 Task: Add an event with the title Second Presentation Rehearsal and Final Refinements, date '2024/04/05', time 9:40 AM to 11:40 AMand add a description: The team may use predefined quality metrics and measurements to quantitatively assess the quality of project deliverables and processes. These metrics could include defect rates, customer satisfaction surveys, performance benchmarks, or adherence to project timelines and budgets.Select event color  Tangerine . Add location for the event as: 654 Valley of the Kings, Luxor, Egypt, logged in from the account softage.10@softage.netand send the event invitation to softage.6@softage.net and softage.7@softage.net. Set a reminder for the event Every weekday(Monday to Friday)
Action: Mouse moved to (72, 91)
Screenshot: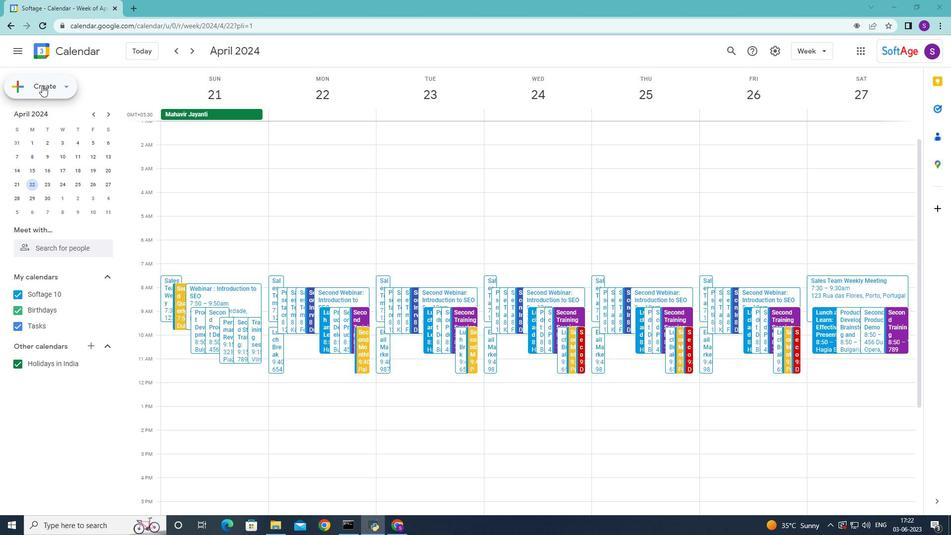 
Action: Mouse pressed left at (72, 91)
Screenshot: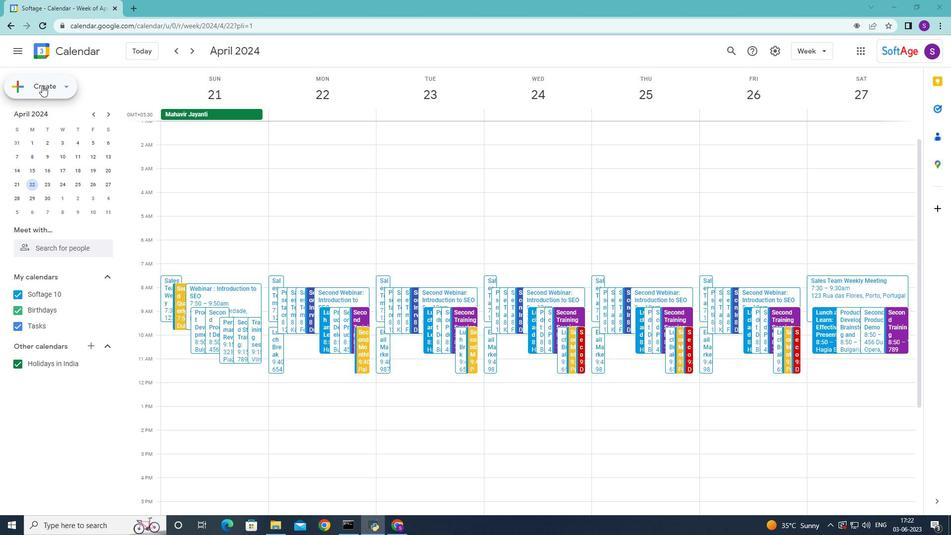 
Action: Mouse moved to (66, 119)
Screenshot: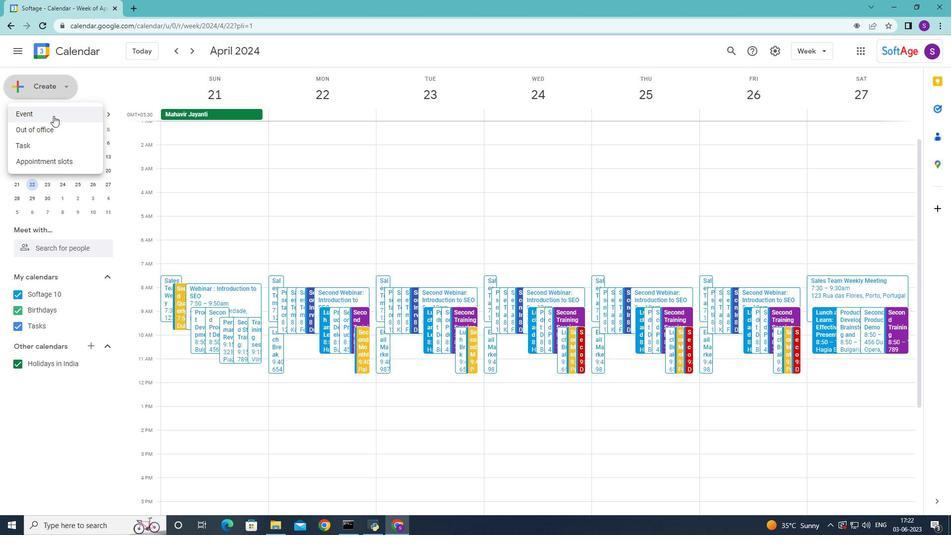 
Action: Mouse pressed left at (66, 119)
Screenshot: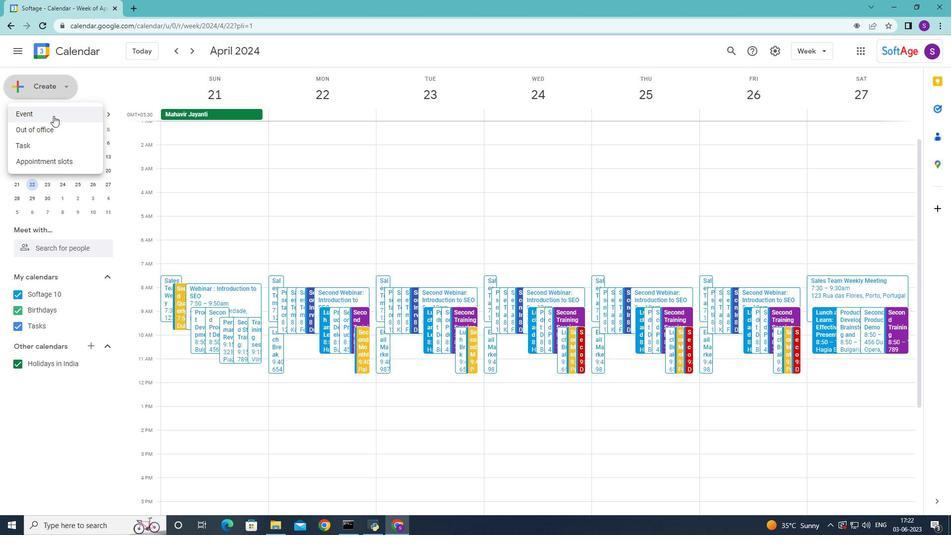 
Action: Mouse moved to (429, 182)
Screenshot: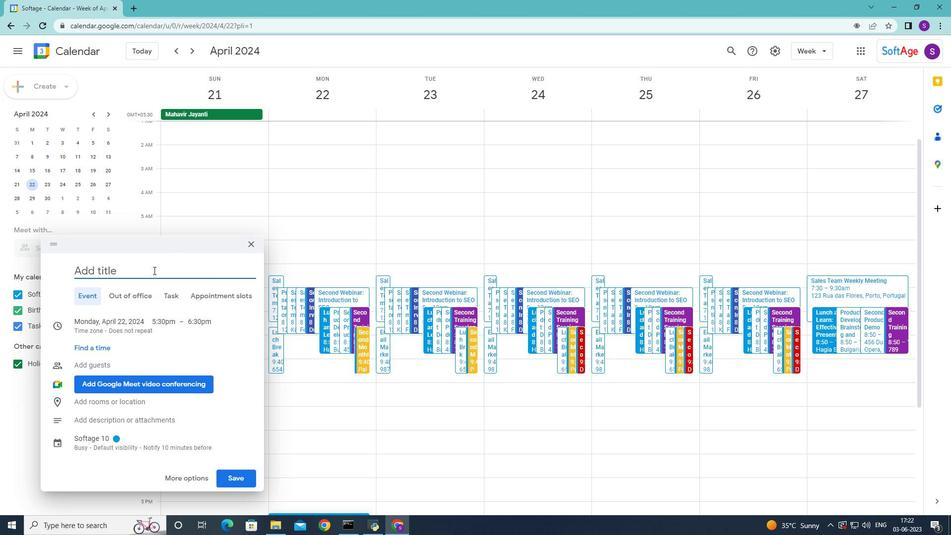 
Action: Mouse pressed left at (429, 182)
Screenshot: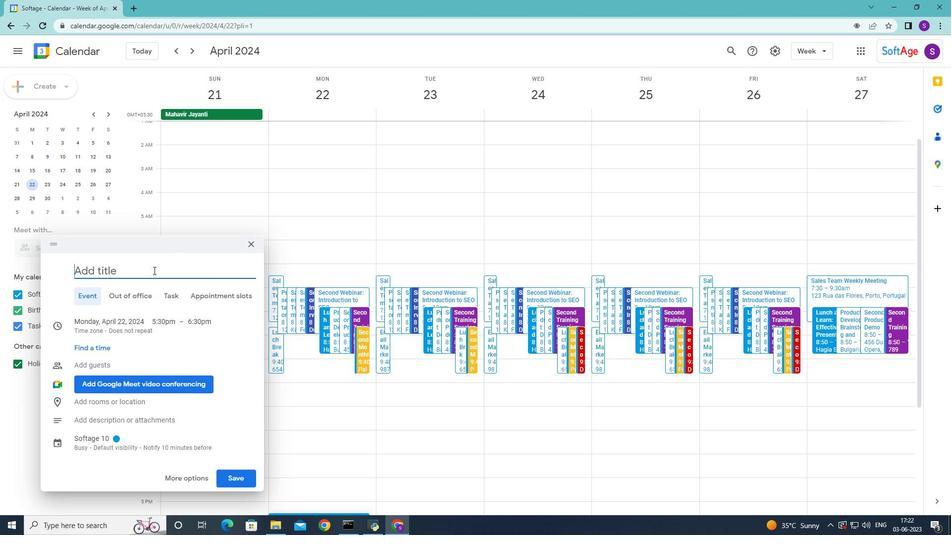 
Action: Key pressed <Key.shift>second<Key.space><Key.shift>Presentation<Key.space><Key.shift>rehearsal<Key.space>
Screenshot: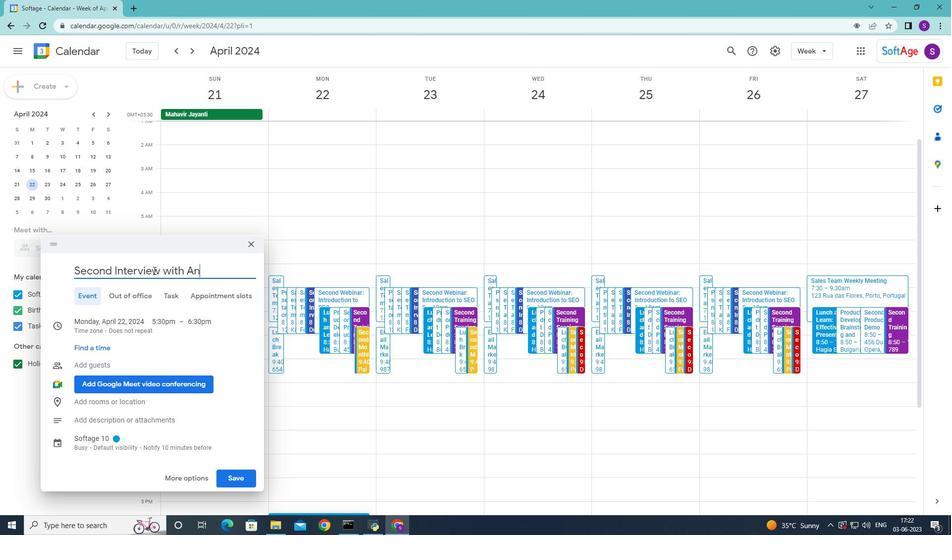 
Action: Mouse moved to (504, 181)
Screenshot: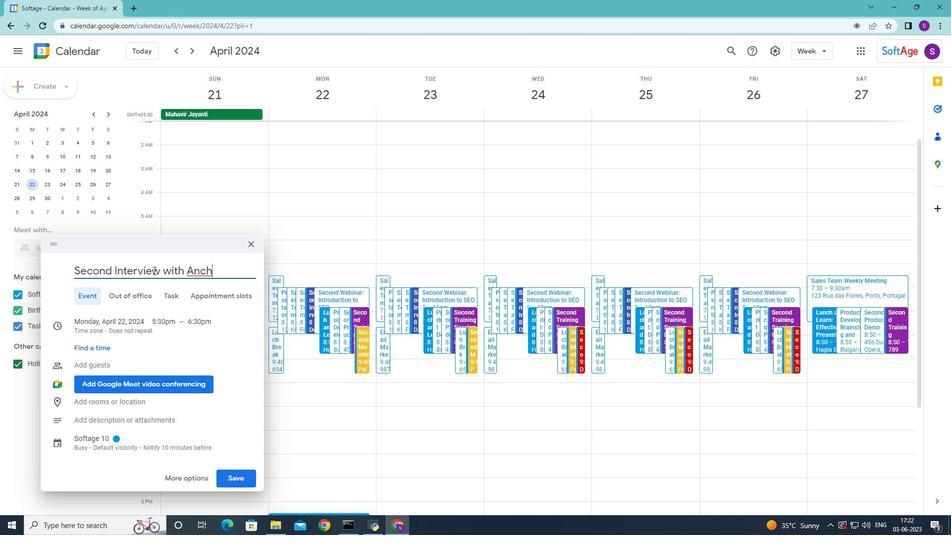 
Action: Mouse pressed left at (504, 181)
Screenshot: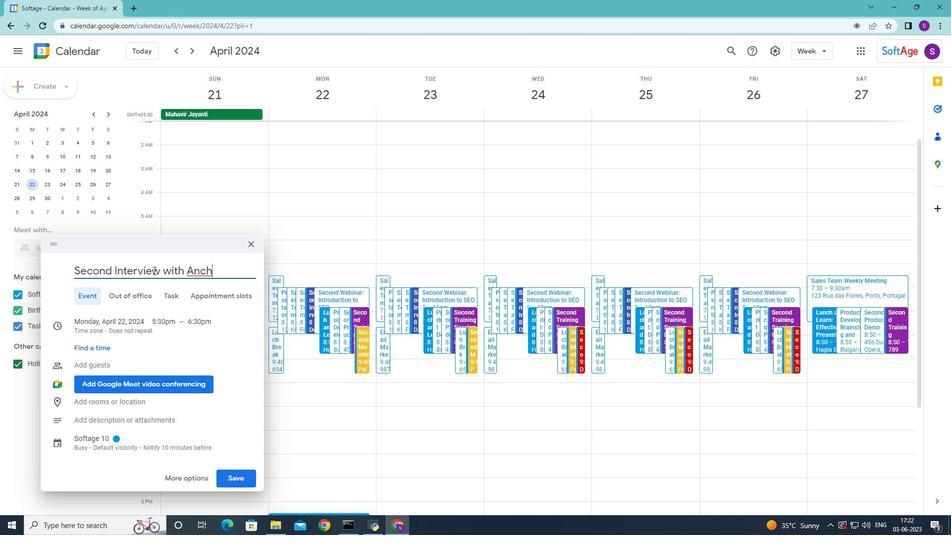 
Action: Mouse moved to (481, 187)
Screenshot: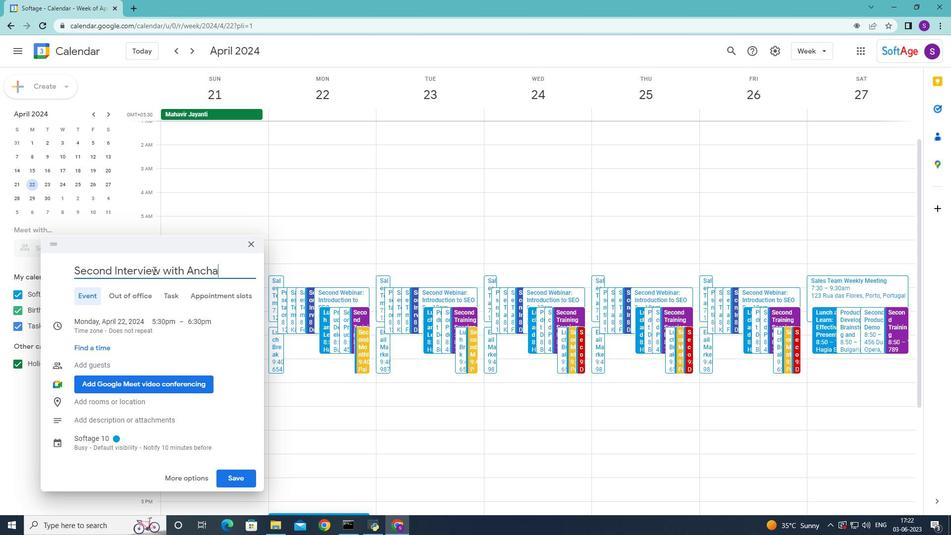 
Action: Key pressed <Key.backspace><Key.shift>R
Screenshot: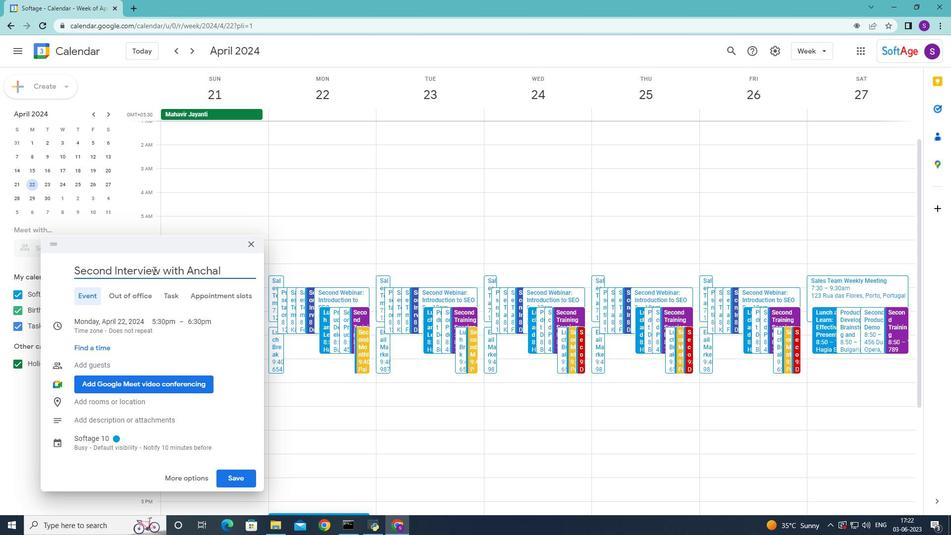 
Action: Mouse moved to (555, 181)
Screenshot: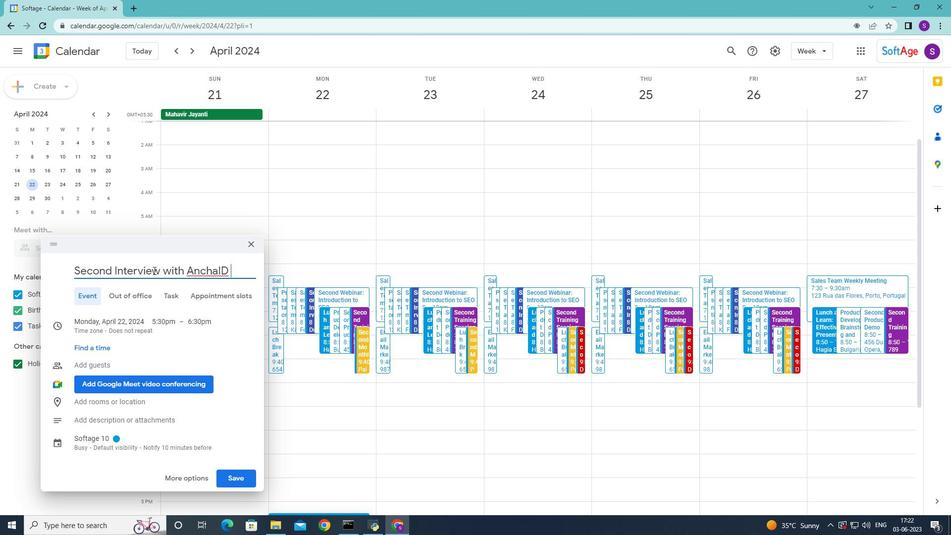 
Action: Mouse pressed left at (555, 181)
Screenshot: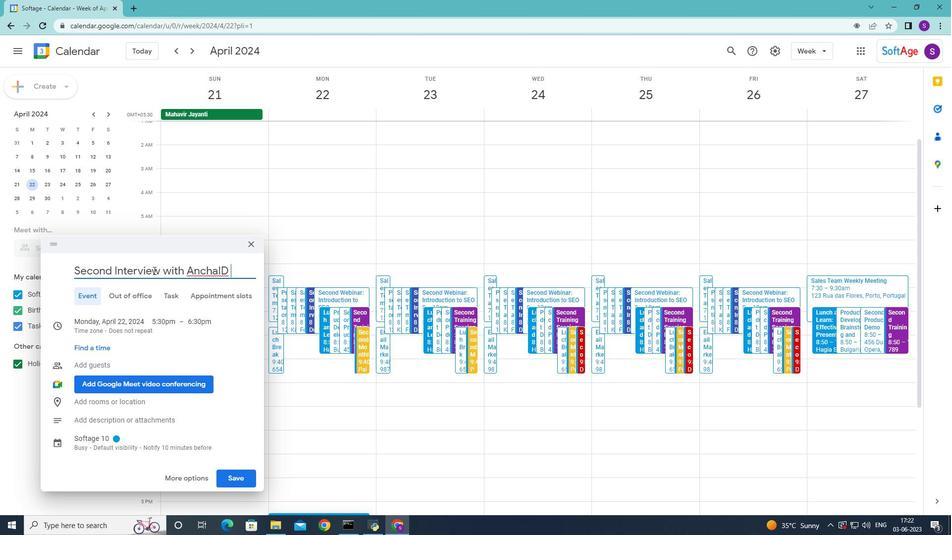 
Action: Mouse moved to (556, 182)
Screenshot: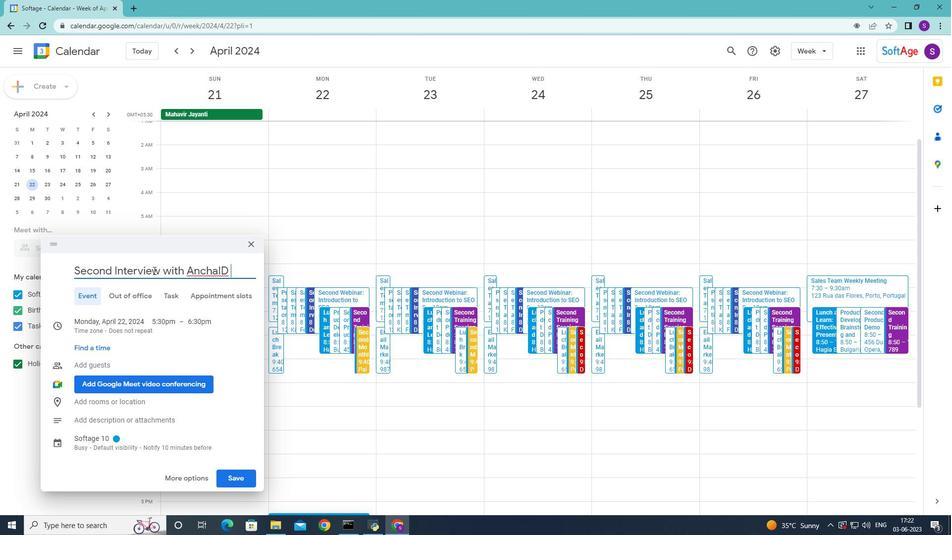 
Action: Key pressed <Key.space>
Screenshot: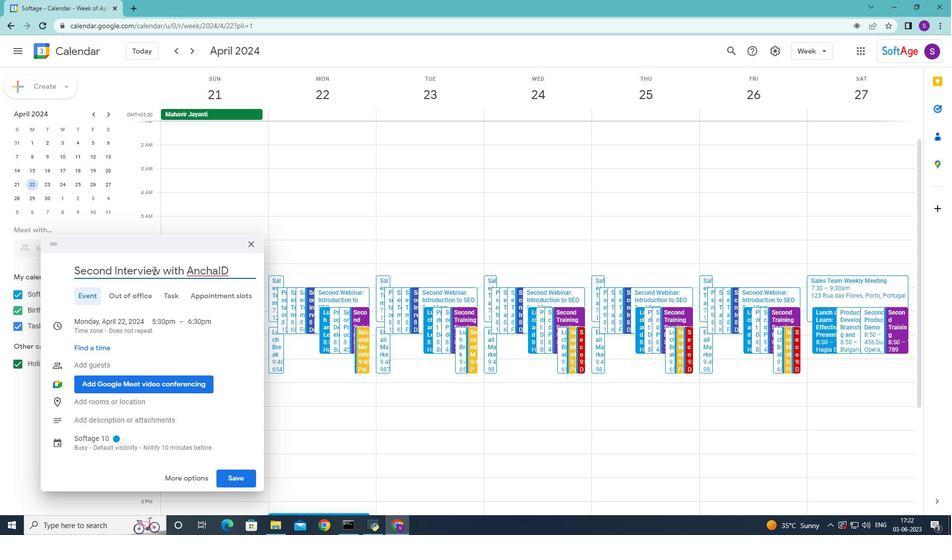 
Action: Mouse moved to (503, 189)
Screenshot: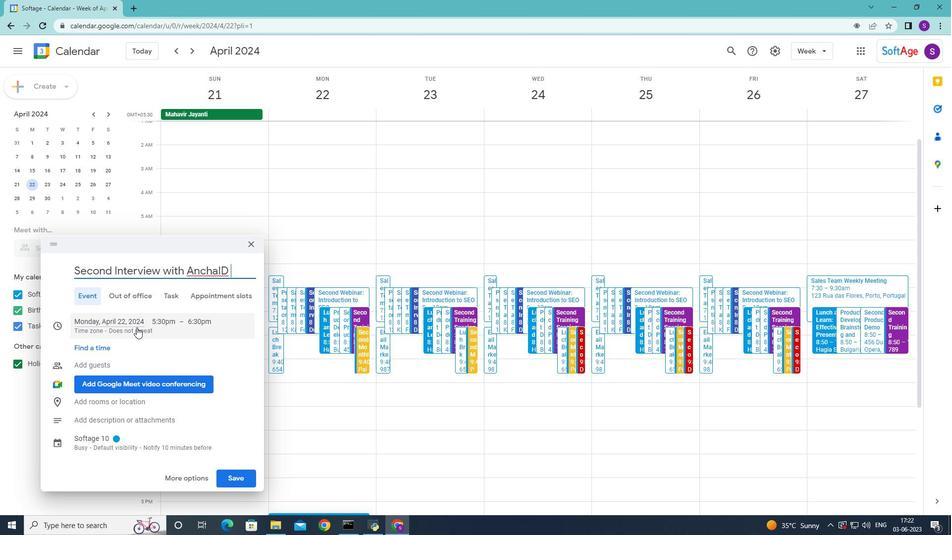 
Action: Key pressed <Key.backspace>and<Key.space><Key.shift>final<Key.space><Key.shift><Key.shift>refinements,<Key.backspace>
Screenshot: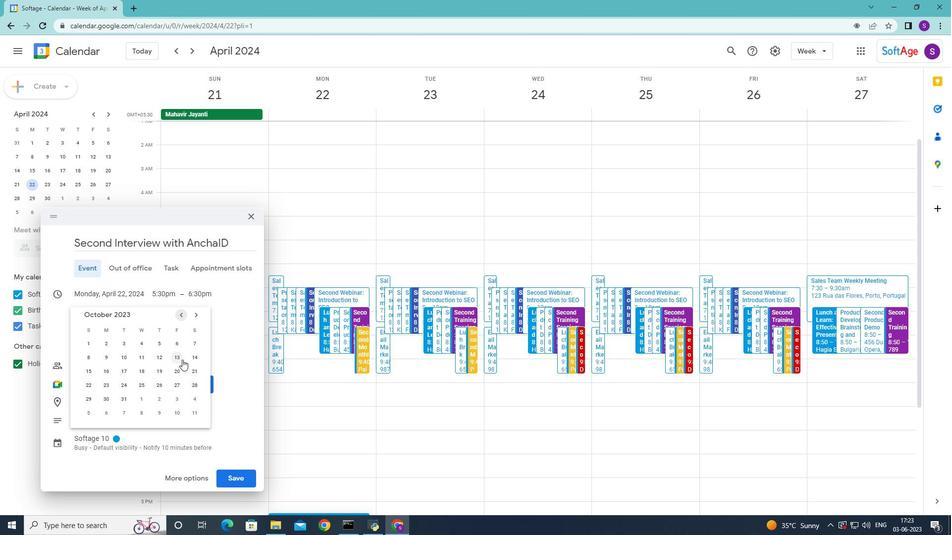 
Action: Mouse moved to (446, 232)
Screenshot: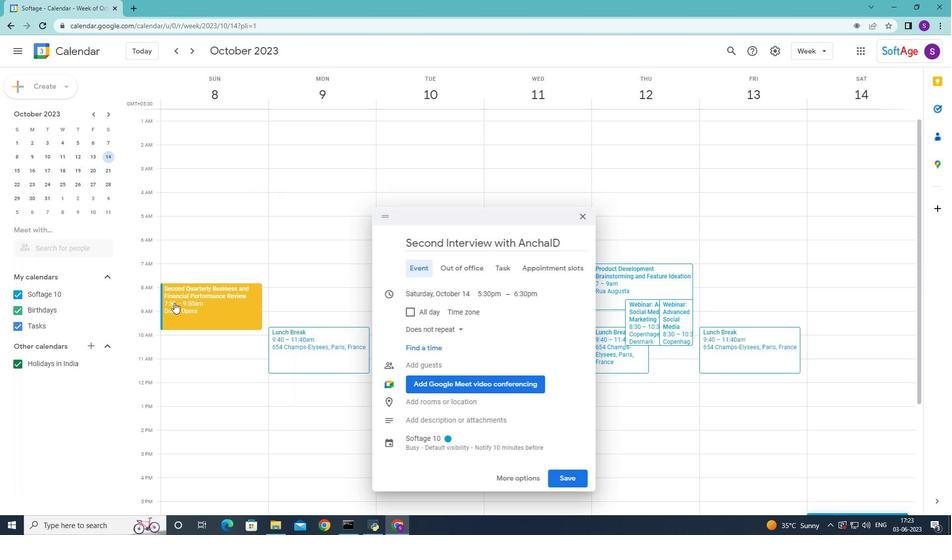
Action: Mouse pressed left at (446, 232)
Screenshot: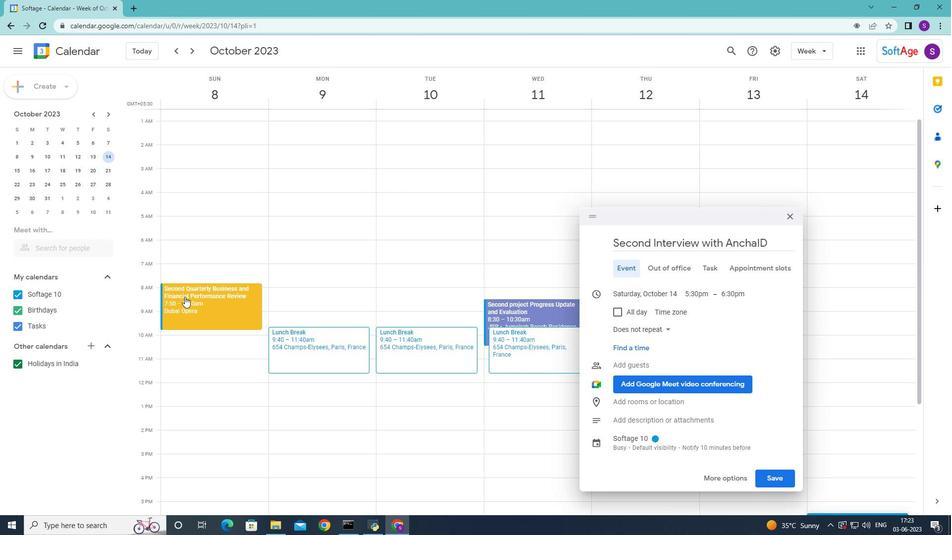 
Action: Mouse moved to (516, 253)
Screenshot: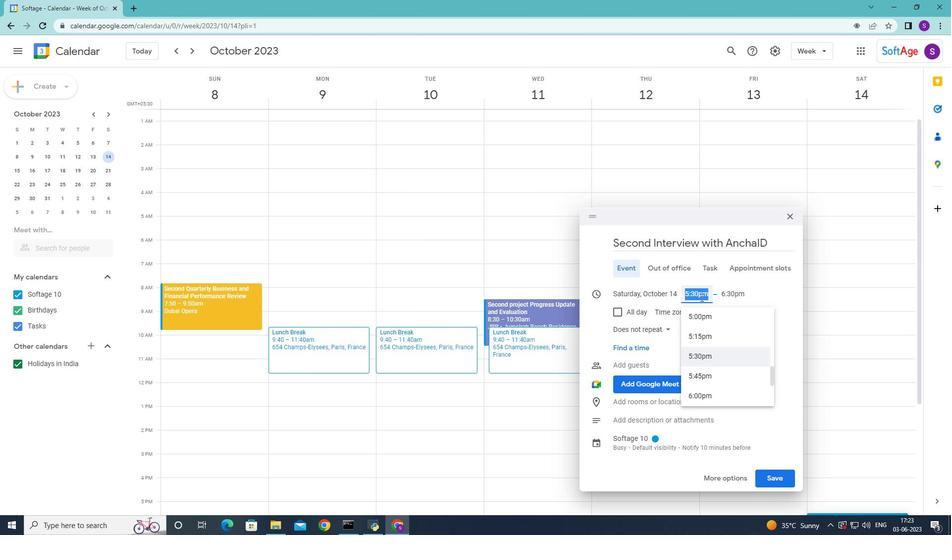 
Action: Mouse pressed left at (516, 253)
Screenshot: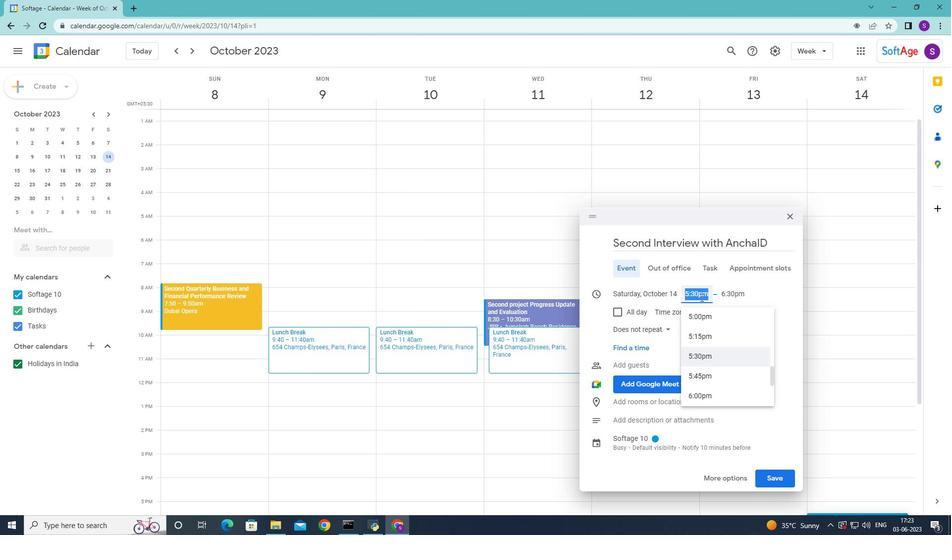 
Action: Mouse pressed left at (516, 253)
Screenshot: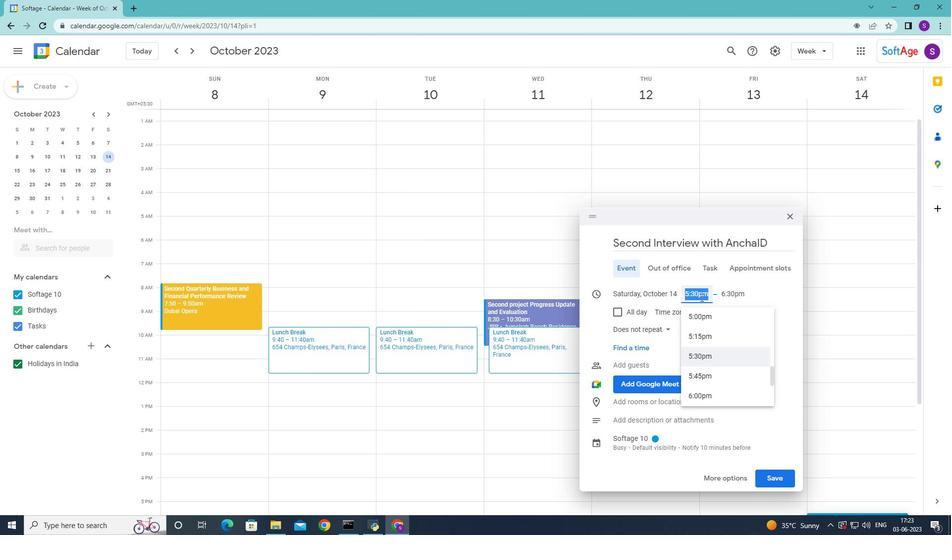 
Action: Mouse pressed left at (516, 253)
Screenshot: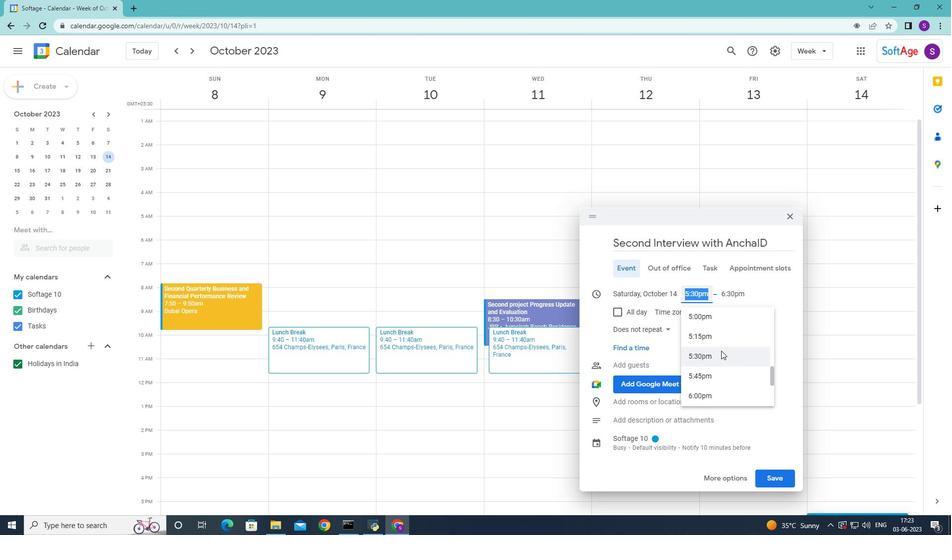 
Action: Mouse pressed left at (516, 253)
Screenshot: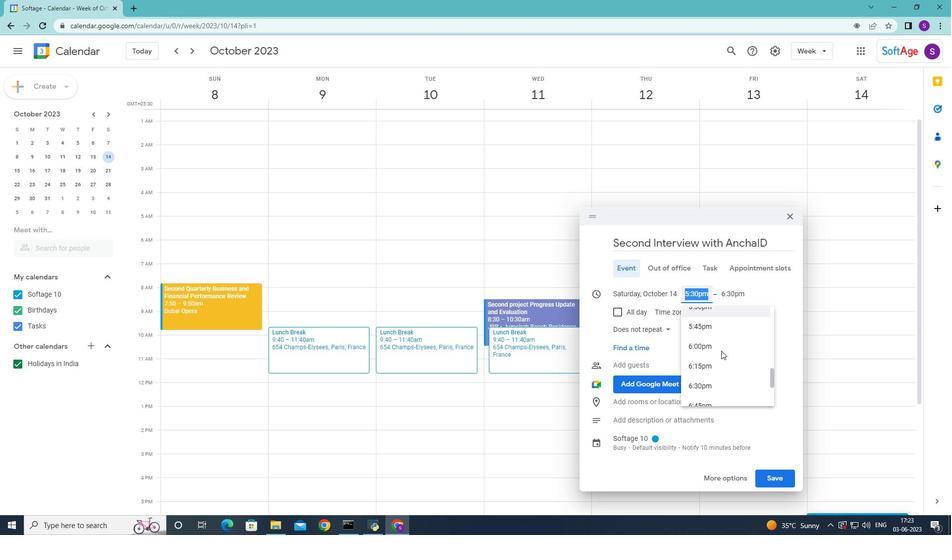 
Action: Mouse pressed left at (516, 253)
Screenshot: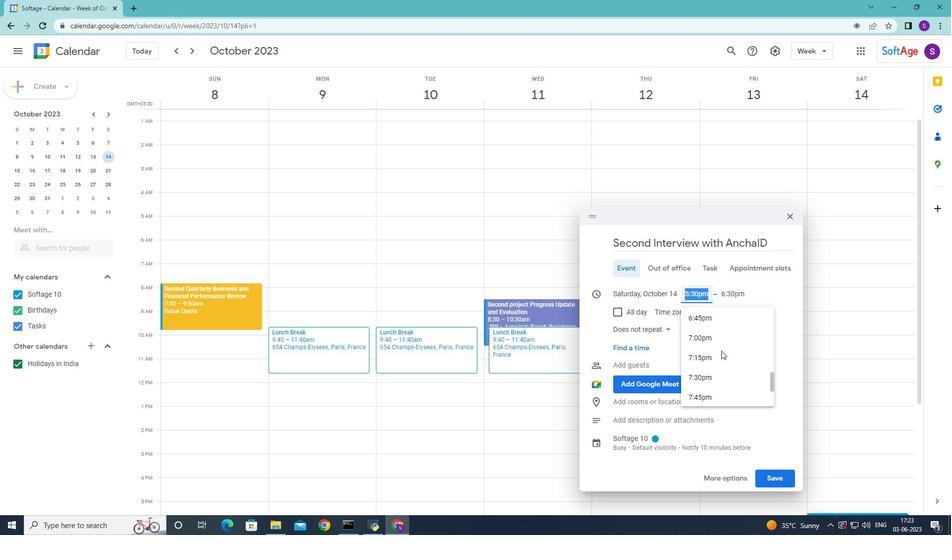 
Action: Mouse moved to (499, 280)
Screenshot: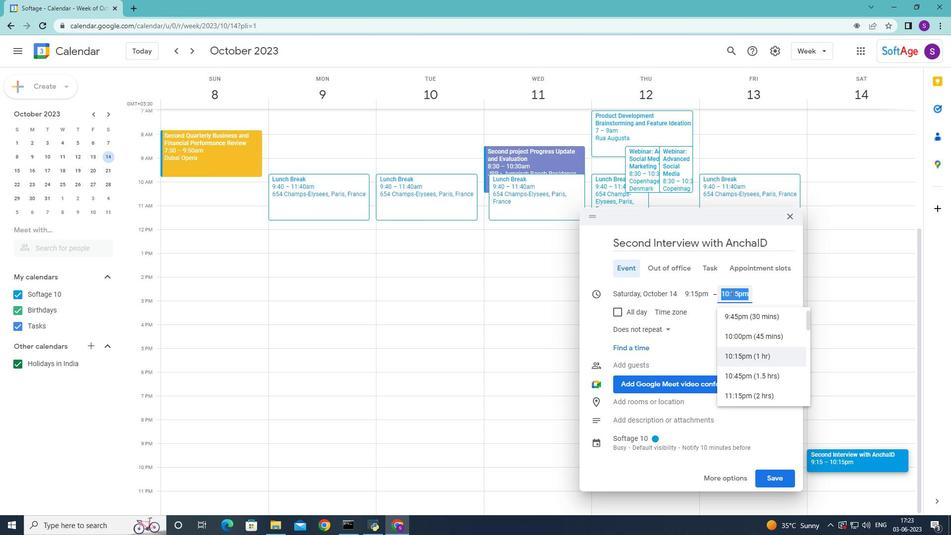 
Action: Mouse pressed left at (499, 280)
Screenshot: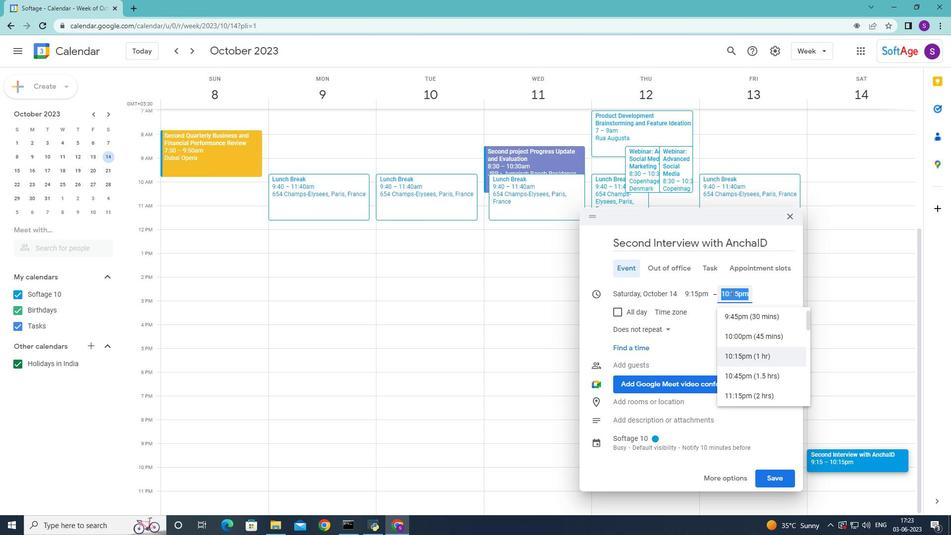 
Action: Mouse moved to (579, 228)
Screenshot: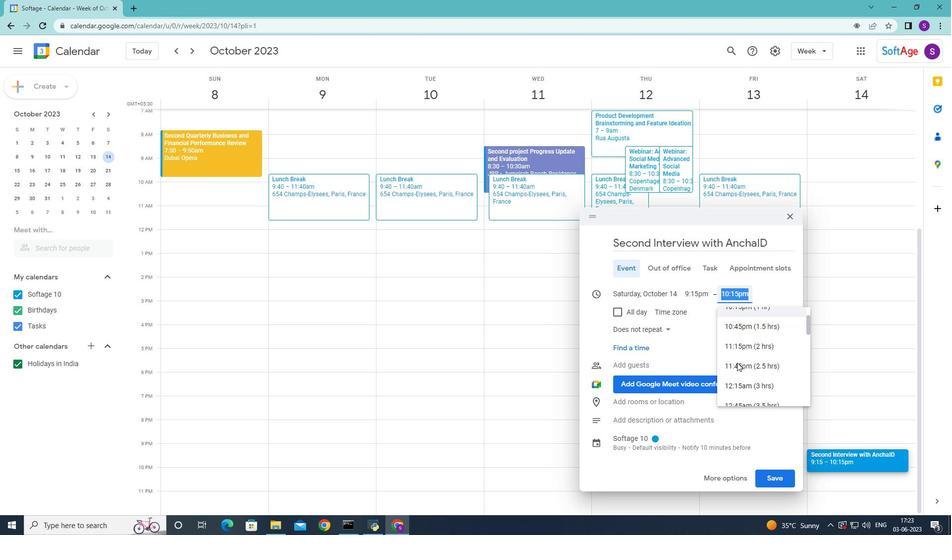 
Action: Mouse pressed left at (579, 228)
Screenshot: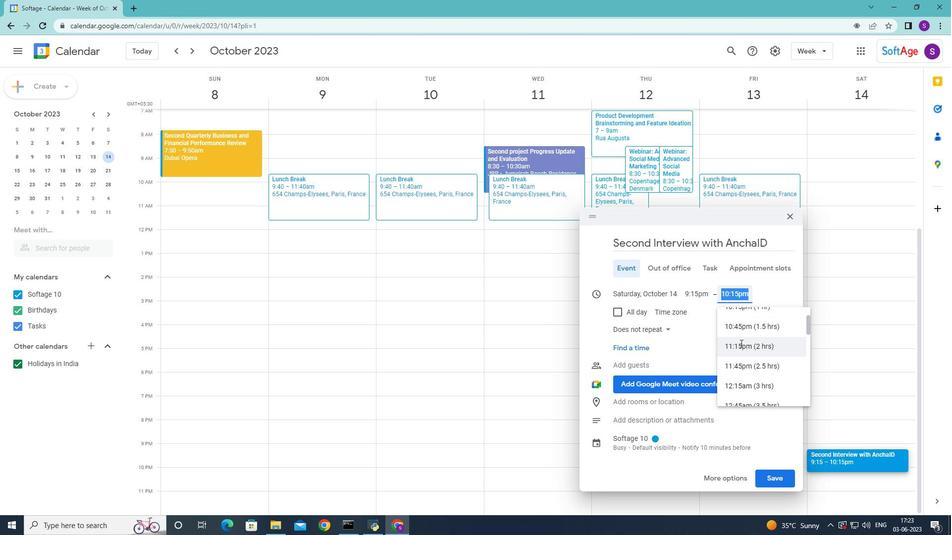 
Action: Mouse moved to (589, 267)
Screenshot: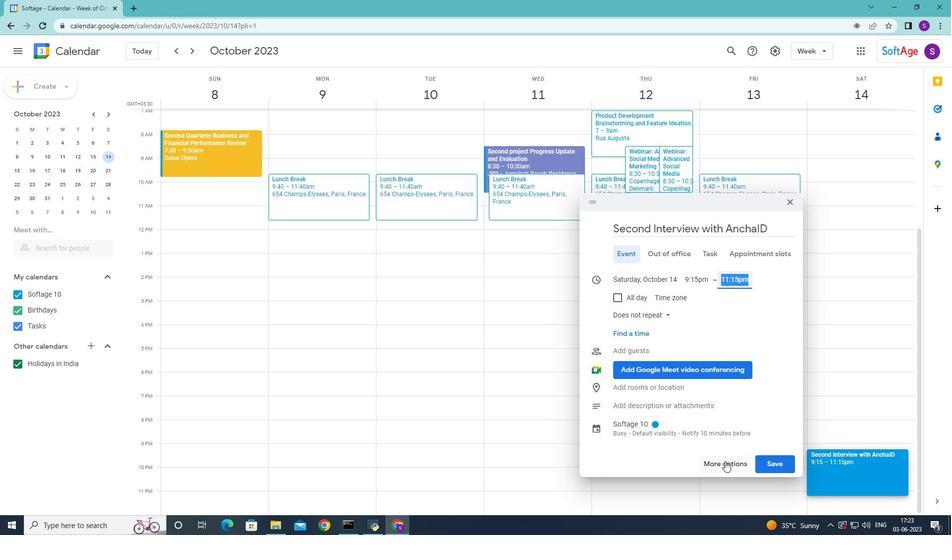 
Action: Mouse scrolled (589, 268) with delta (0, 0)
Screenshot: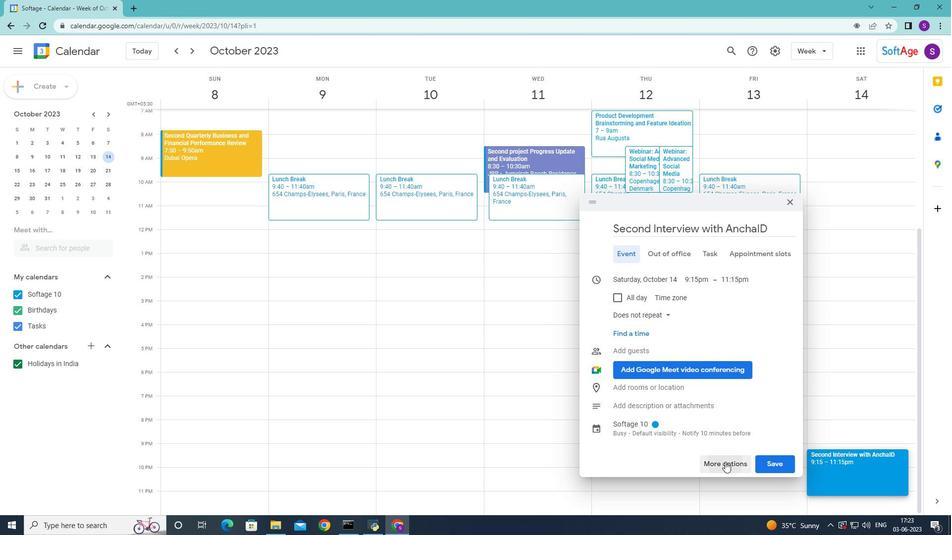 
Action: Mouse scrolled (589, 268) with delta (0, 0)
Screenshot: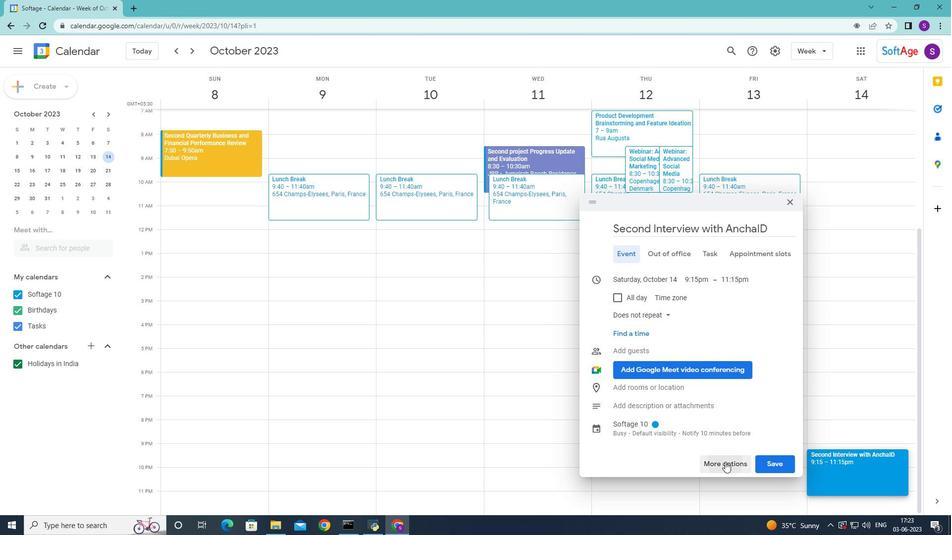 
Action: Mouse scrolled (589, 268) with delta (0, 0)
Screenshot: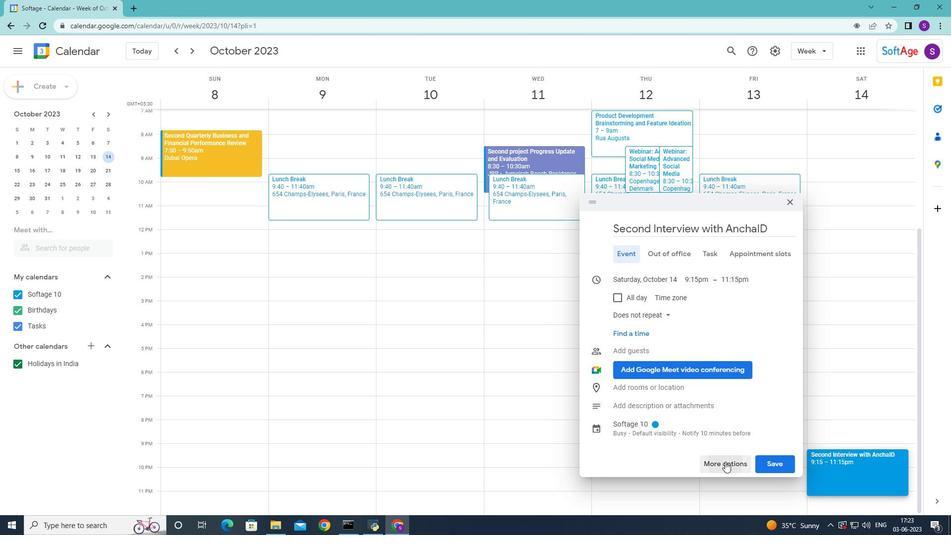 
Action: Mouse scrolled (589, 268) with delta (0, 0)
Screenshot: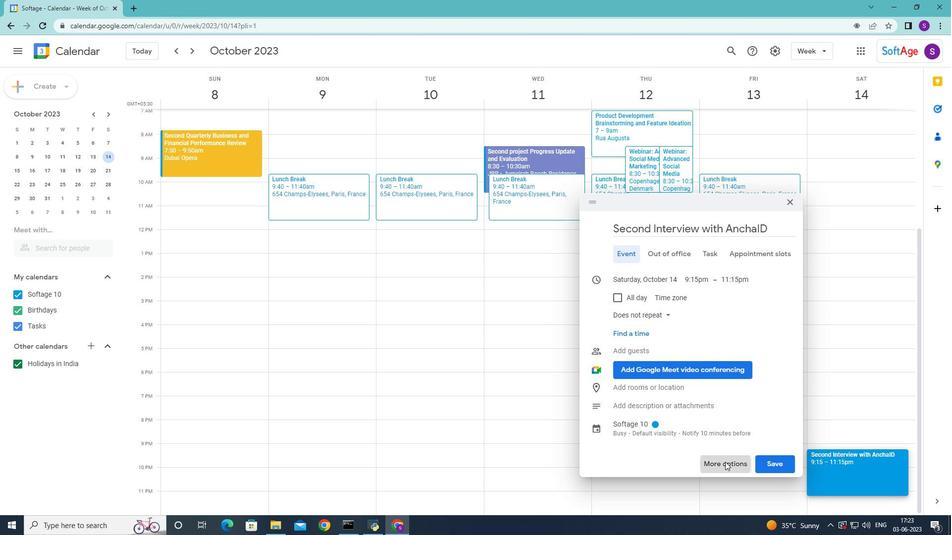 
Action: Mouse moved to (590, 272)
Screenshot: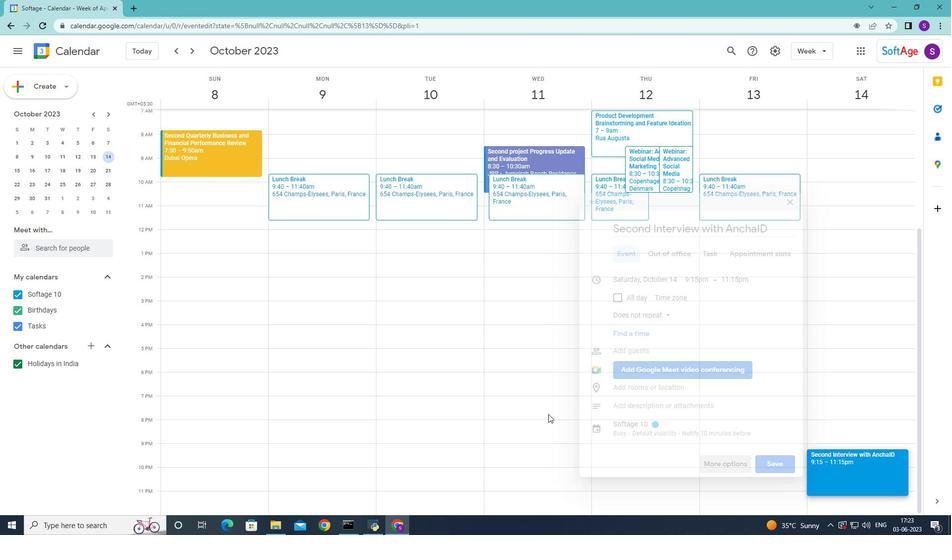 
Action: Mouse scrolled (590, 272) with delta (0, 0)
Screenshot: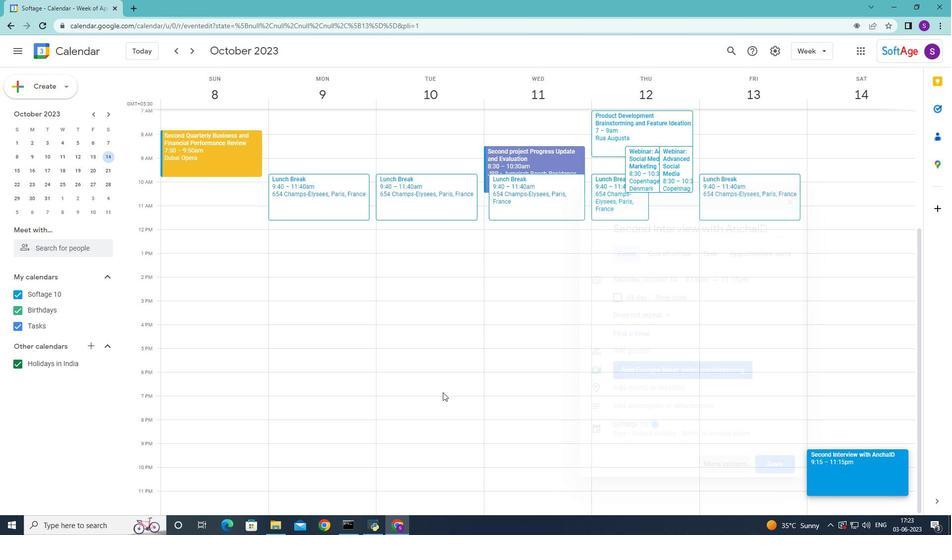 
Action: Mouse scrolled (590, 272) with delta (0, 0)
Screenshot: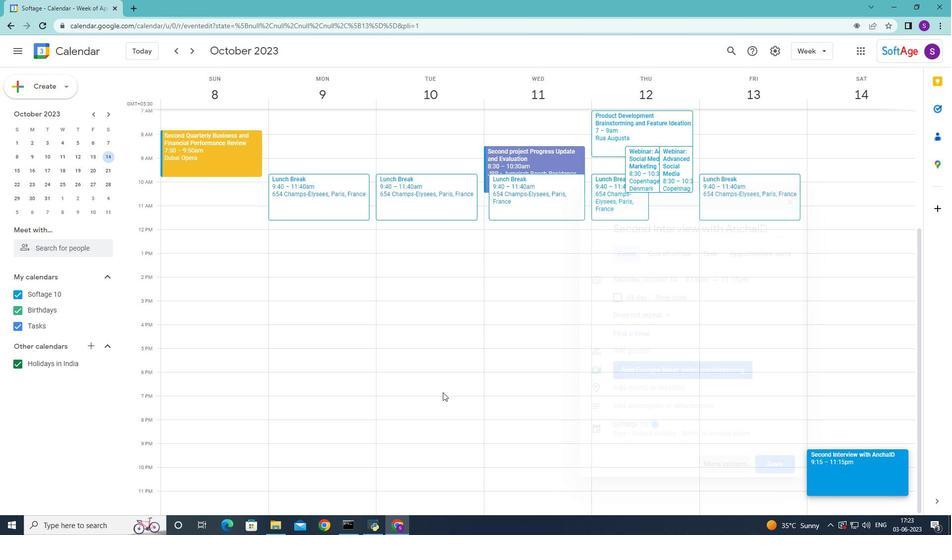 
Action: Mouse scrolled (590, 272) with delta (0, 0)
Screenshot: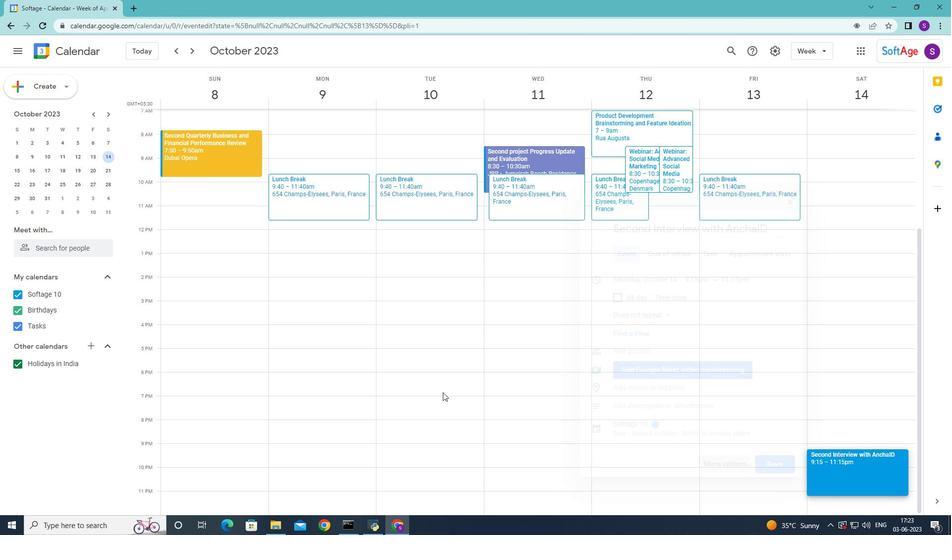 
Action: Mouse scrolled (590, 272) with delta (0, 0)
Screenshot: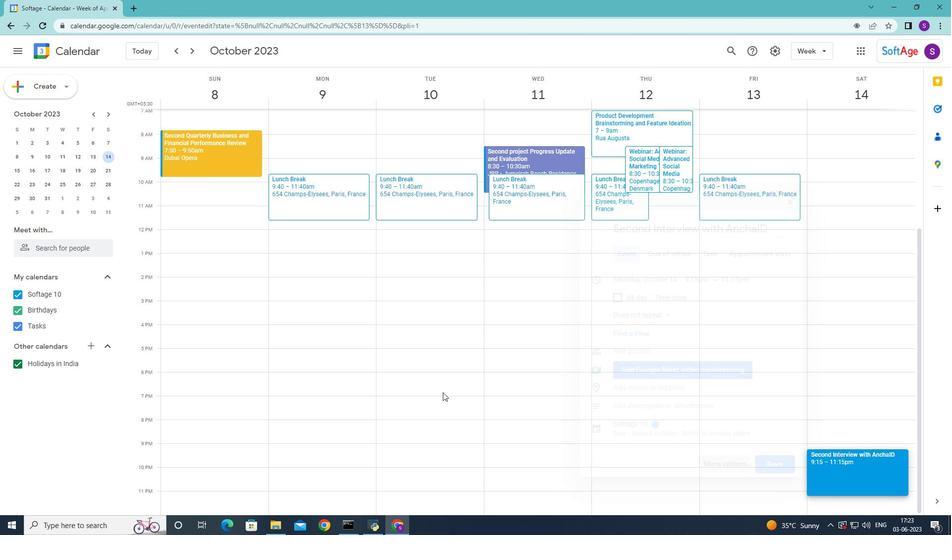 
Action: Mouse moved to (590, 275)
Screenshot: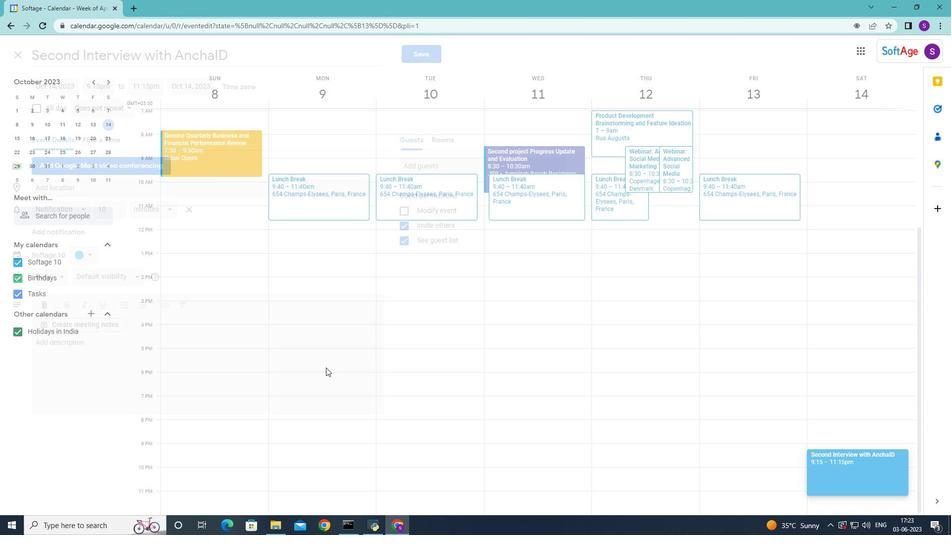 
Action: Mouse scrolled (590, 276) with delta (0, 0)
Screenshot: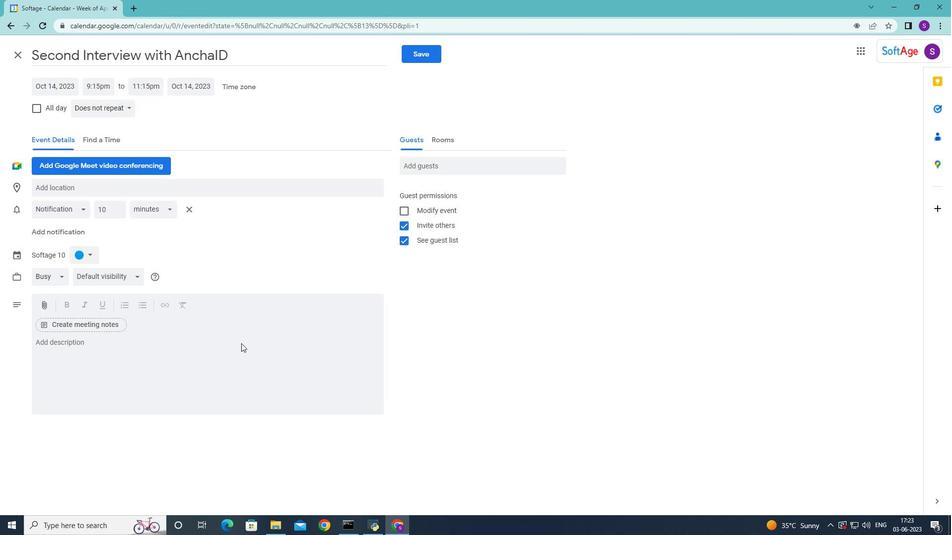 
Action: Mouse scrolled (590, 276) with delta (0, 0)
Screenshot: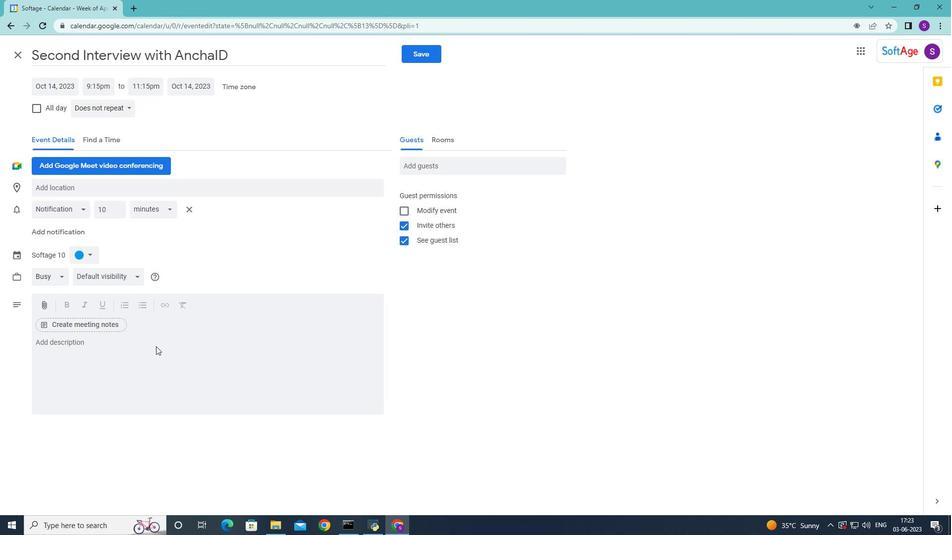
Action: Mouse scrolled (590, 276) with delta (0, 0)
Screenshot: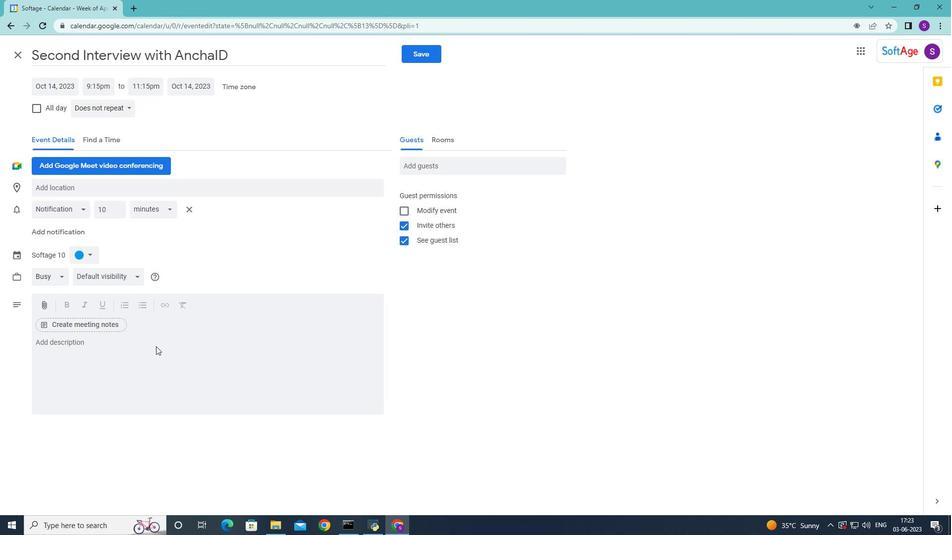 
Action: Mouse scrolled (590, 276) with delta (0, 0)
Screenshot: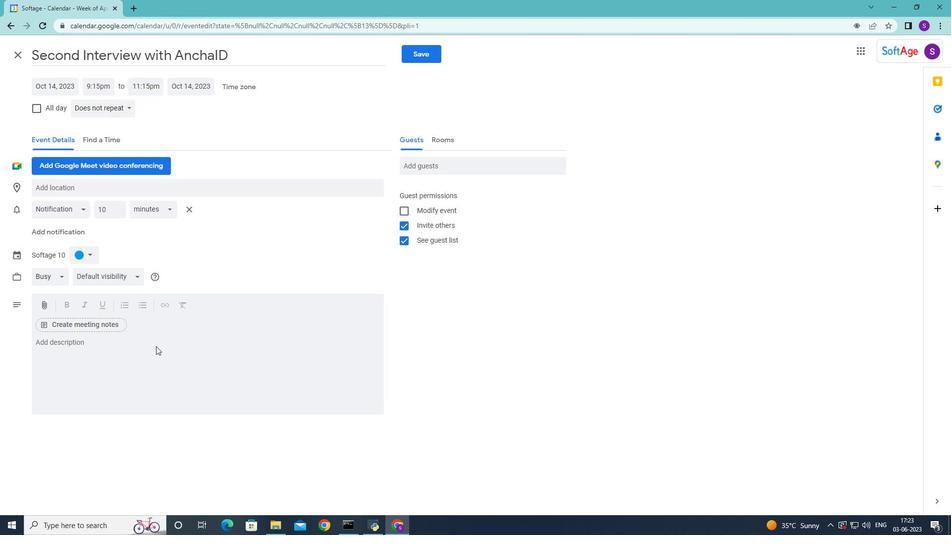 
Action: Mouse moved to (594, 276)
Screenshot: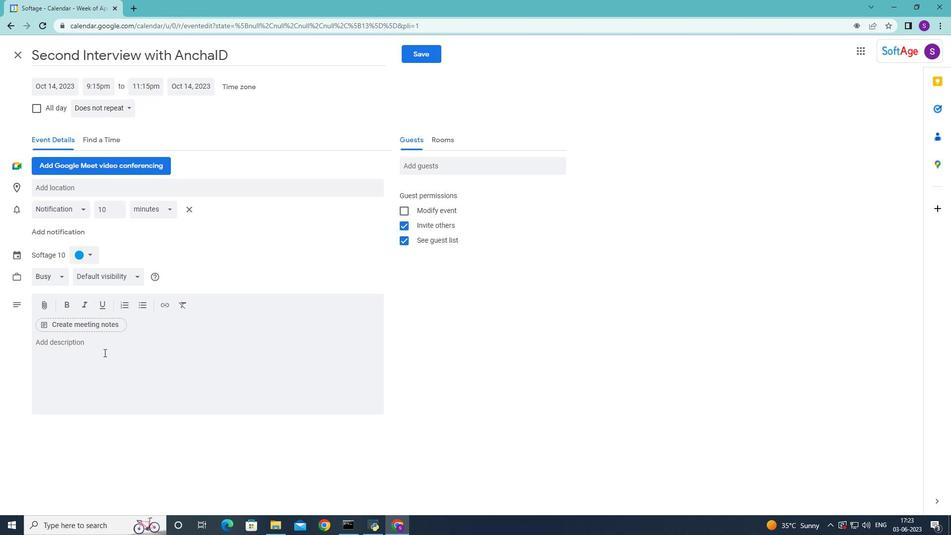 
Action: Mouse scrolled (594, 275) with delta (0, 0)
Screenshot: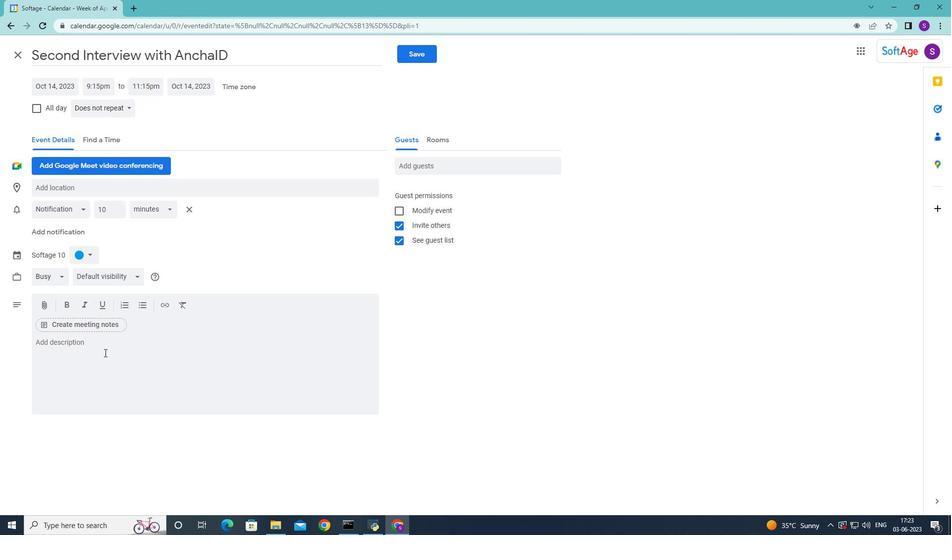 
Action: Mouse scrolled (594, 275) with delta (0, 0)
Screenshot: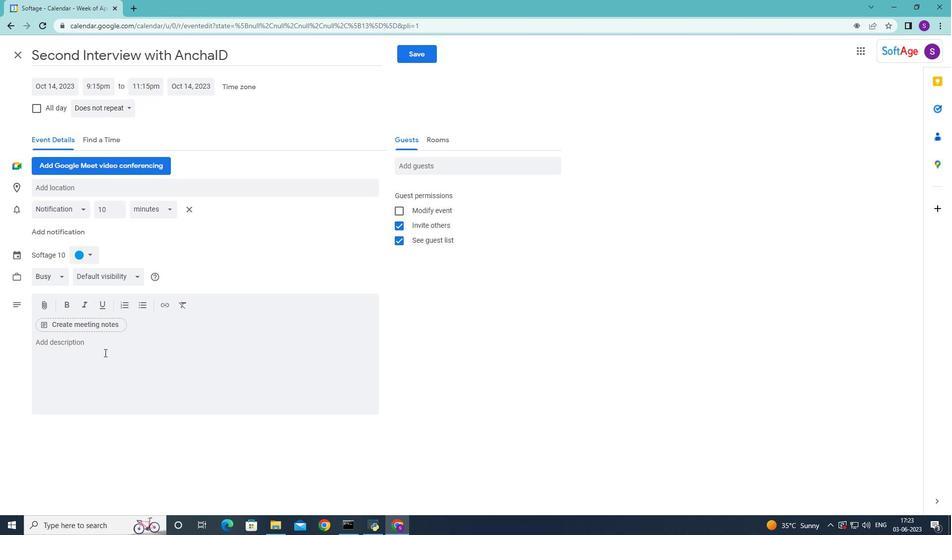 
Action: Mouse scrolled (594, 275) with delta (0, 0)
Screenshot: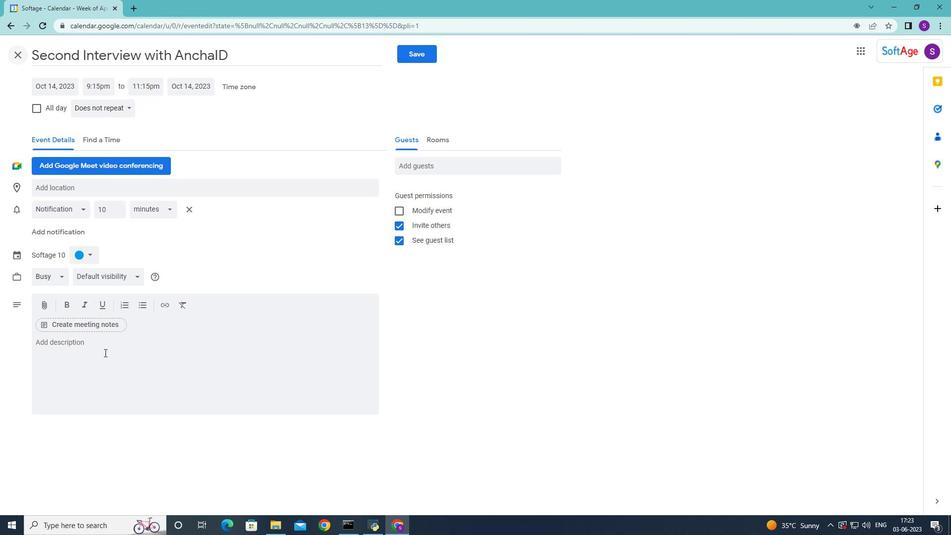 
Action: Mouse moved to (601, 282)
Screenshot: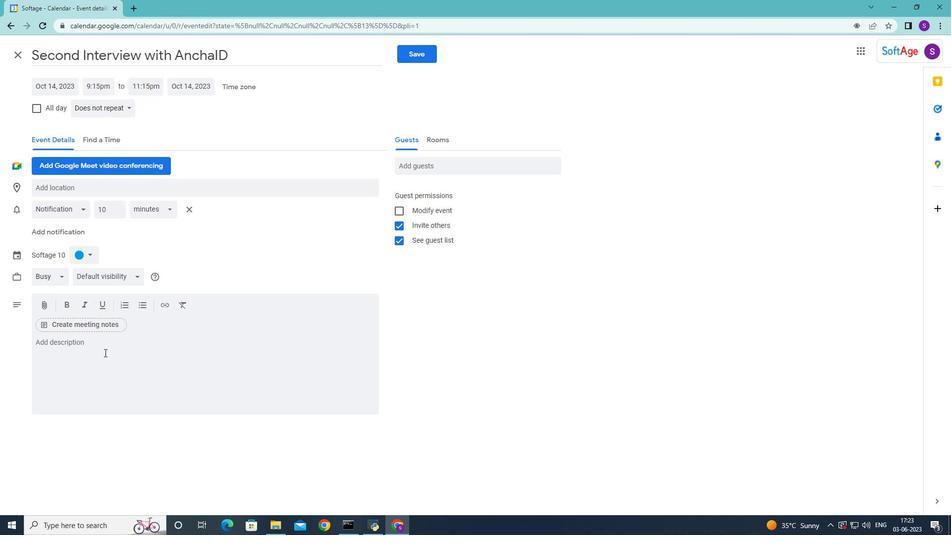 
Action: Mouse scrolled (601, 282) with delta (0, 0)
Screenshot: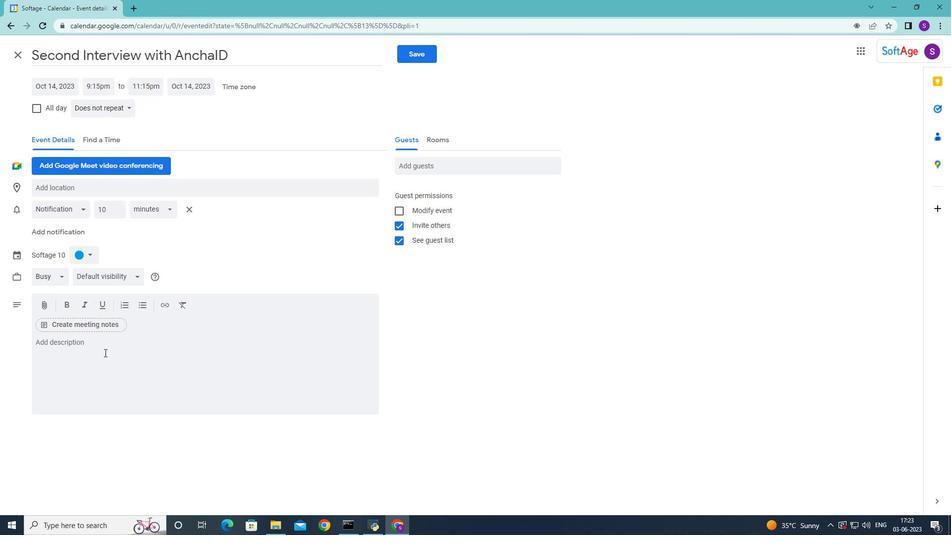 
Action: Mouse scrolled (601, 282) with delta (0, 0)
Screenshot: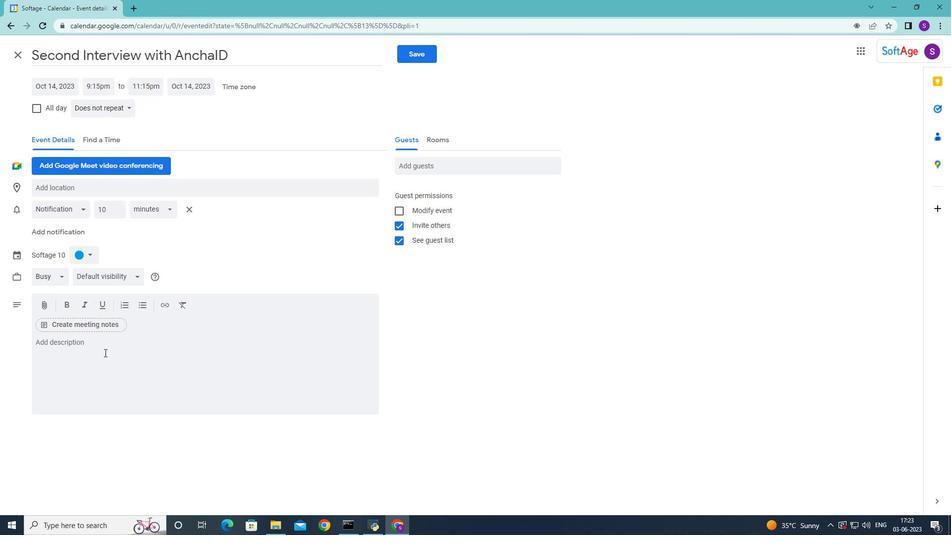 
Action: Mouse moved to (601, 284)
Screenshot: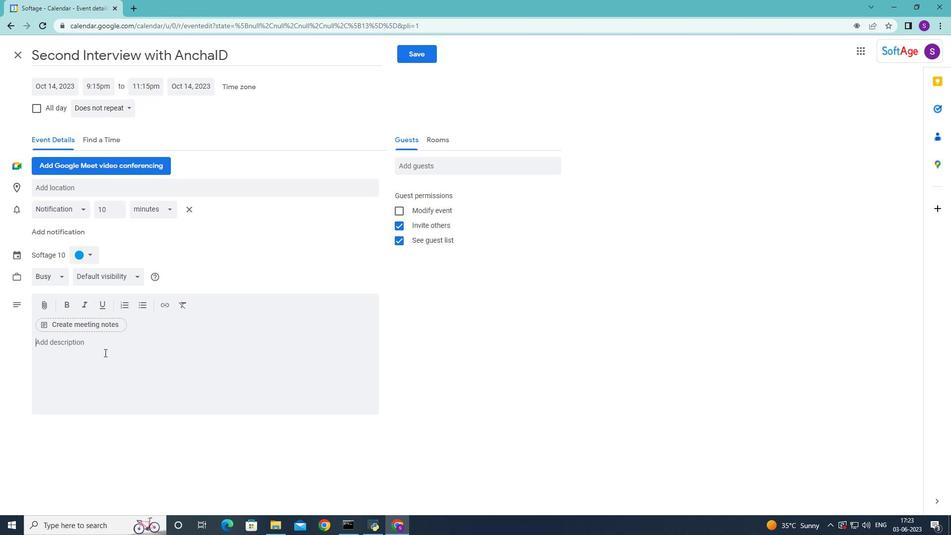 
Action: Mouse scrolled (601, 284) with delta (0, 0)
Screenshot: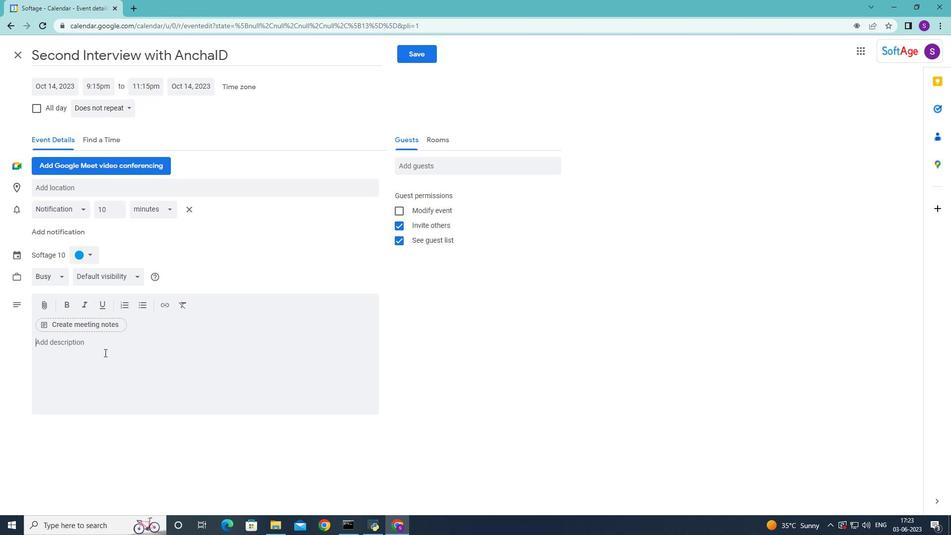 
Action: Mouse moved to (602, 284)
Screenshot: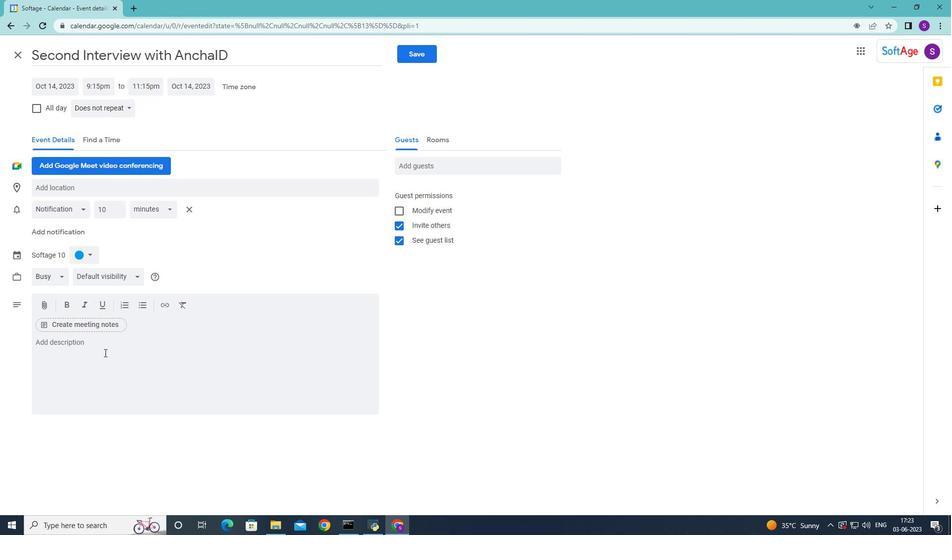 
Action: Mouse scrolled (602, 284) with delta (0, 0)
Screenshot: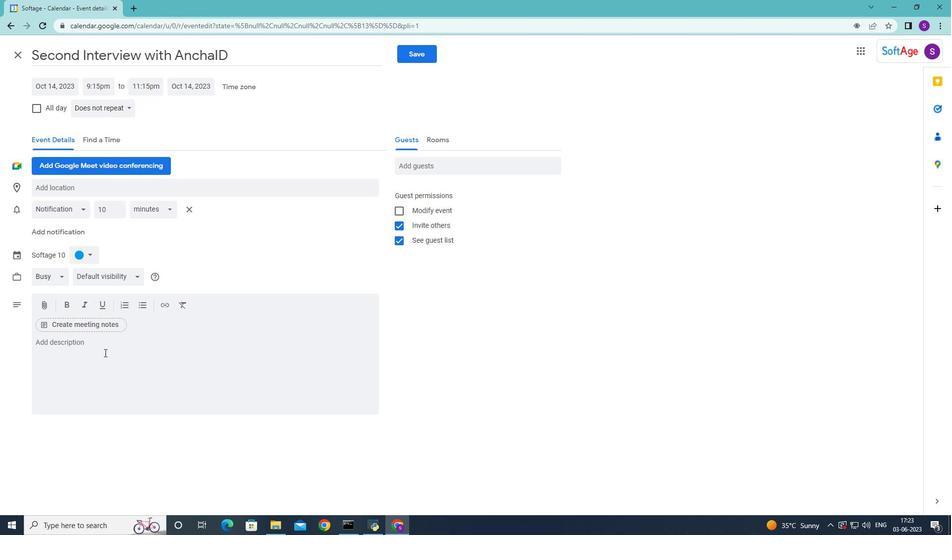 
Action: Mouse moved to (554, 289)
Screenshot: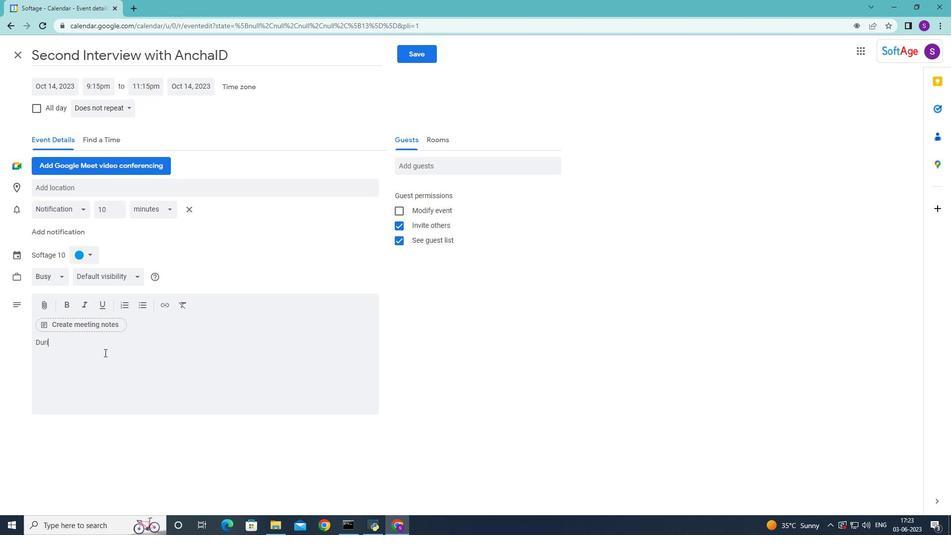 
Action: Key pressed 9<Key.shift_r>:40am
Screenshot: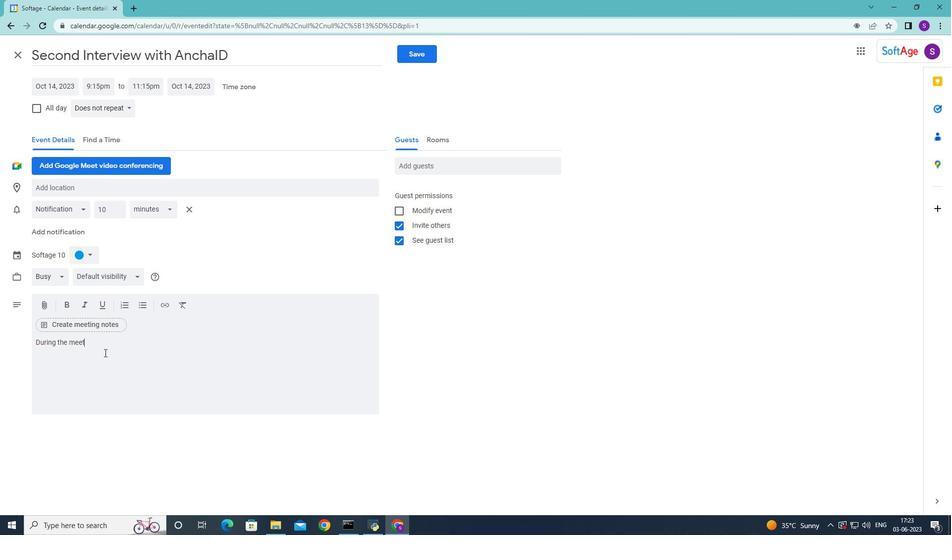 
Action: Mouse moved to (622, 236)
Screenshot: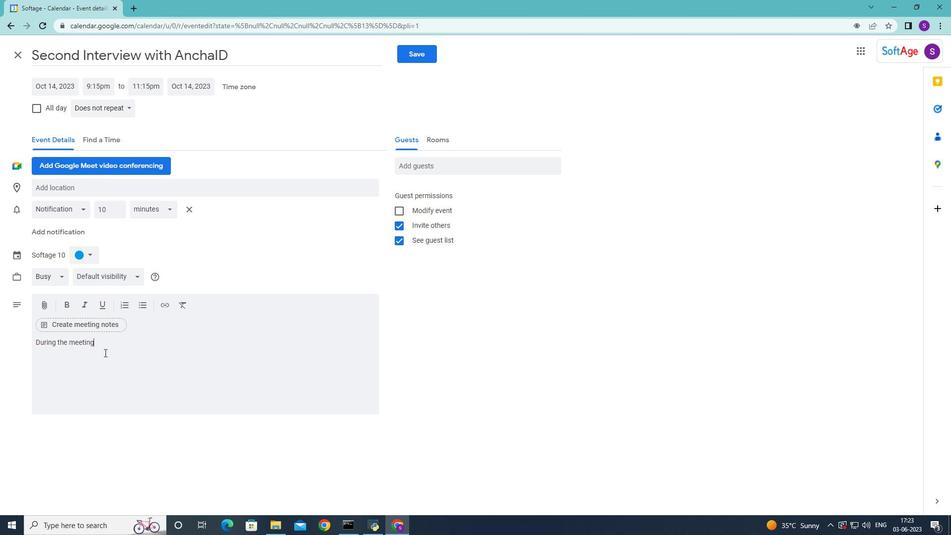 
Action: Mouse pressed left at (622, 236)
Screenshot: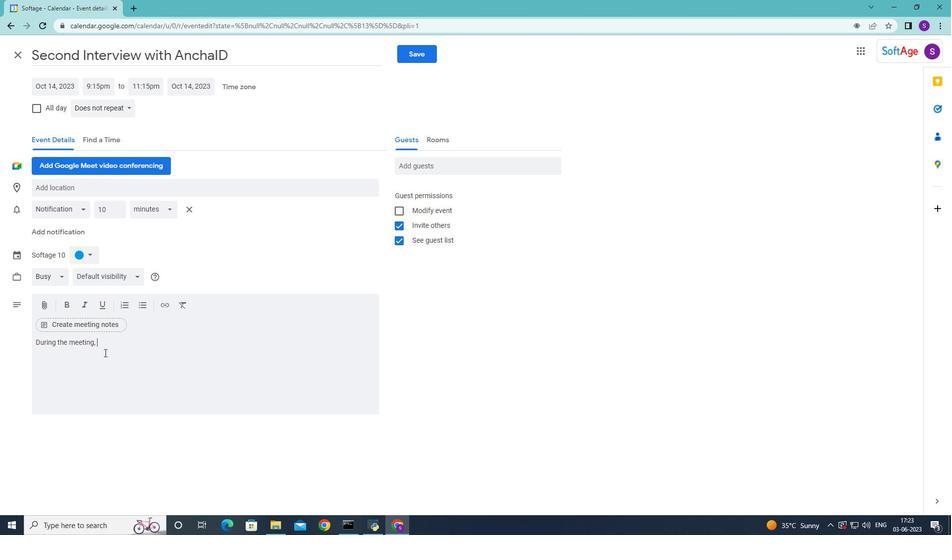 
Action: Mouse moved to (526, 242)
Screenshot: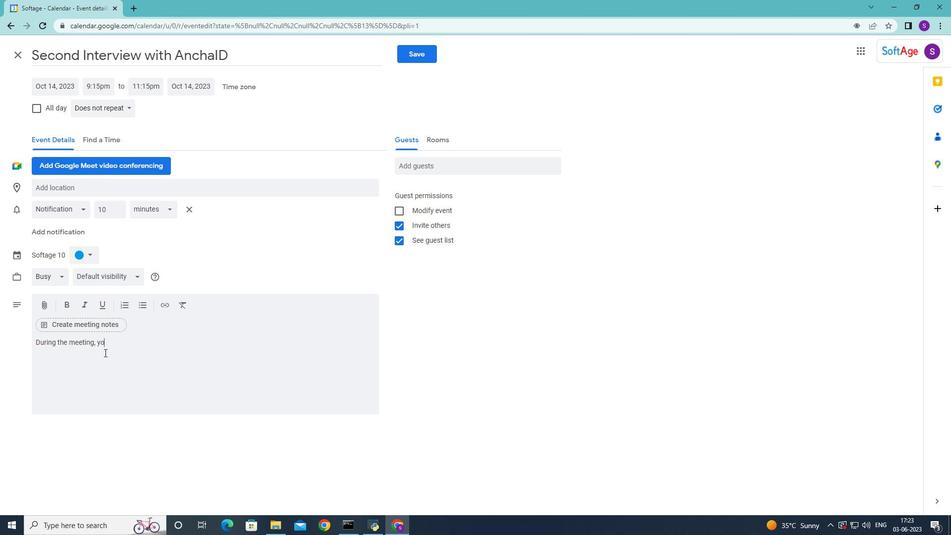 
Action: Key pressed 4<Key.backspace>11<Key.shift_r>:40am<Key.enter>
Screenshot: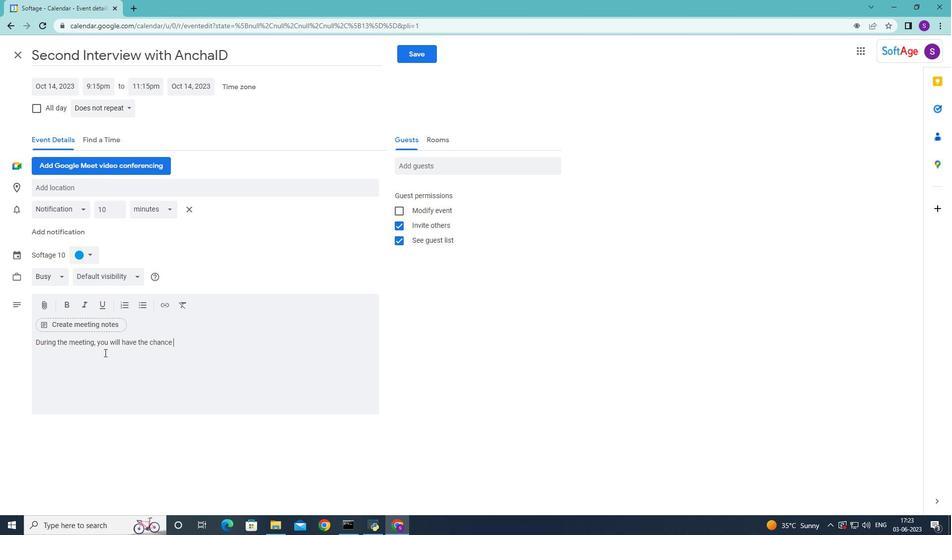 
Action: Mouse moved to (597, 417)
Screenshot: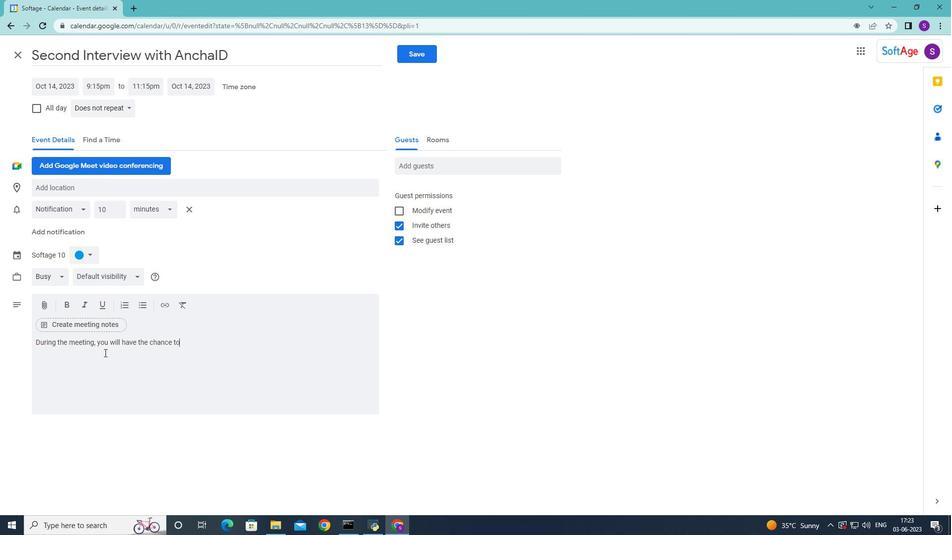 
Action: Mouse pressed left at (597, 417)
Screenshot: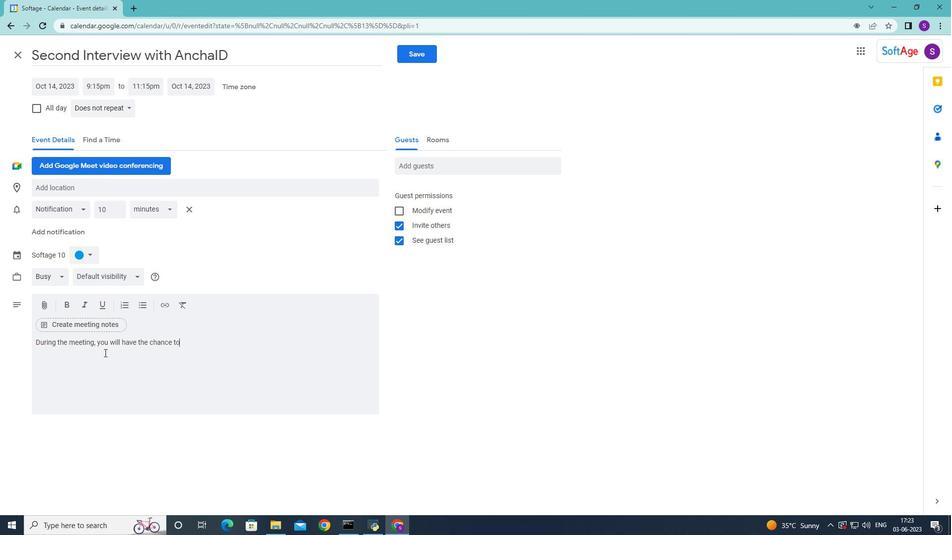 
Action: Mouse moved to (144, 345)
Screenshot: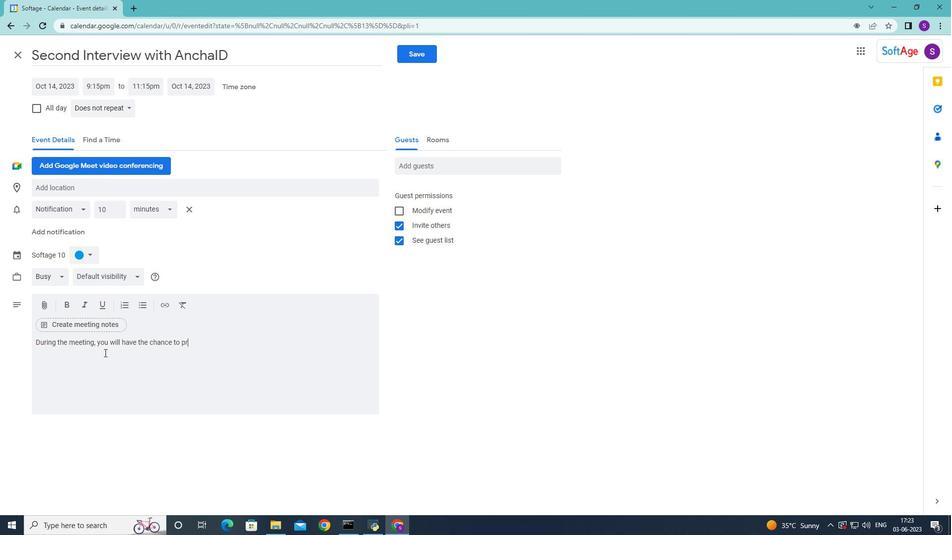 
Action: Mouse pressed left at (144, 345)
Screenshot: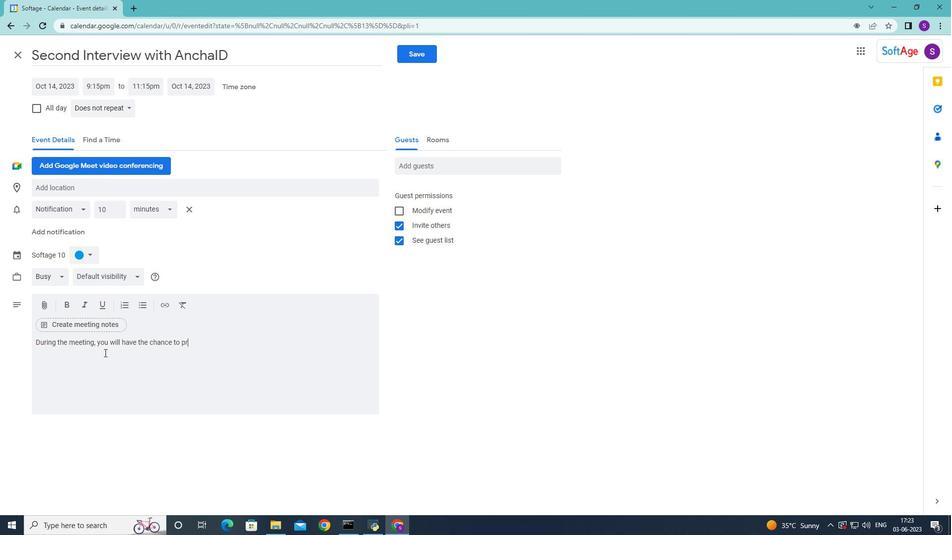 
Action: Mouse moved to (144, 345)
Screenshot: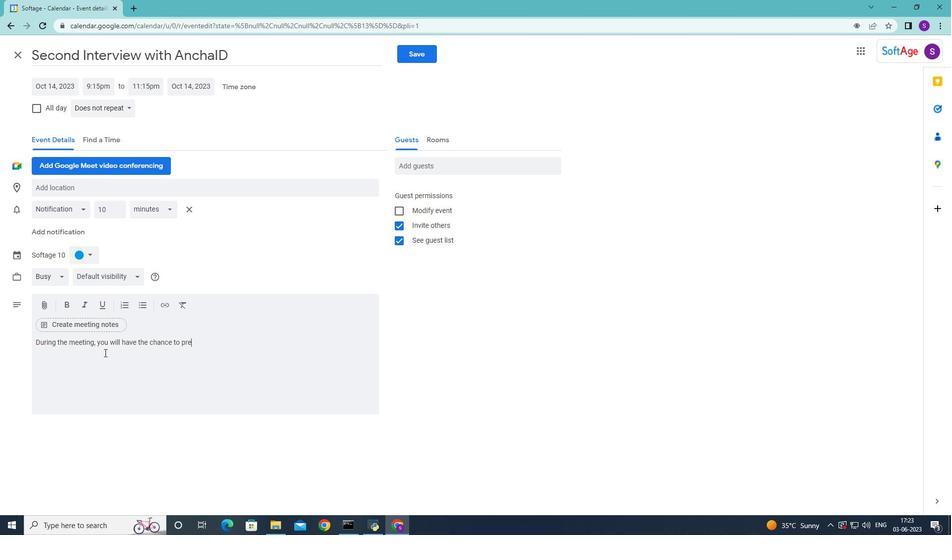 
Action: Key pressed <Key.shift>The<Key.space>t
Screenshot: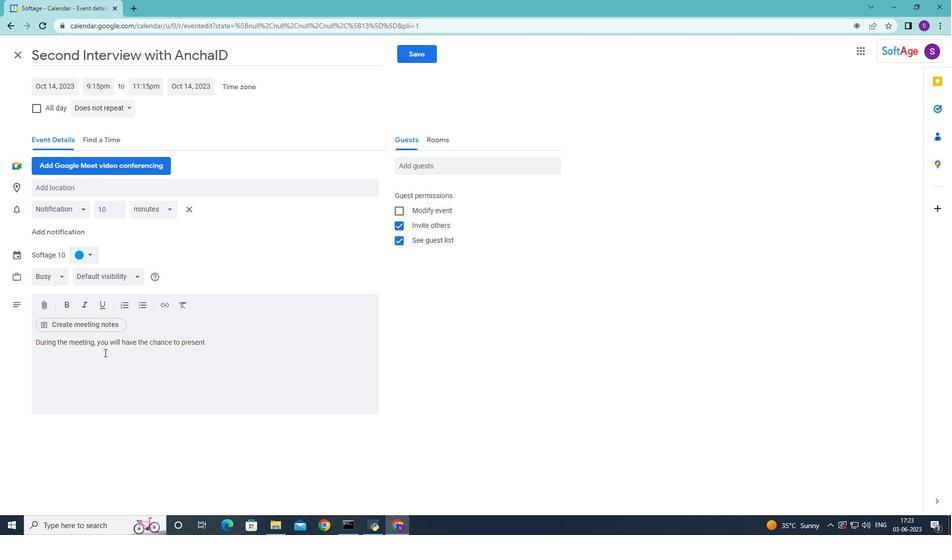 
Action: Mouse moved to (101, 369)
Screenshot: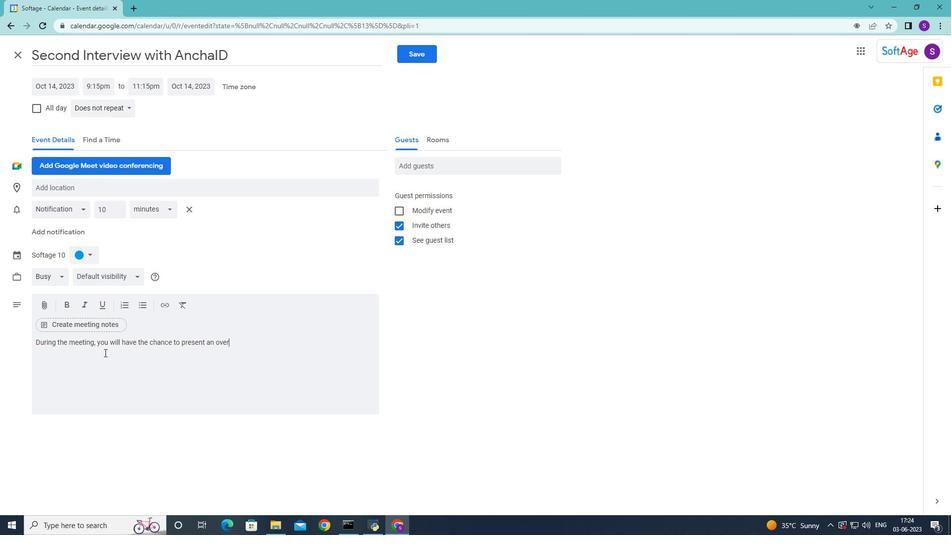 
Action: Key pressed eam<Key.space>may<Key.space>use<Key.space>predefined<Key.space>quality<Key.space>metrics<Key.space>and<Key.space>measurements<Key.space>to<Key.space>quam<Key.backspace>ntitatively<Key.space>assess<Key.space>the<Key.space>uality<Key.space><Key.left><Key.left><Key.left><Key.left><Key.left><Key.left><Key.left>q
Screenshot: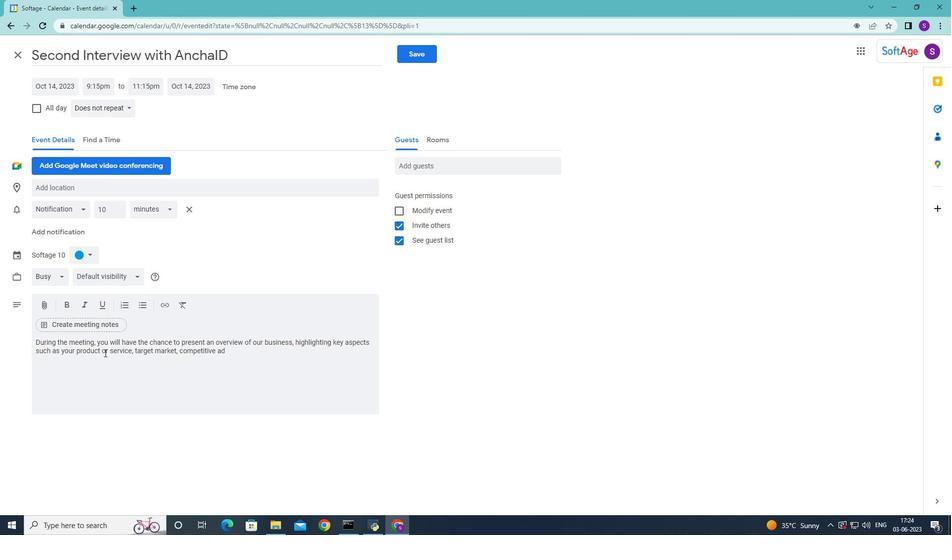 
Action: Mouse moved to (347, 337)
Screenshot: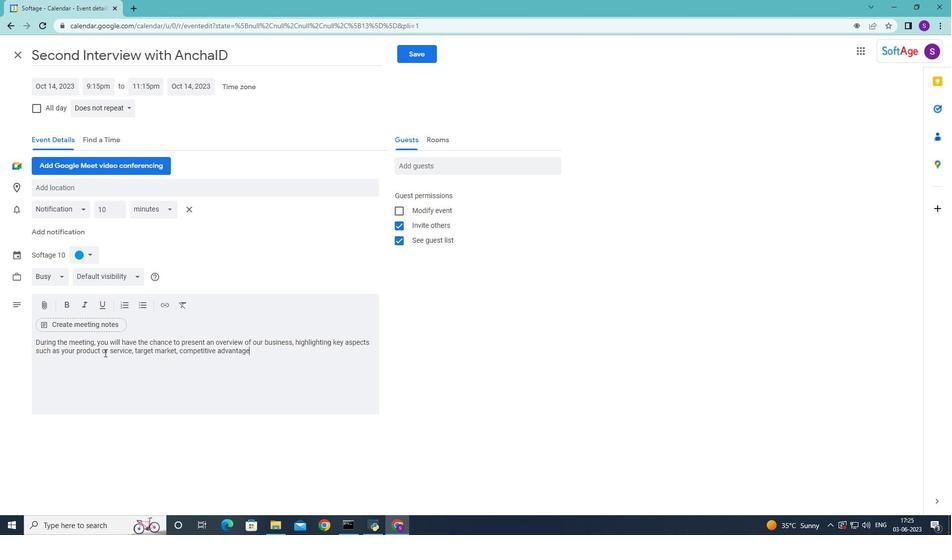 
Action: Mouse pressed left at (347, 337)
Screenshot: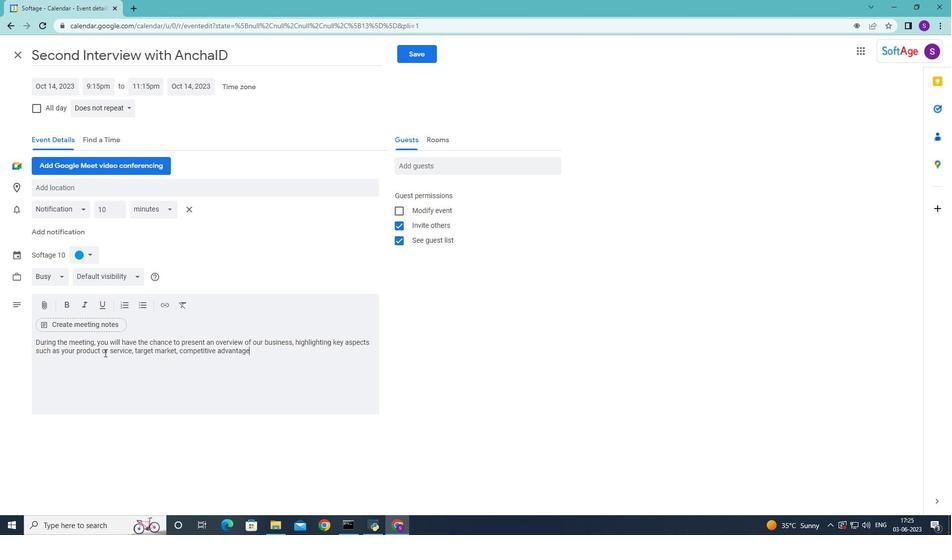 
Action: Mouse moved to (309, 325)
Screenshot: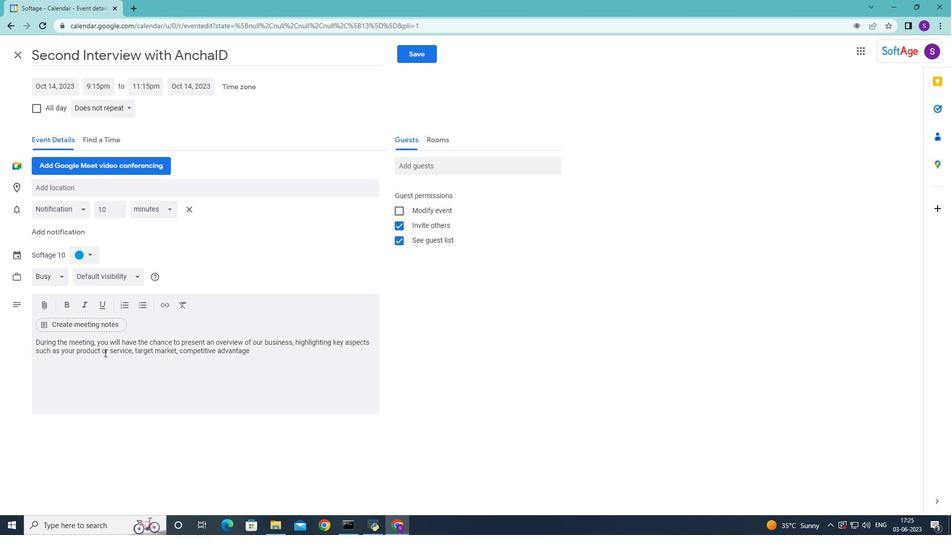 
Action: Key pressed of<Key.space>project<Key.space>deliverables<Key.space>and<Key.space>processes<Key.space><Key.backspace>.<Key.space><Key.shift>these<Key.space>metrics<Key.space>could<Key.space>incli<Key.backspace>ude<Key.space>defect<Key.space>rates,<Key.space>customer<Key.space>satisfaction<Key.space>surveys,<Key.space>pr<Key.backspace>erformance<Key.space>benchmarks,<Key.space>or<Key.space>adherem<Key.backspace>nce<Key.space>to<Key.space>project<Key.space>timelines<Key.space>and<Key.space>budgets.<Key.space>
Screenshot: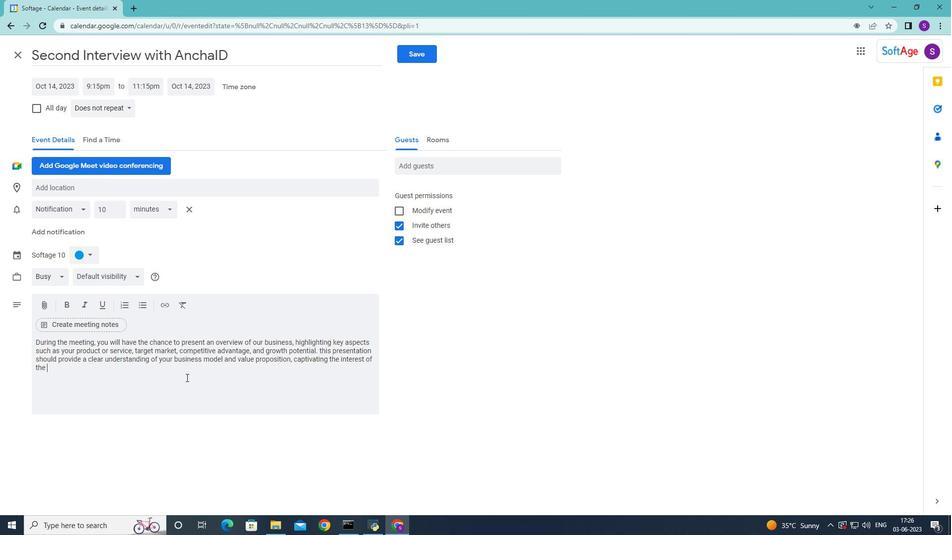 
Action: Mouse moved to (87, 254)
Screenshot: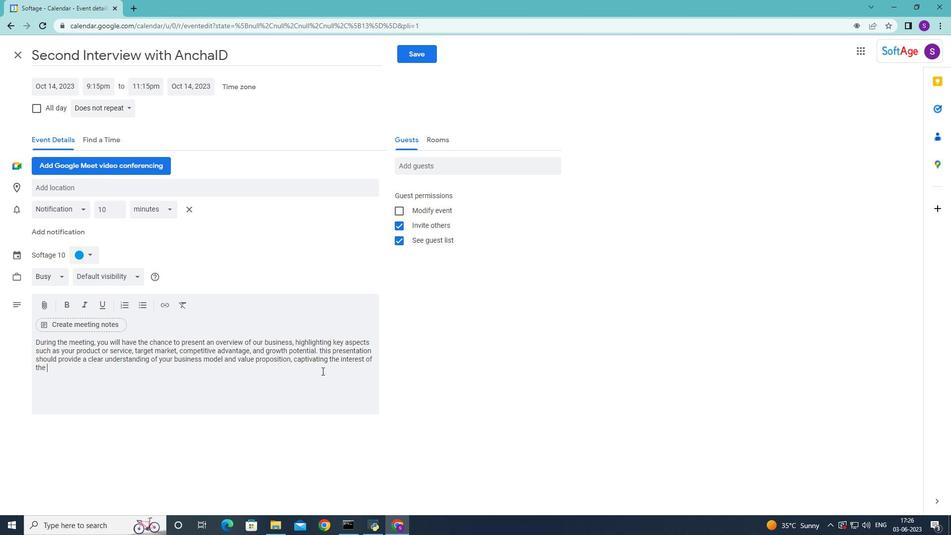 
Action: Mouse pressed left at (87, 254)
Screenshot: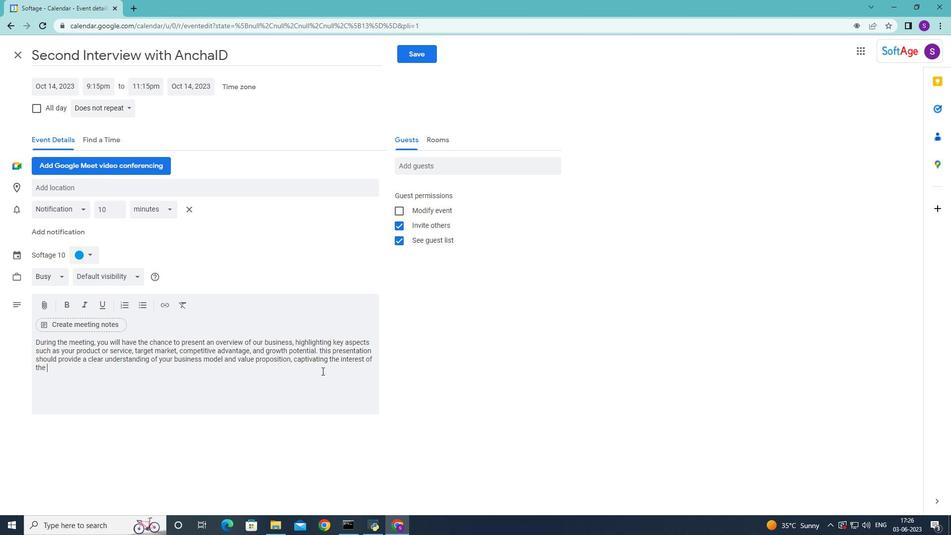 
Action: Mouse moved to (77, 263)
Screenshot: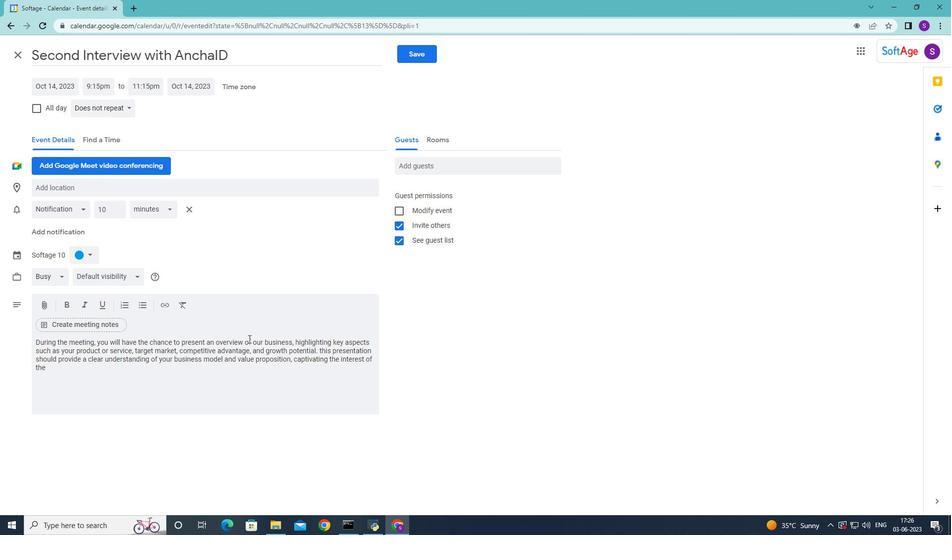 
Action: Mouse pressed left at (77, 263)
Screenshot: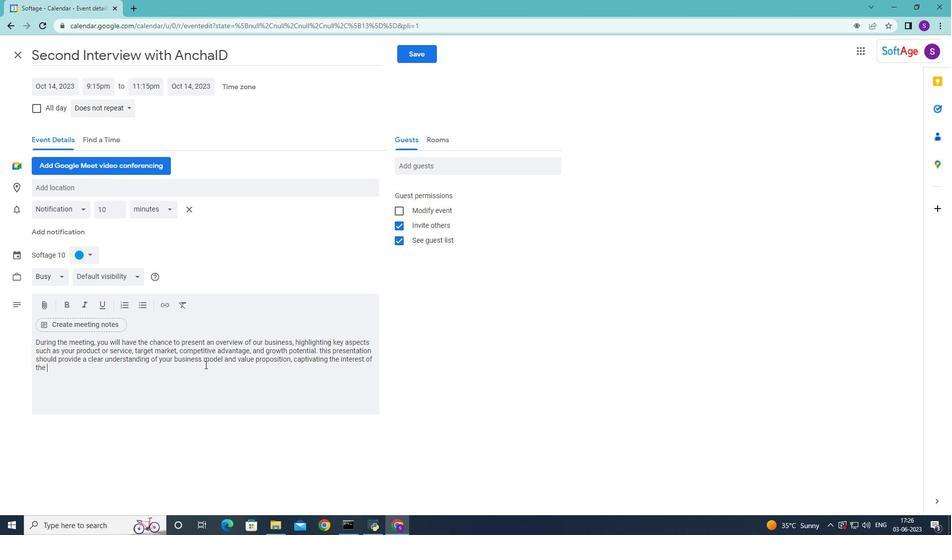 
Action: Mouse moved to (273, 314)
Screenshot: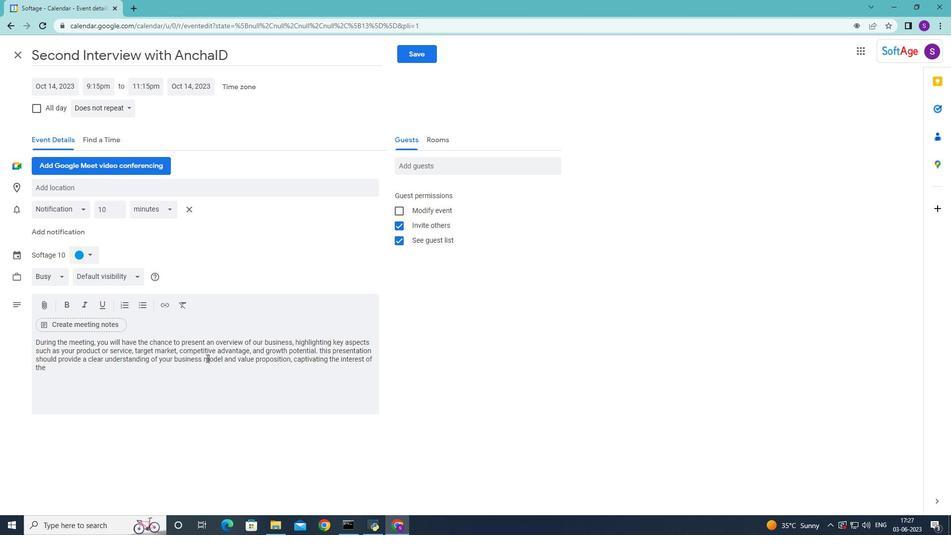 
Action: Mouse scrolled (273, 314) with delta (0, 0)
Screenshot: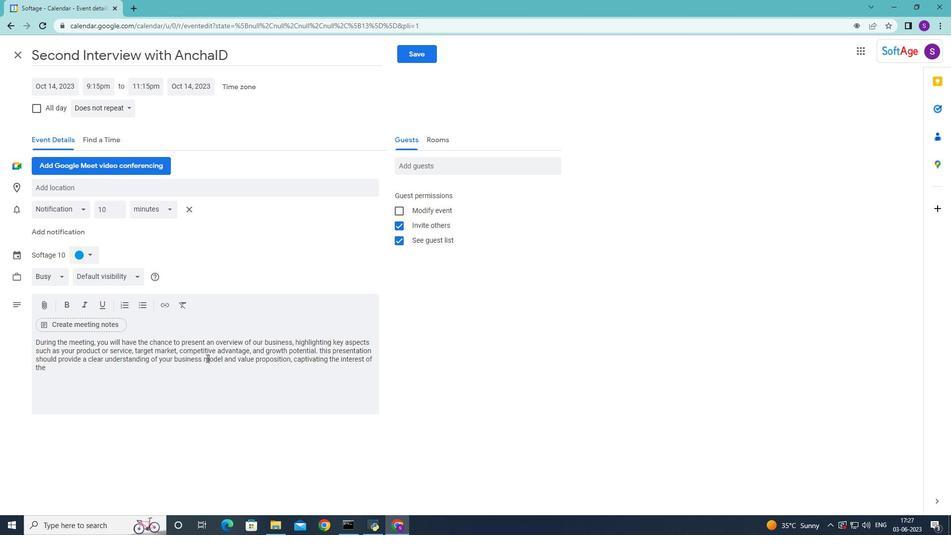 
Action: Mouse moved to (398, 241)
Screenshot: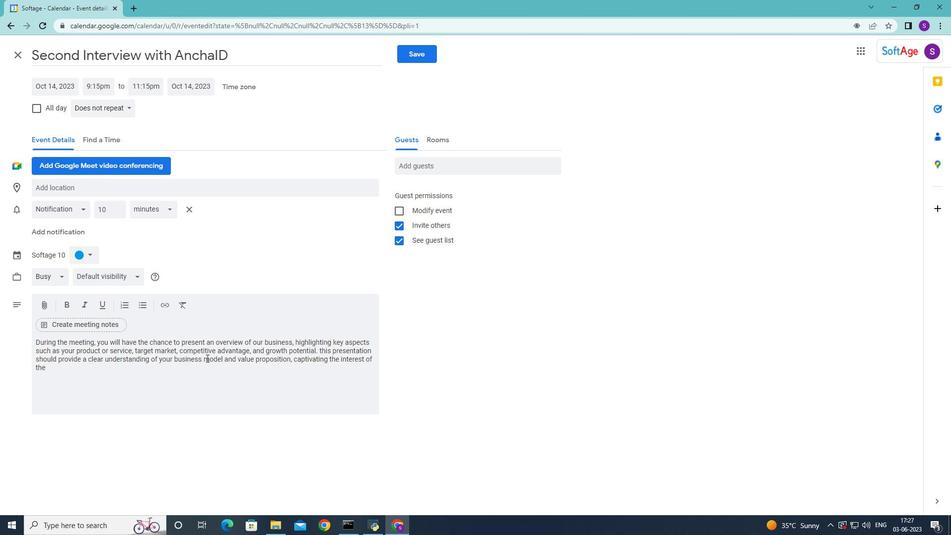 
Action: Mouse pressed left at (398, 241)
Screenshot: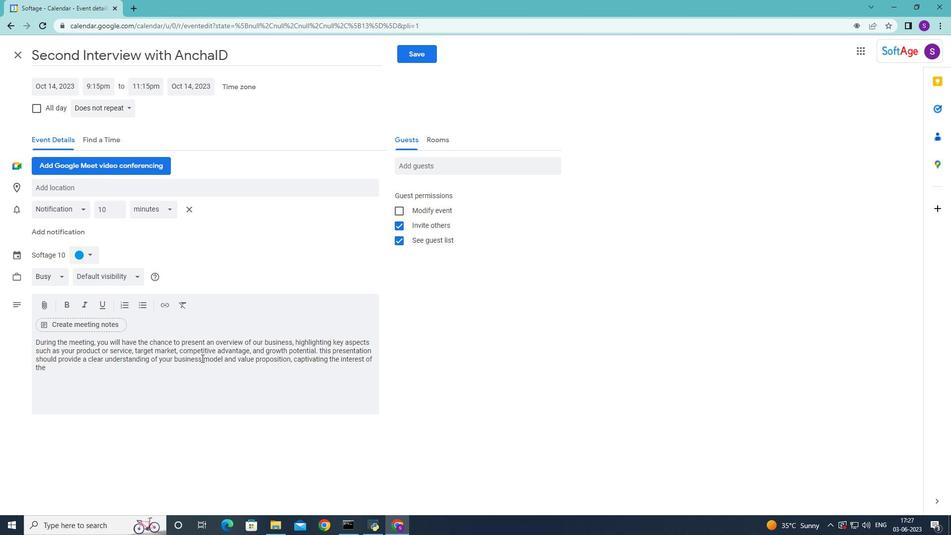 
Action: Mouse moved to (437, 165)
Screenshot: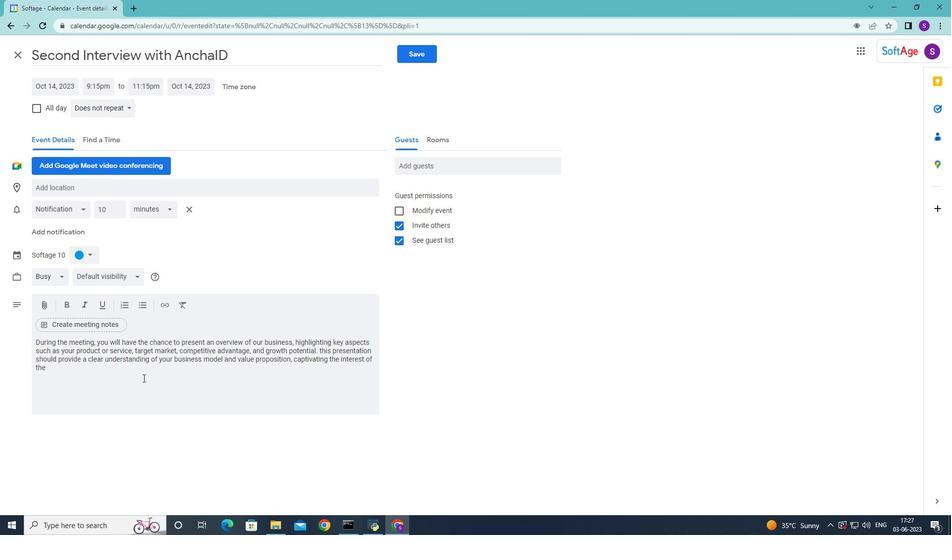 
Action: Mouse pressed left at (437, 165)
Screenshot: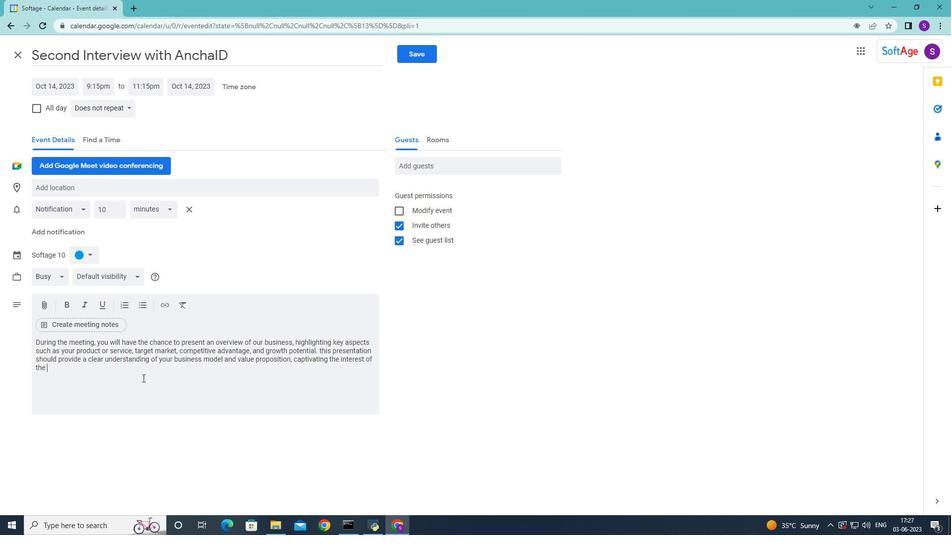 
Action: Mouse moved to (338, 166)
Screenshot: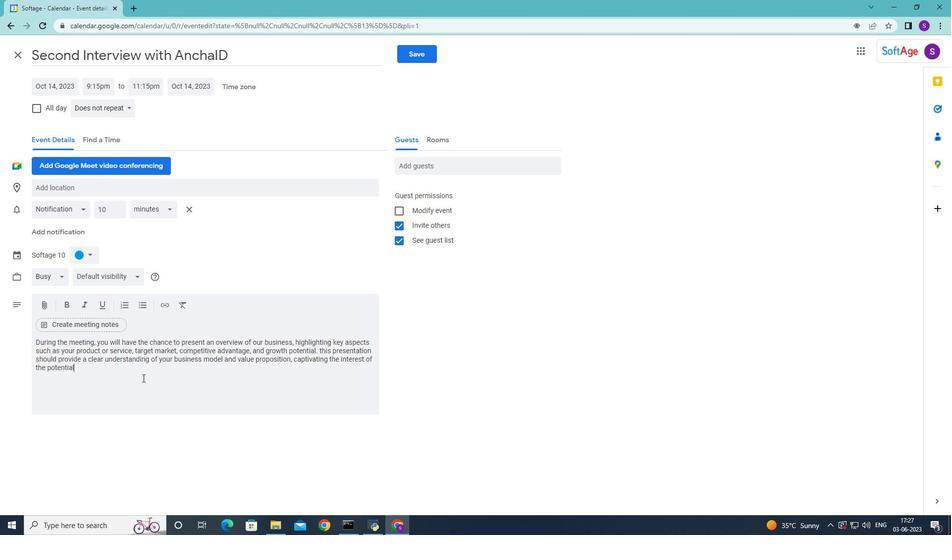 
Action: Key pressed 654<Key.space><Key.shift>Valley<Key.space>
Screenshot: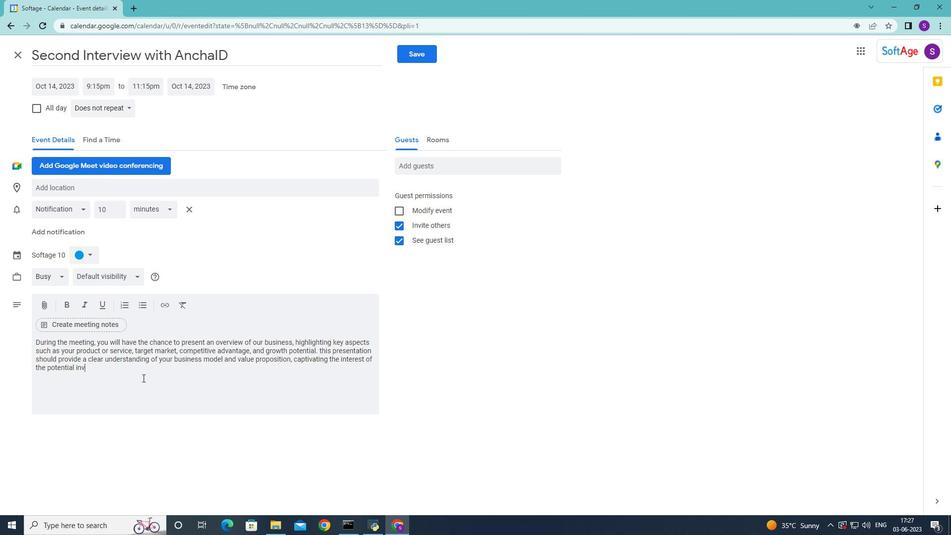 
Action: Mouse moved to (369, 278)
Screenshot: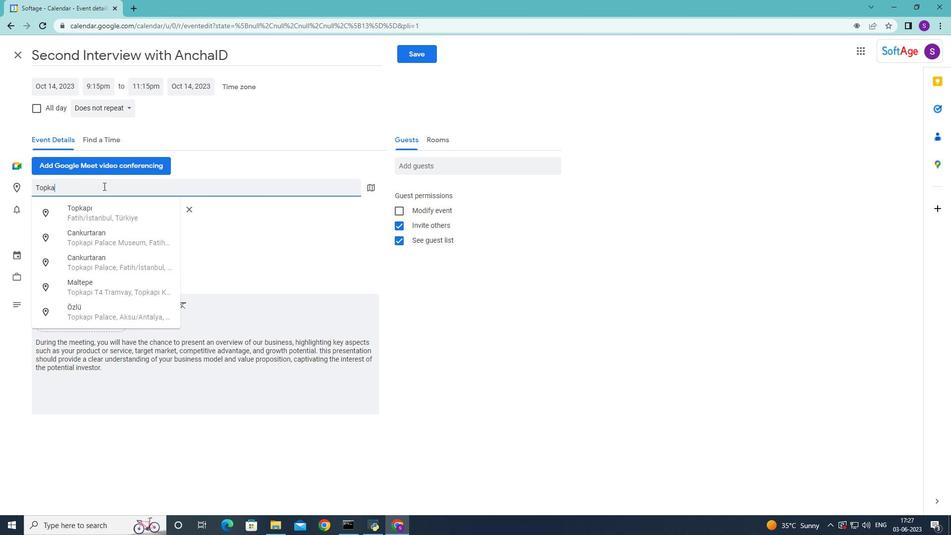 
Action: Key pressed of<Key.space>the<Key.space>kings<Key.space>
Screenshot: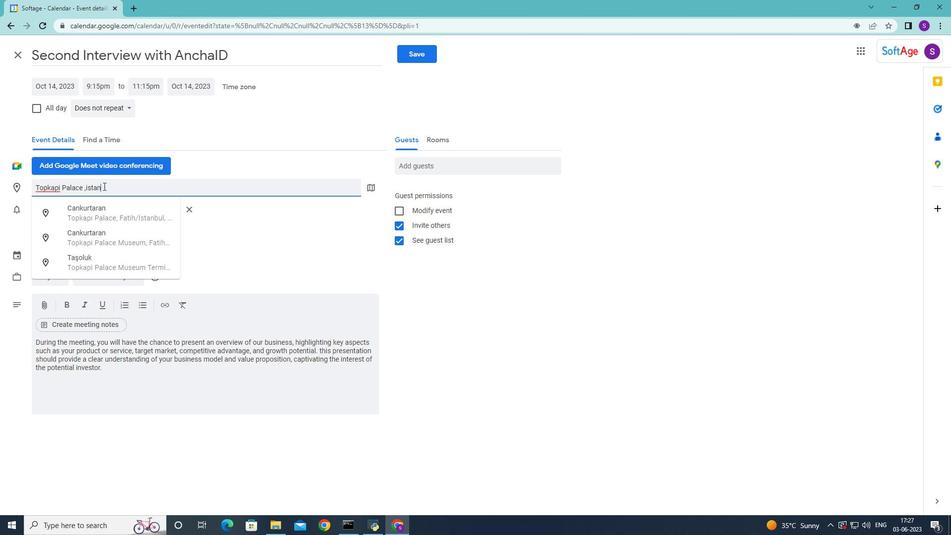 
Action: Mouse moved to (369, 281)
Screenshot: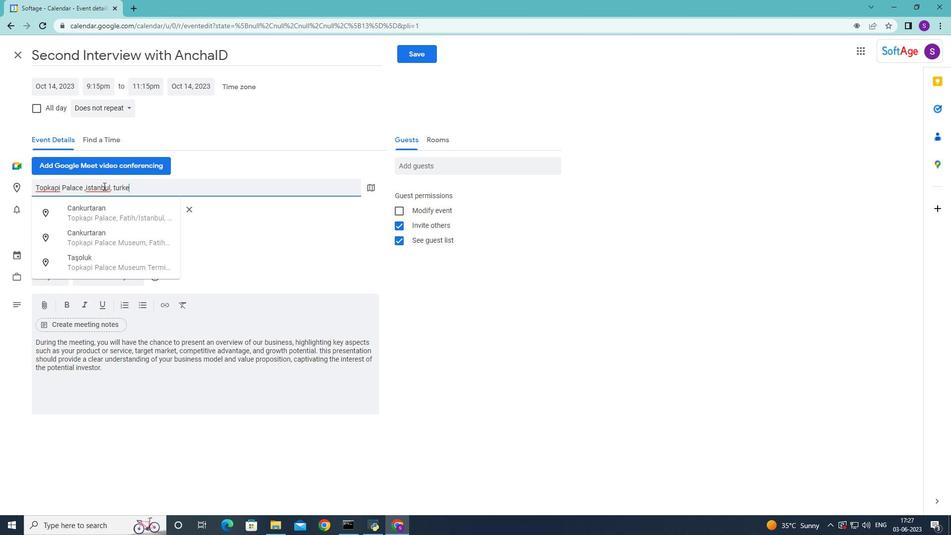 
Action: Key pressed <Key.backspace>,<Key.space>
Screenshot: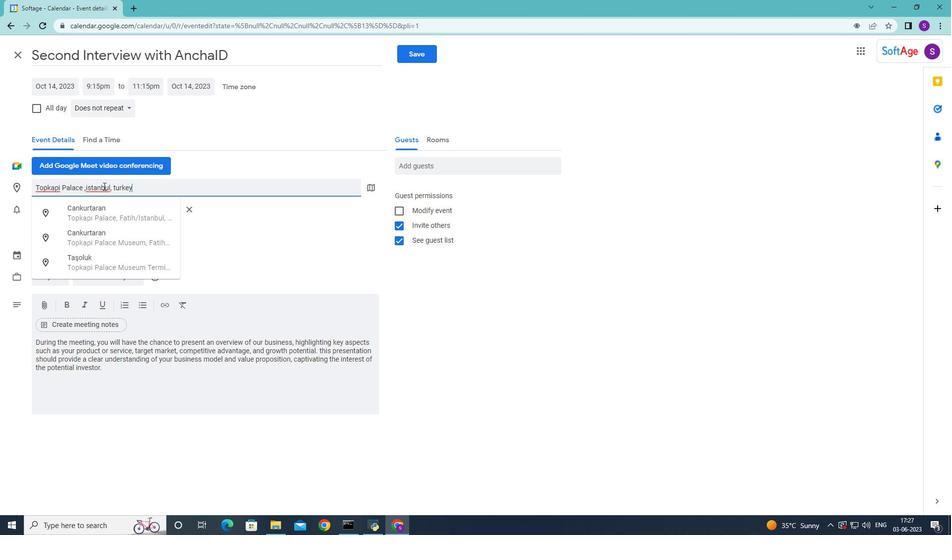 
Action: Mouse moved to (359, 285)
Screenshot: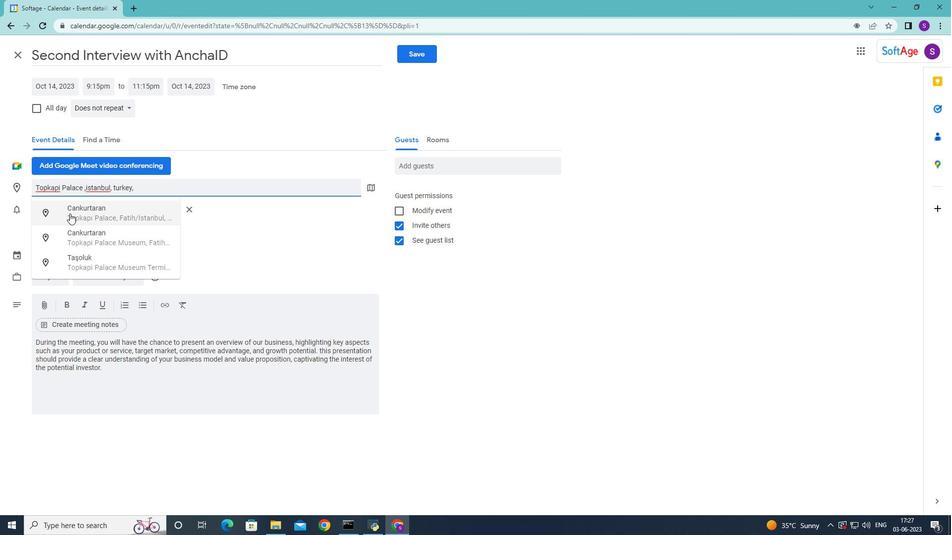 
Action: Key pressed <Key.shift>Luxor<Key.space><Key.backspace>,<Key.space><Key.shift>egypt<Key.space>
Screenshot: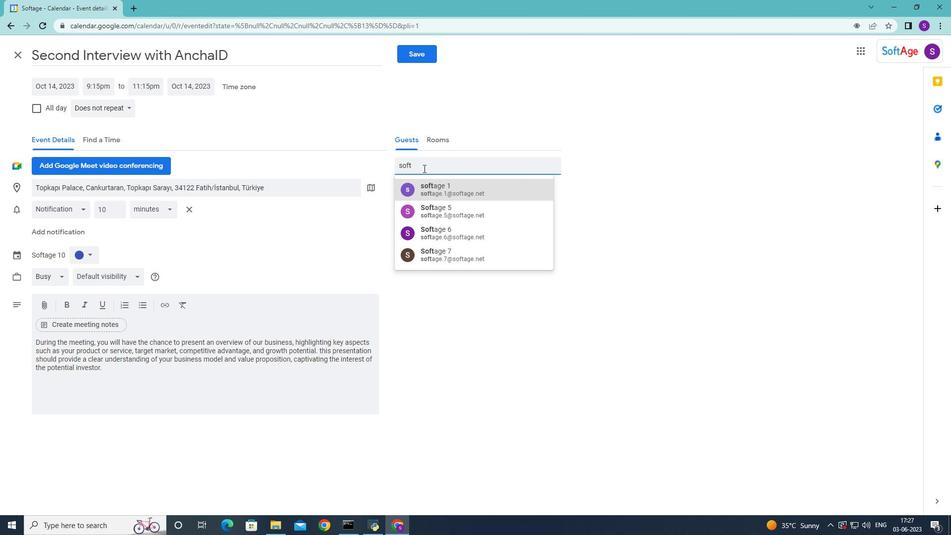 
Action: Mouse moved to (494, 165)
Screenshot: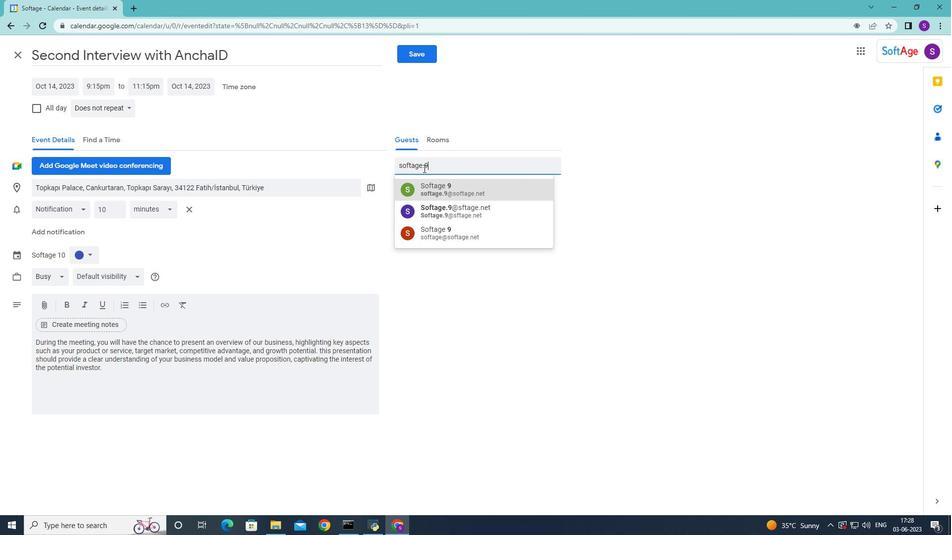 
Action: Mouse pressed left at (494, 165)
Screenshot: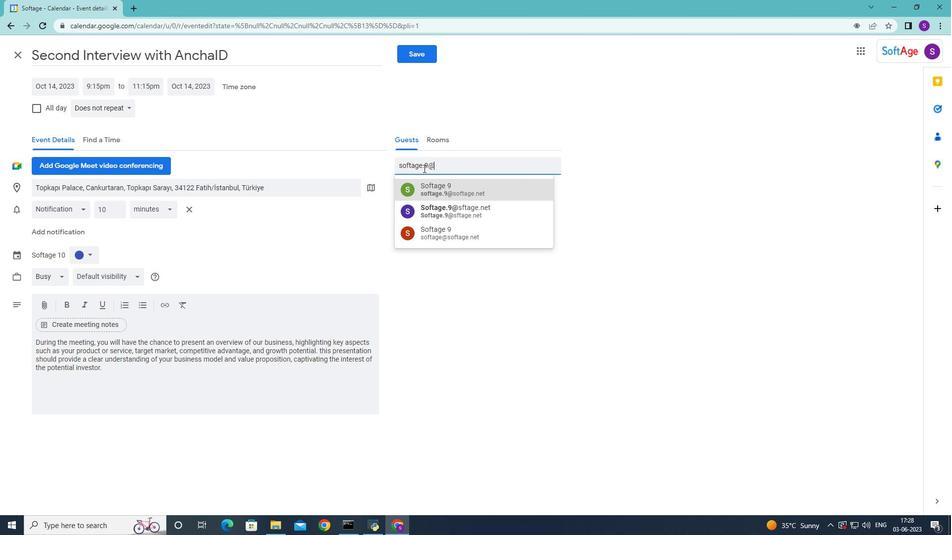 
Action: Mouse moved to (372, 150)
Screenshot: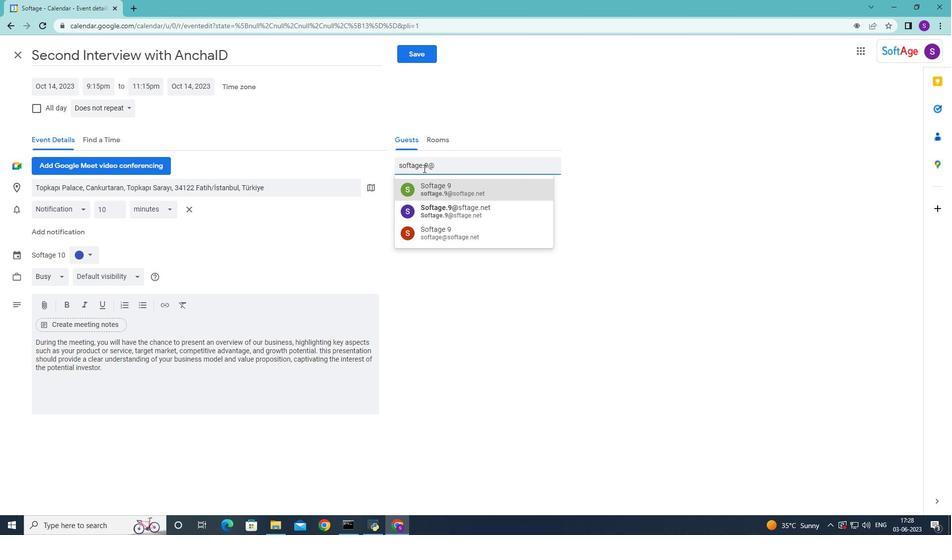 
Action: Key pressed <Key.backspace><Key.shift>e<Key.backspace><Key.shift>E
Screenshot: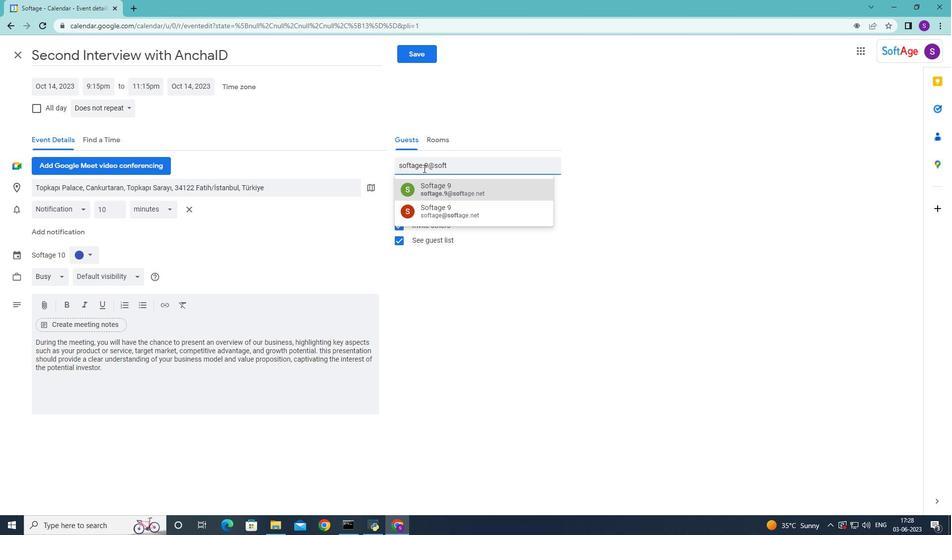 
Action: Mouse moved to (482, 185)
Screenshot: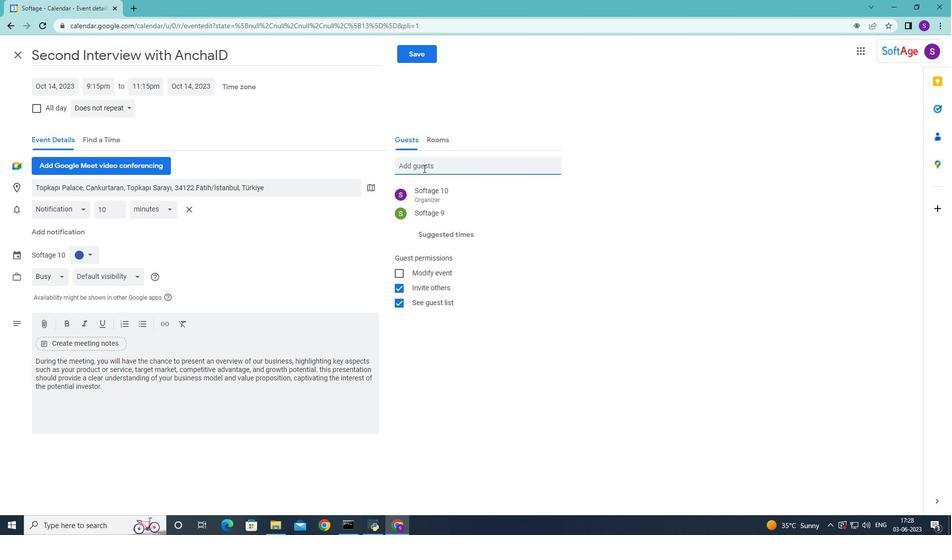 
Action: Key pressed <Key.backspace>
Screenshot: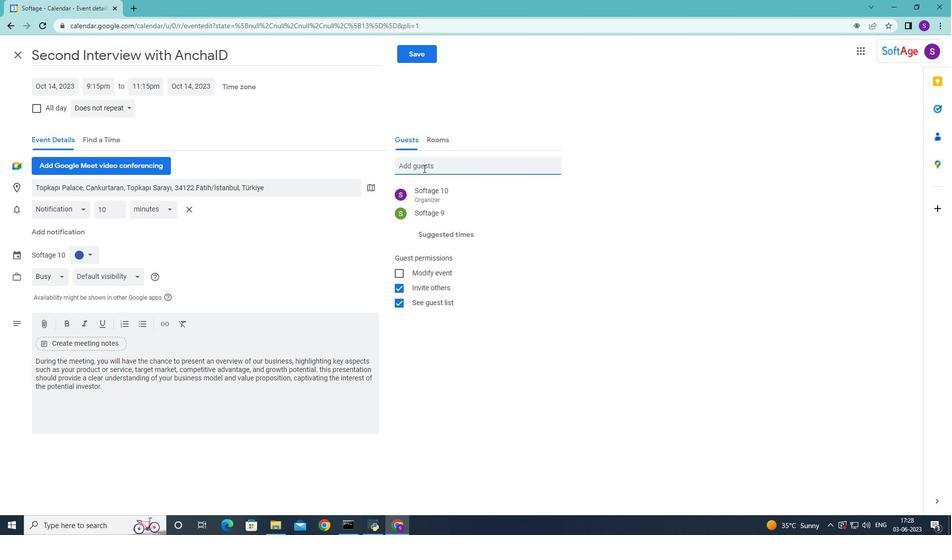 
Action: Mouse moved to (507, 184)
Screenshot: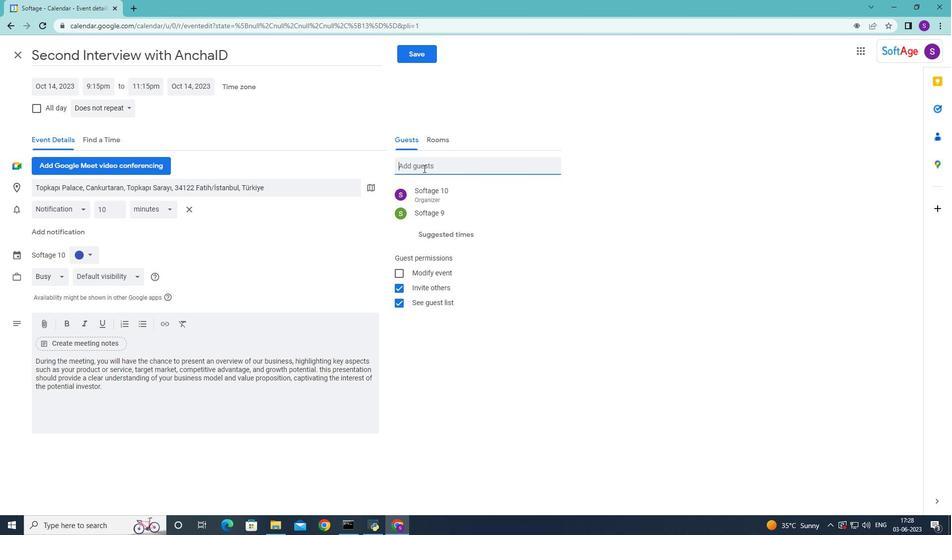 
Action: Key pressed <Key.backspace><Key.backspace><Key.backspace>
Screenshot: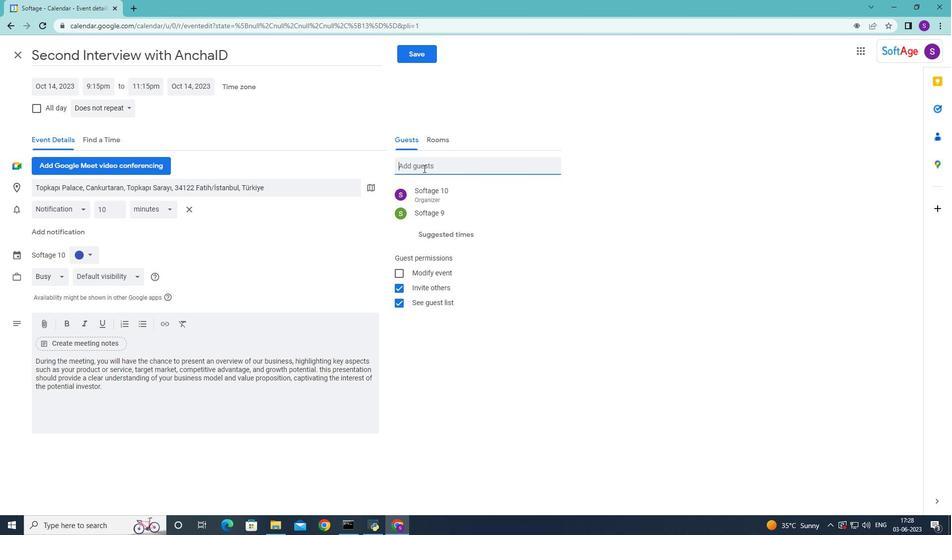 
Action: Mouse moved to (497, 189)
Screenshot: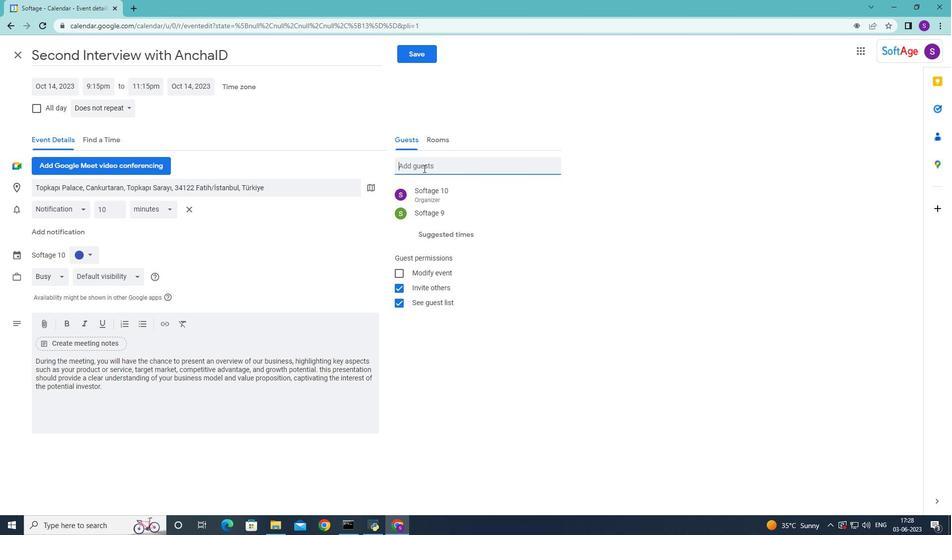 
Action: Key pressed <Key.backspace>
Screenshot: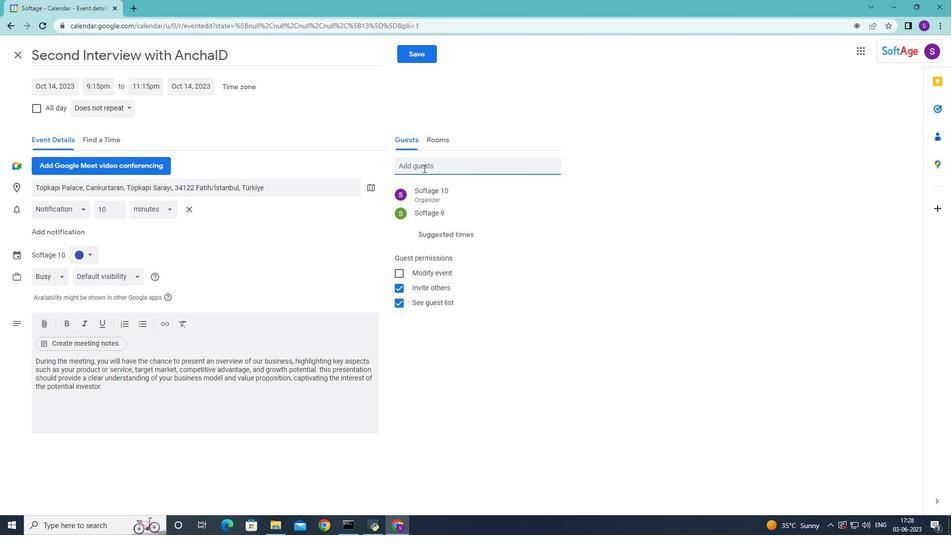 
Action: Mouse moved to (466, 211)
Screenshot: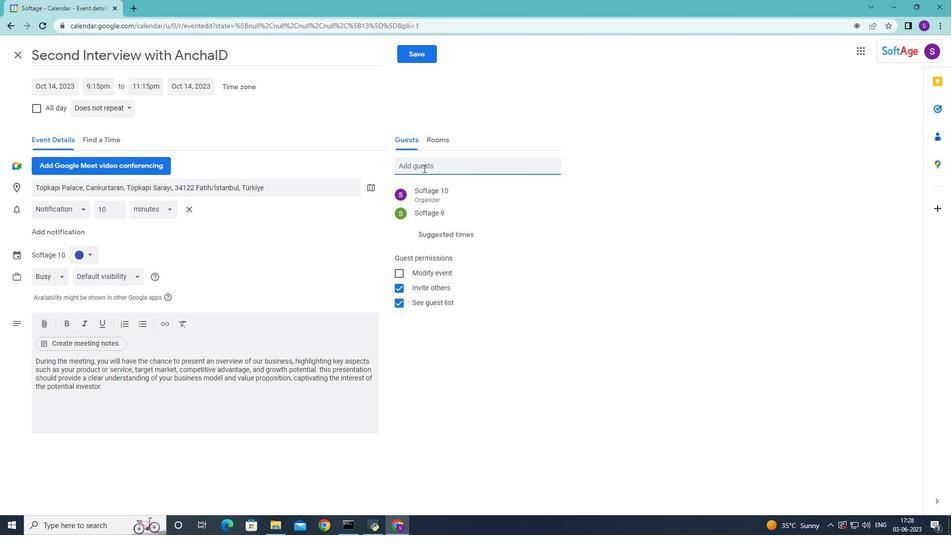 
Action: Key pressed <Key.backspace>
Screenshot: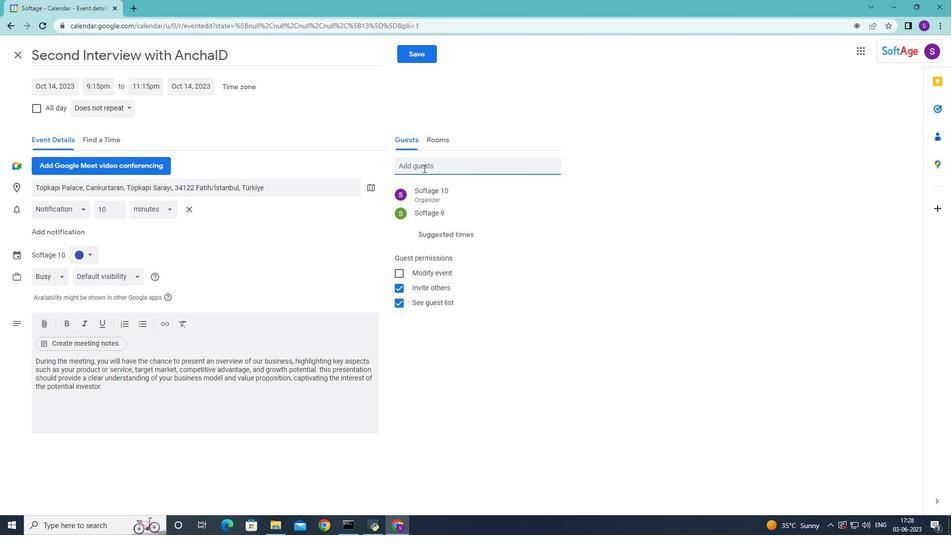 
Action: Mouse moved to (512, 161)
Screenshot: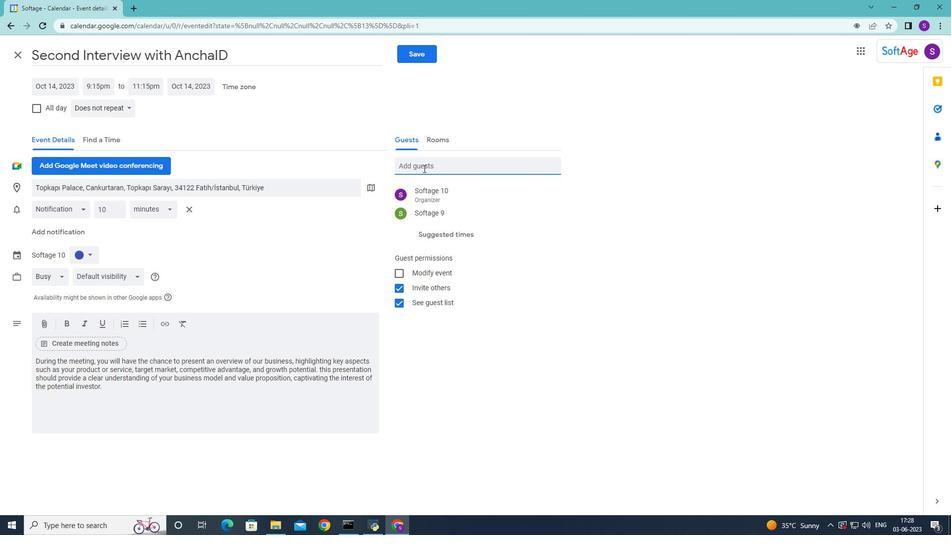 
Action: Mouse pressed left at (512, 161)
Screenshot: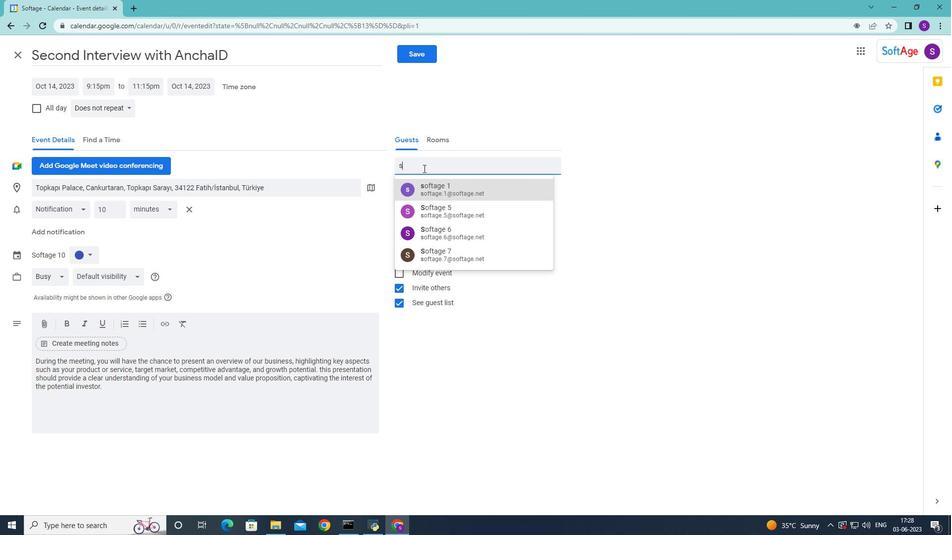 
Action: Mouse moved to (374, 170)
Screenshot: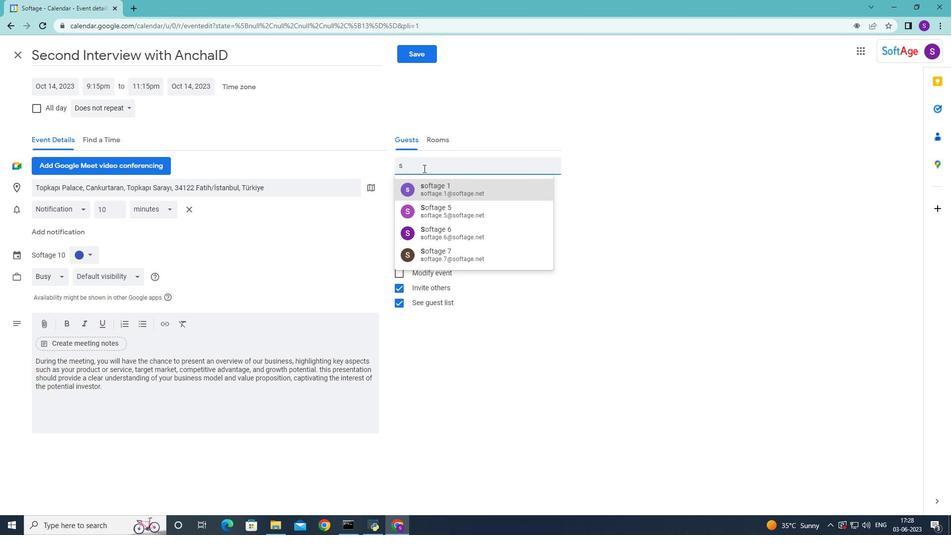 
Action: Key pressed <Key.backspace><Key.shift>Softage.6<Key.shift>2sof<Key.backspace><Key.backspace><Key.backspace><Key.backspace><Key.shift>
Screenshot: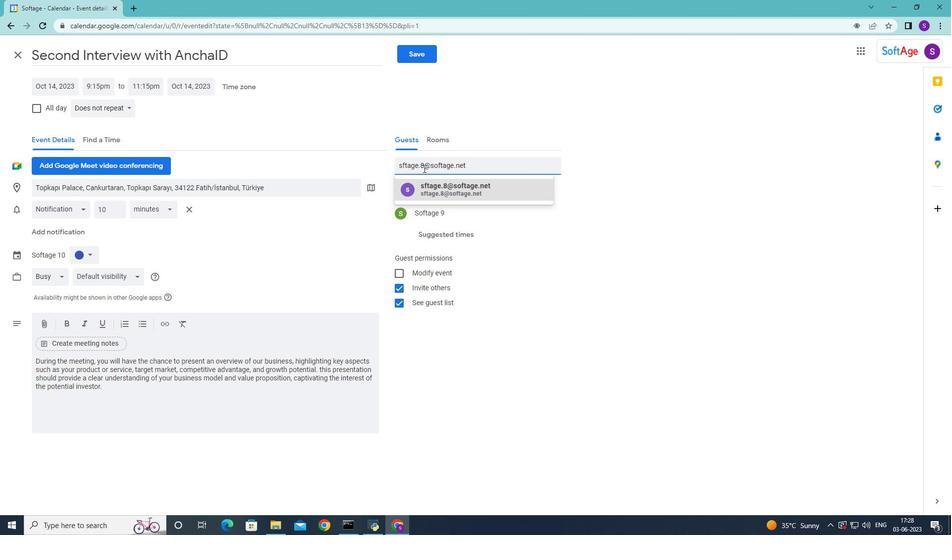 
Action: Mouse moved to (446, 201)
Screenshot: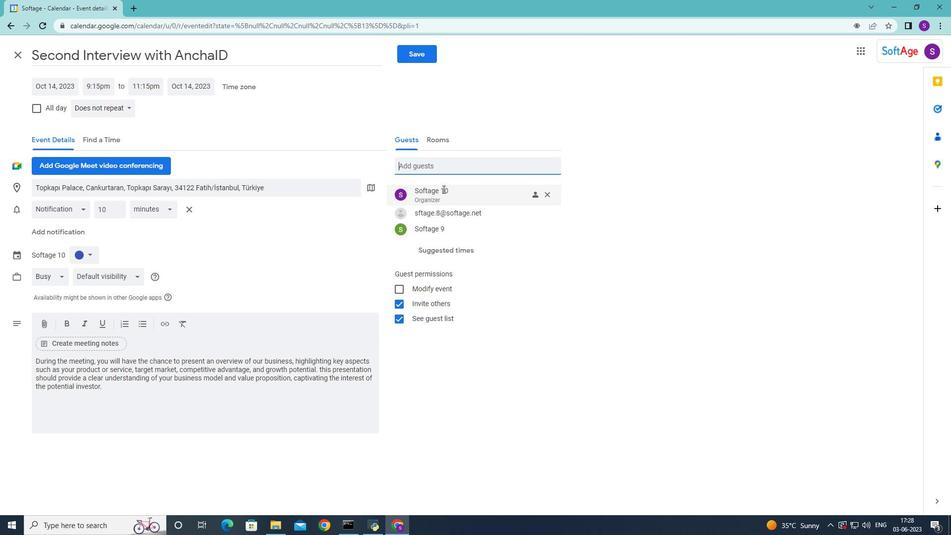 
Action: Mouse pressed left at (446, 201)
Screenshot: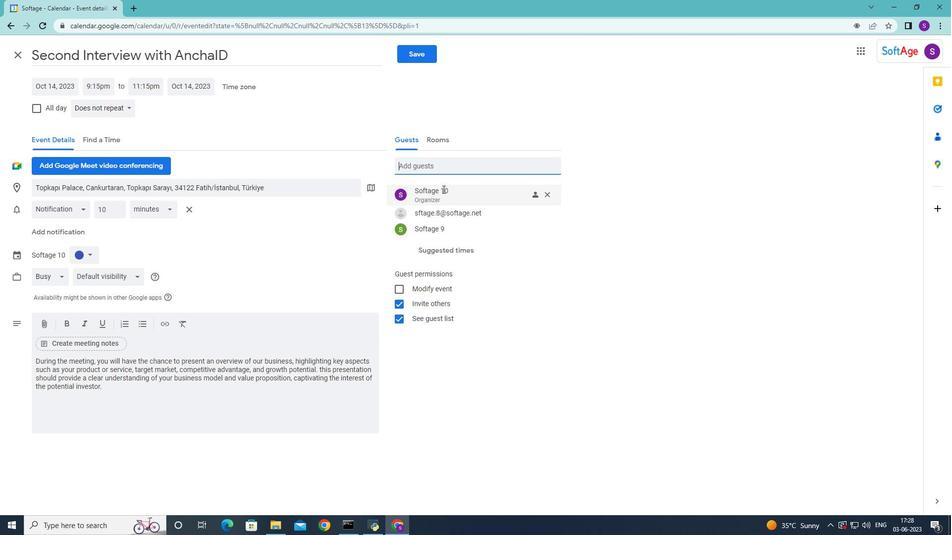 
Action: Mouse moved to (445, 170)
Screenshot: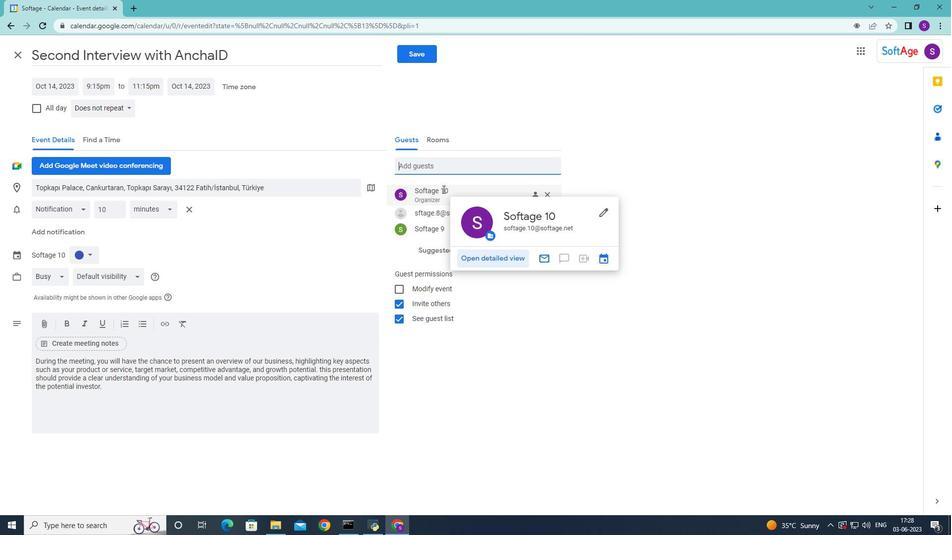 
Action: Mouse pressed left at (445, 170)
Screenshot: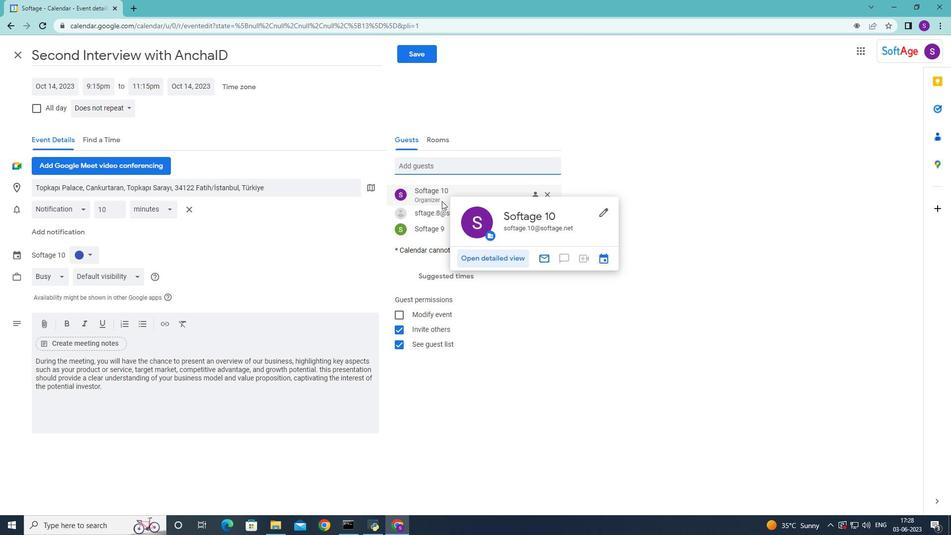 
Action: Mouse moved to (447, 181)
Screenshot: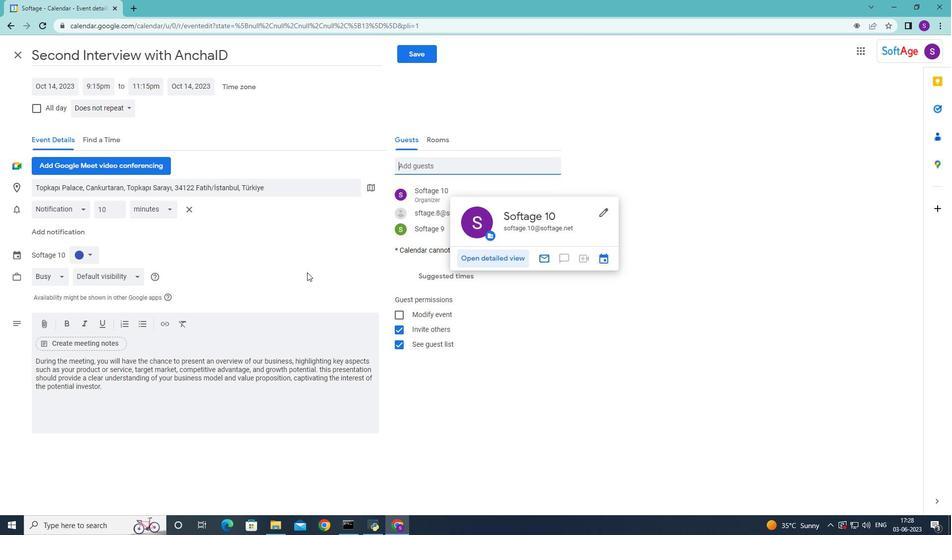 
Action: Key pressed <Key.enter>softag
Screenshot: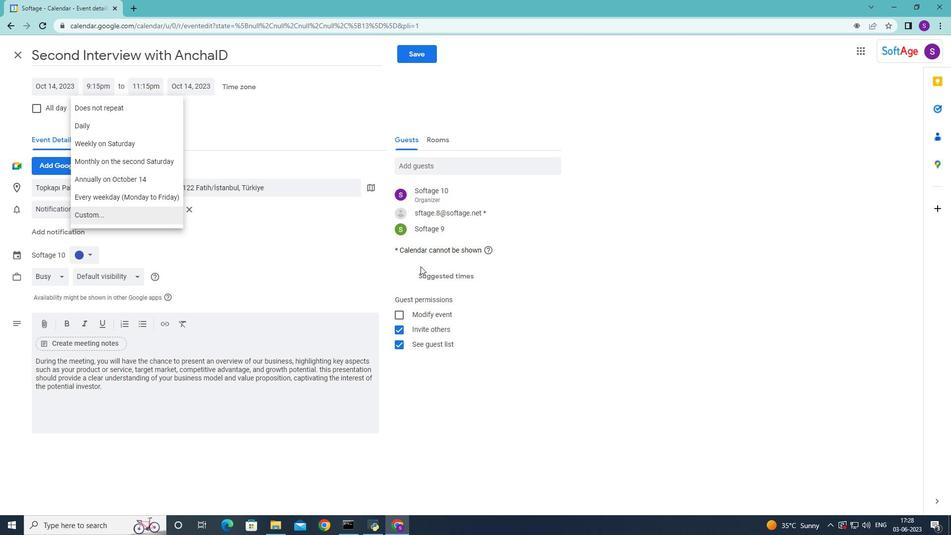 
Action: Mouse moved to (450, 227)
Screenshot: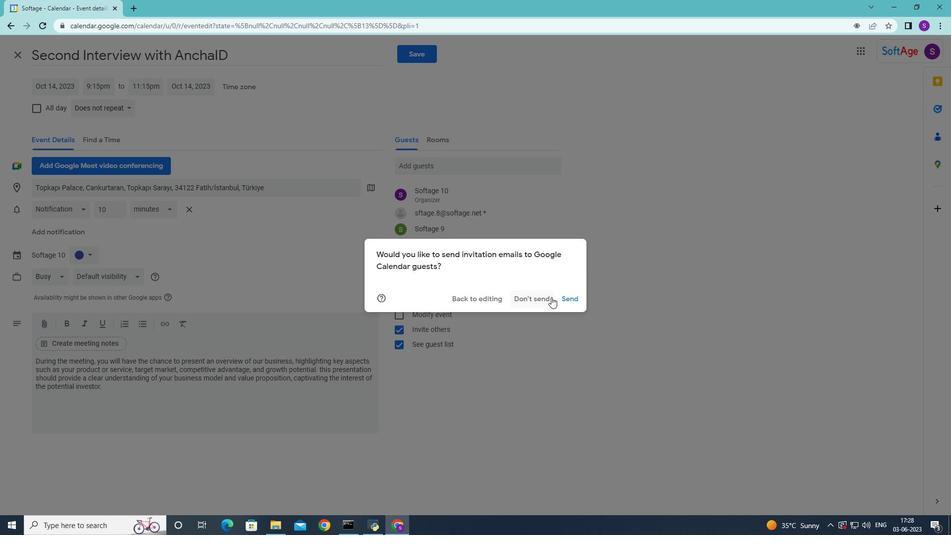 
Action: Mouse pressed left at (450, 227)
Screenshot: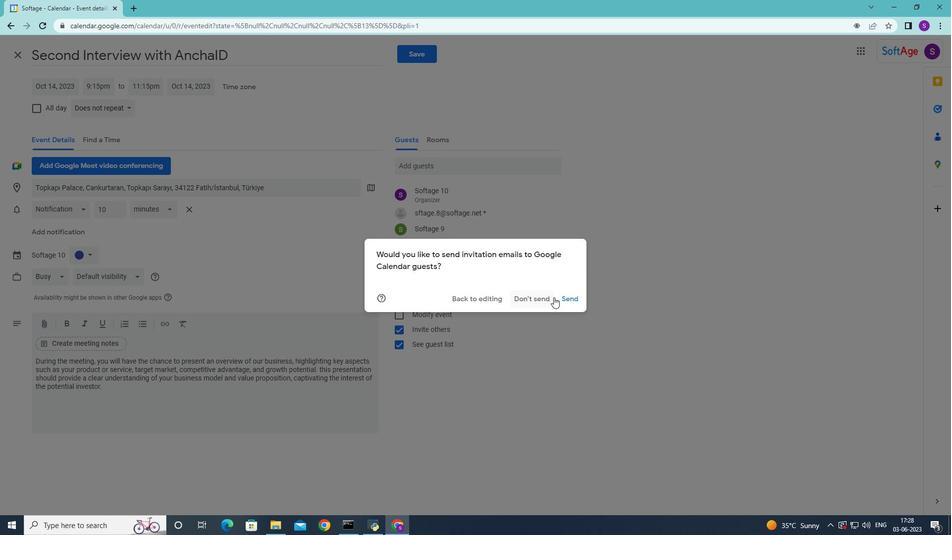 
Action: Mouse moved to (108, 188)
Screenshot: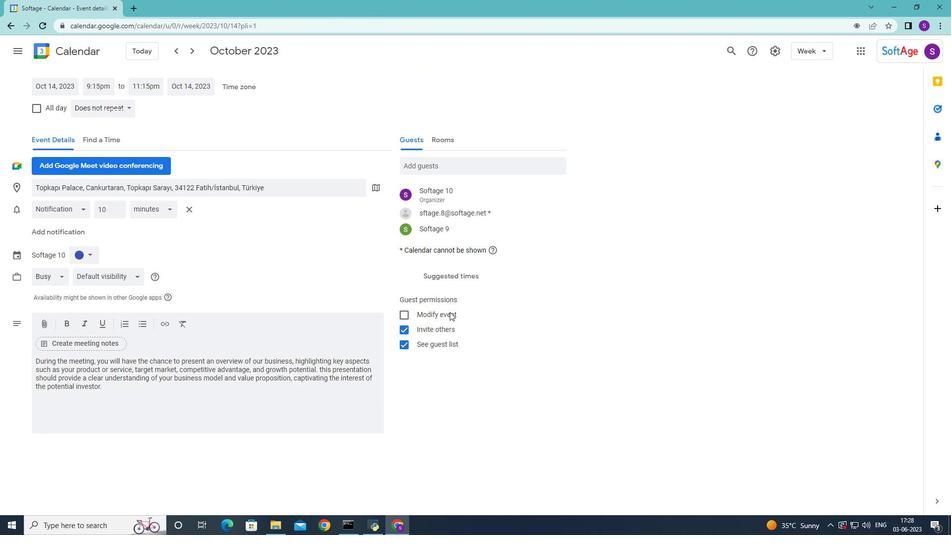
Action: Mouse pressed left at (108, 188)
Screenshot: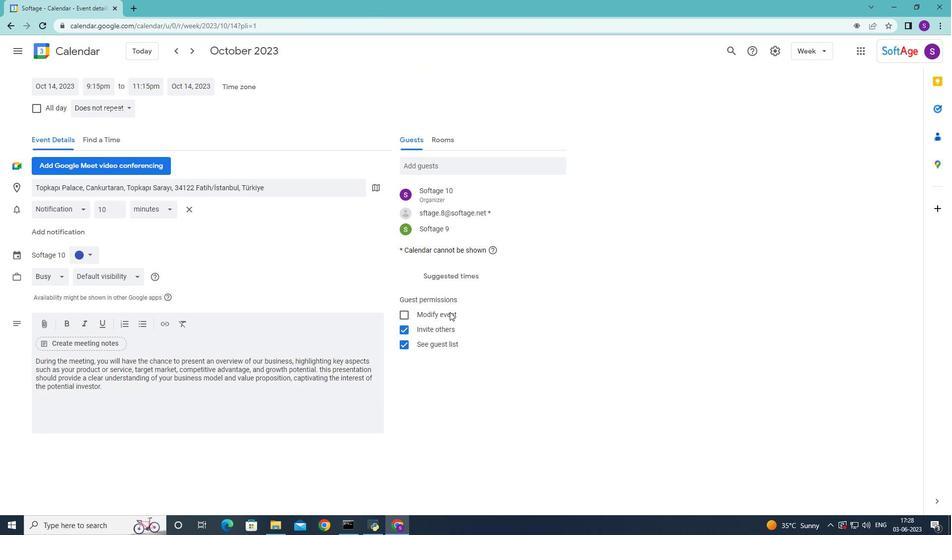 
Action: Key pressed 654<Key.space><Key.shift>valley<Key.space>of<Key.space>the<Key.space>kings<Key.space><Key.backspace>,<Key.space>luxor,<Key.space>egypt
Screenshot: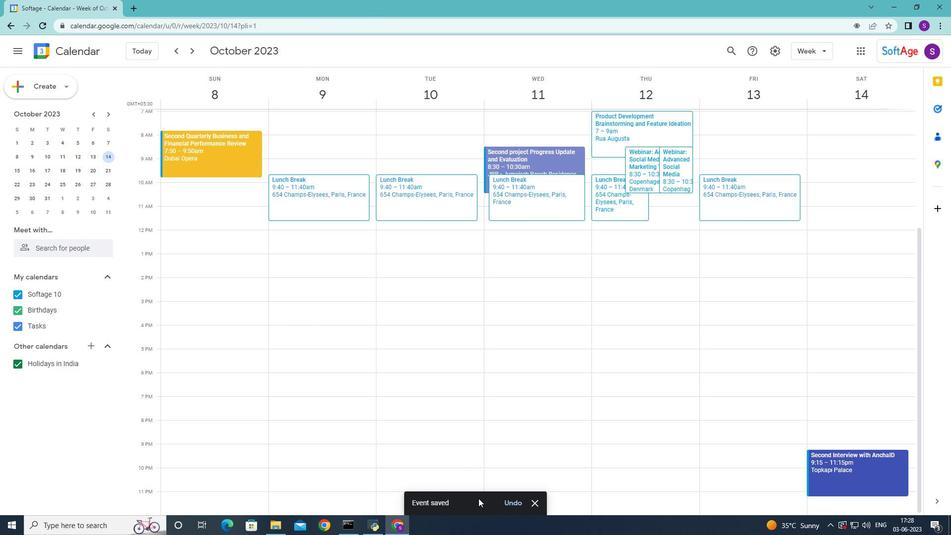 
Action: Mouse moved to (85, 213)
Screenshot: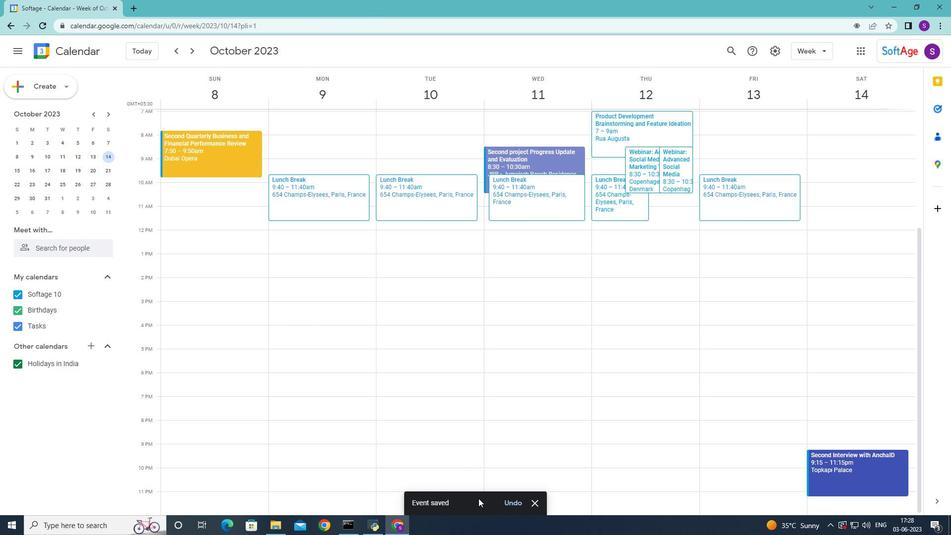 
Action: Mouse pressed left at (85, 213)
Screenshot: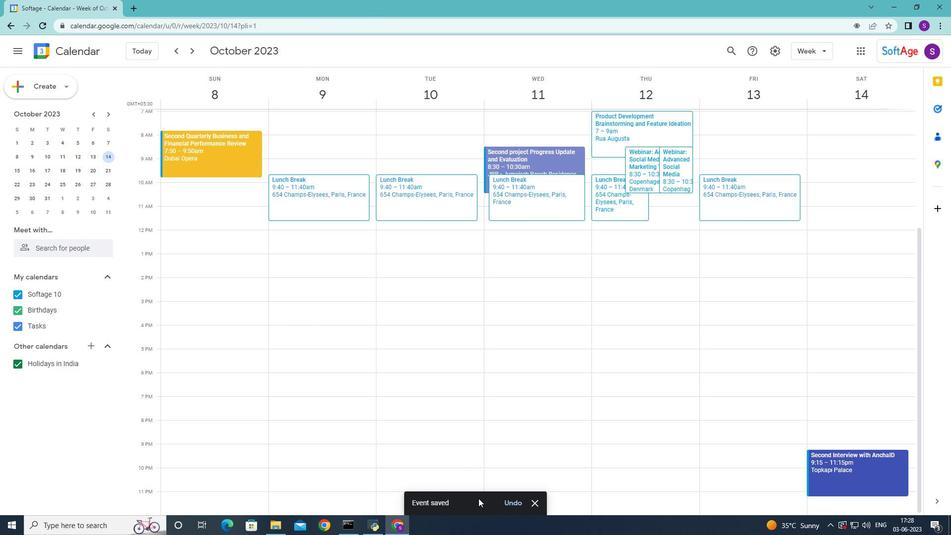 
Action: Mouse moved to (417, 49)
Screenshot: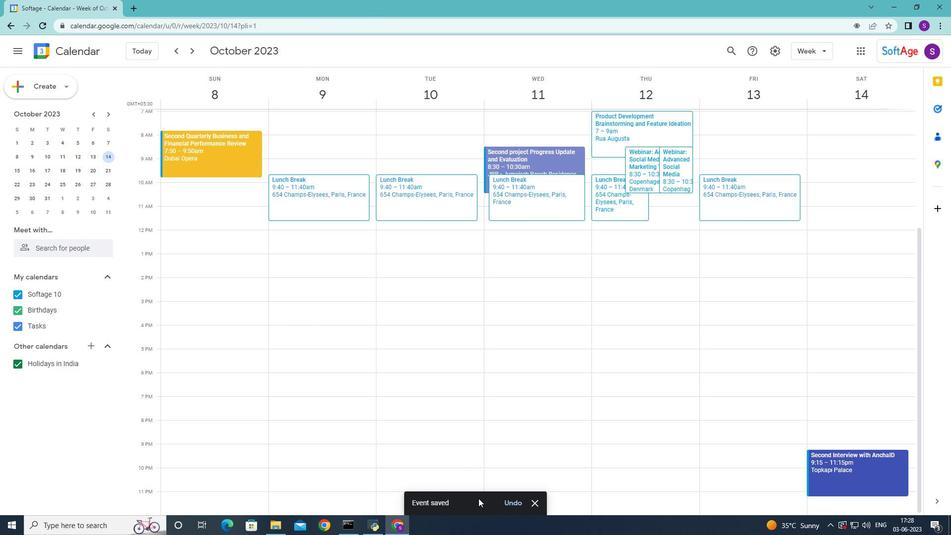
Action: Mouse pressed left at (417, 49)
Screenshot: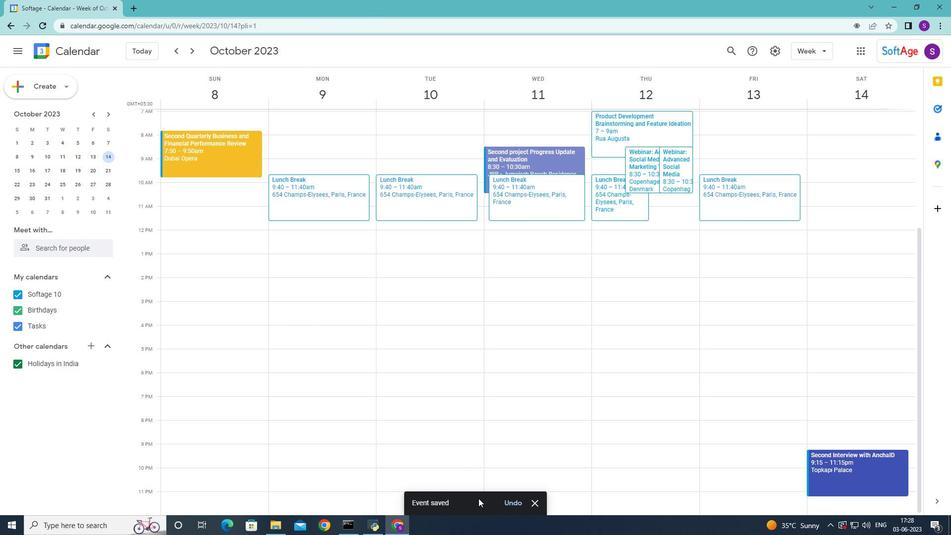 
Action: Mouse moved to (562, 294)
Screenshot: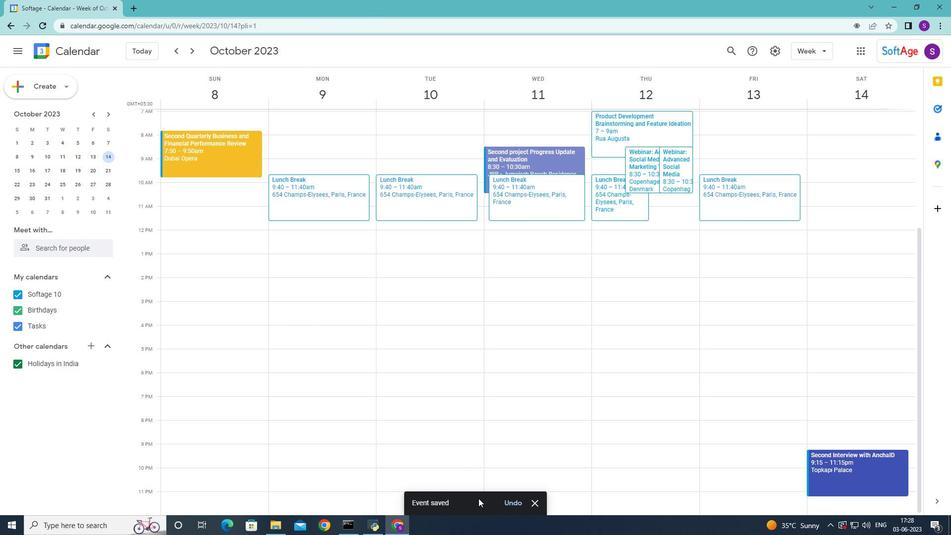 
Action: Mouse pressed left at (562, 294)
Screenshot: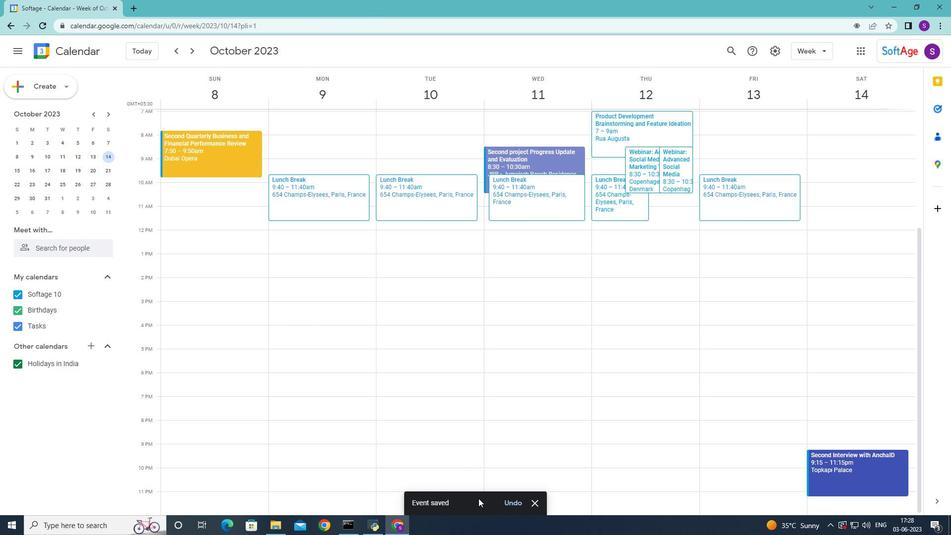 
Action: Mouse moved to (522, 307)
Screenshot: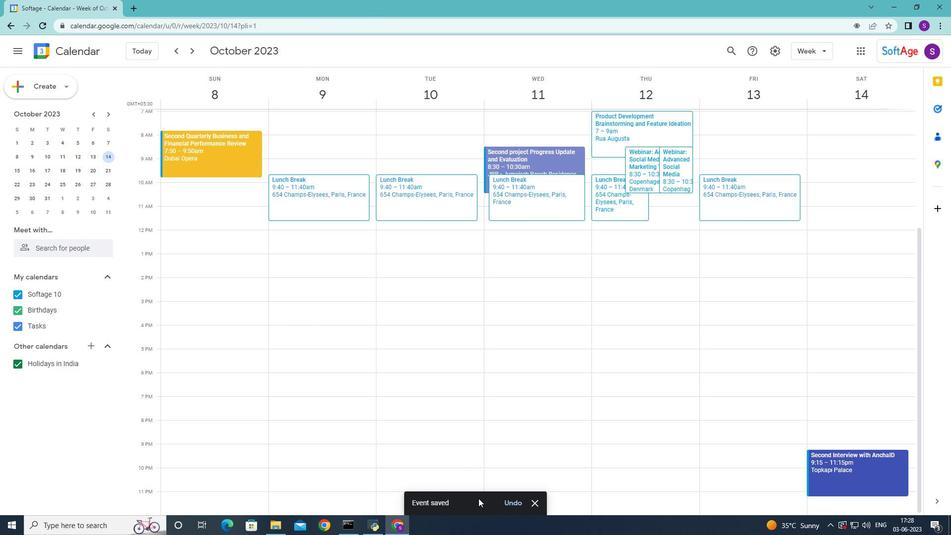 
Action: Key pressed <Key.f10>
Screenshot: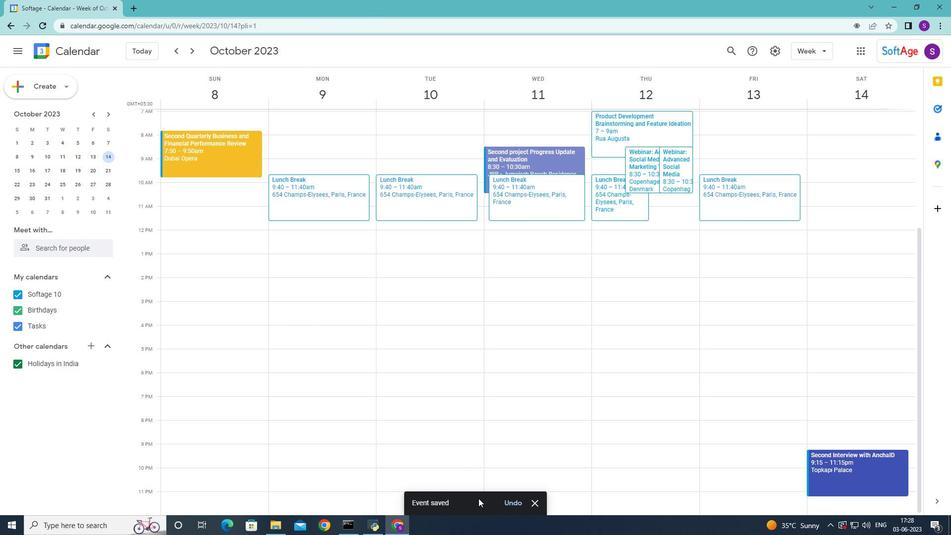 
Action: Mouse moved to (41, 86)
Screenshot: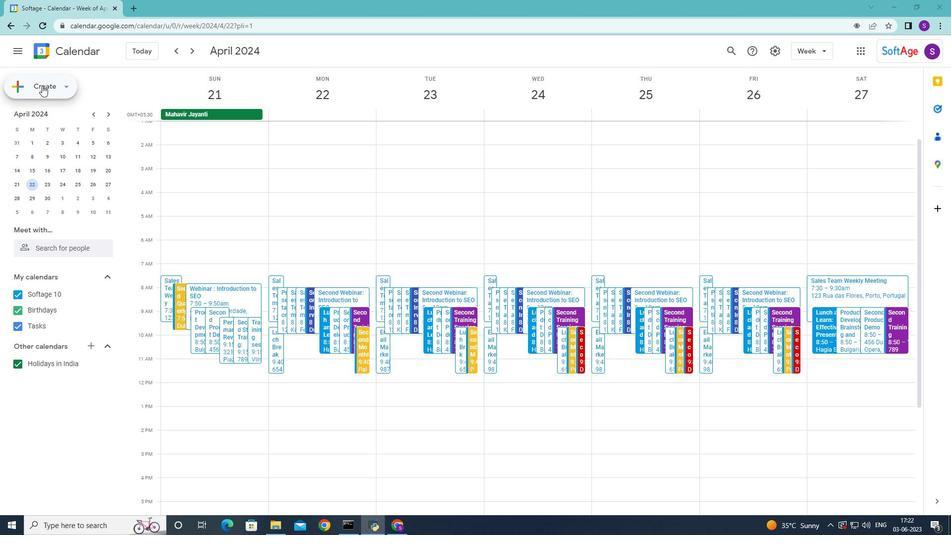 
Action: Mouse pressed left at (41, 86)
Screenshot: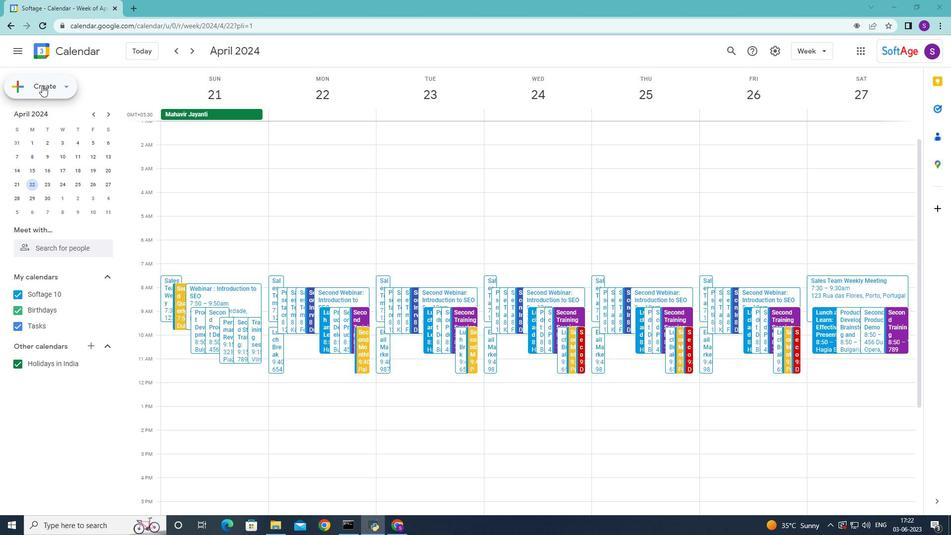
Action: Mouse moved to (52, 114)
Screenshot: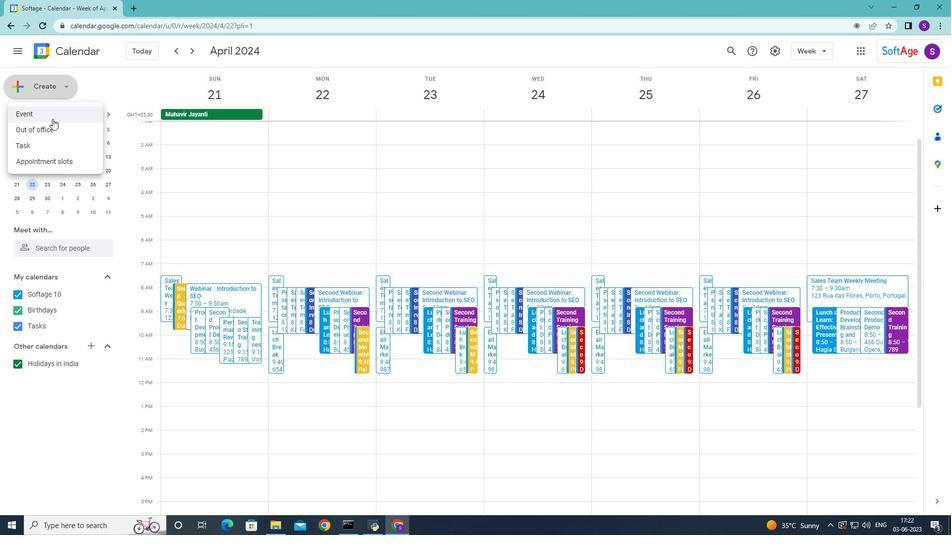 
Action: Mouse pressed left at (52, 114)
Screenshot: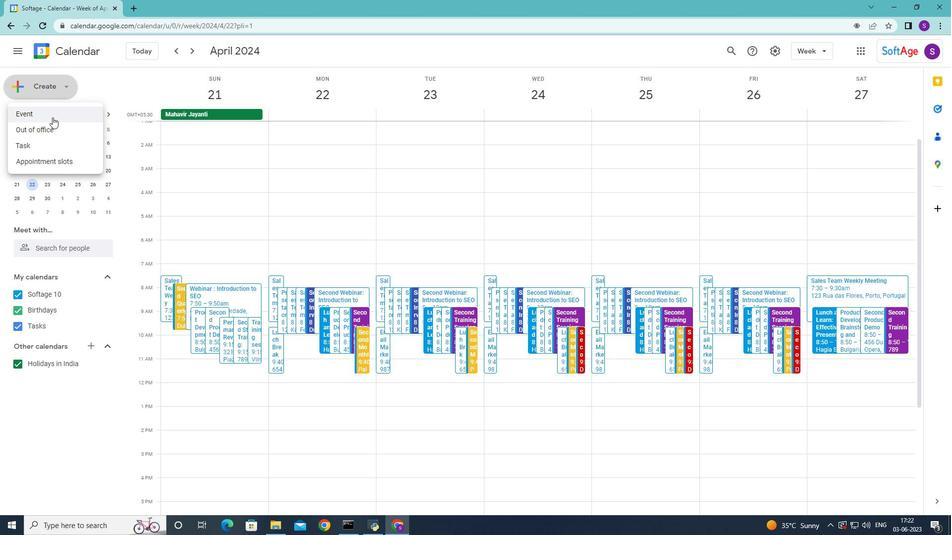 
Action: Mouse moved to (152, 269)
Screenshot: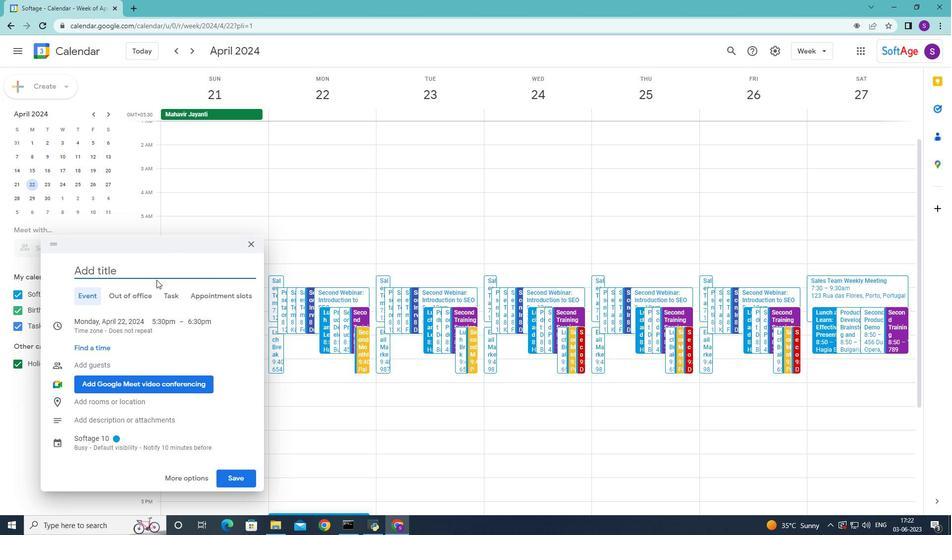 
Action: Mouse pressed left at (152, 269)
Screenshot: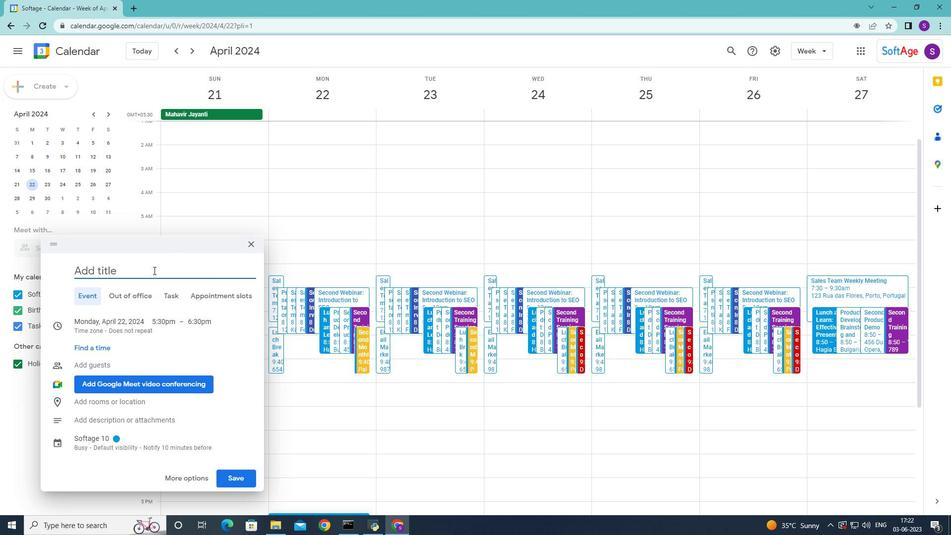 
Action: Key pressed <Key.shift>Second<Key.space><Key.shift><Key.shift><Key.shift>Interview<Key.space>with<Key.space><Key.shift>Ancha<Key.shift>ID<Key.space>
Screenshot: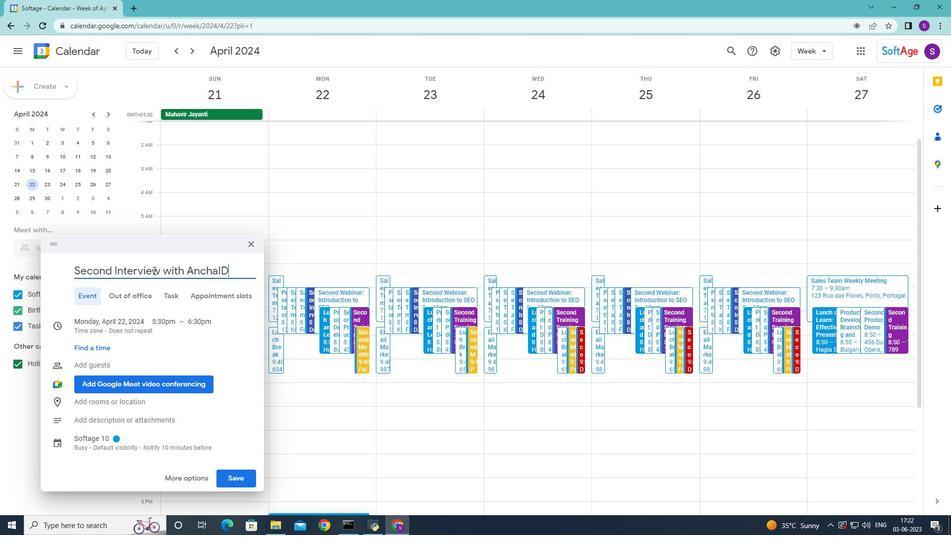 
Action: Mouse moved to (122, 321)
Screenshot: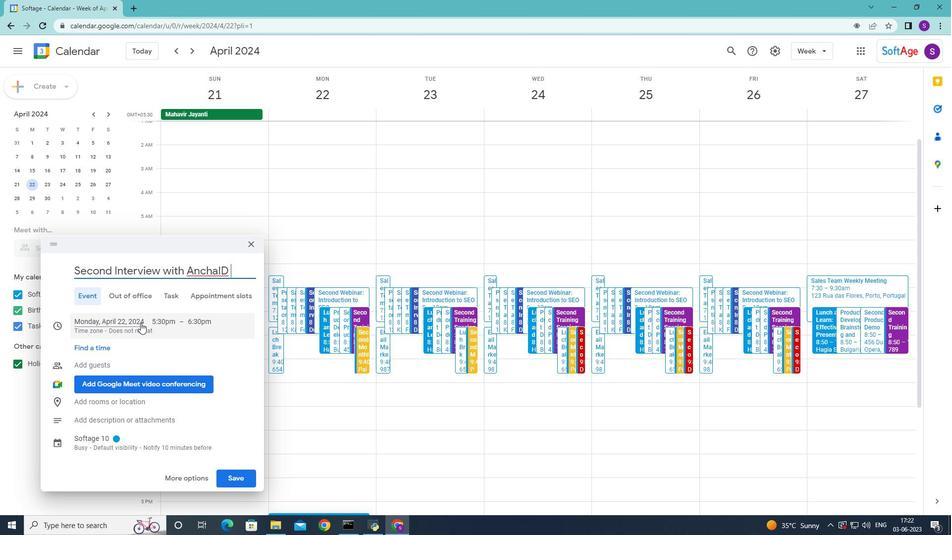 
Action: Mouse pressed left at (122, 321)
Screenshot: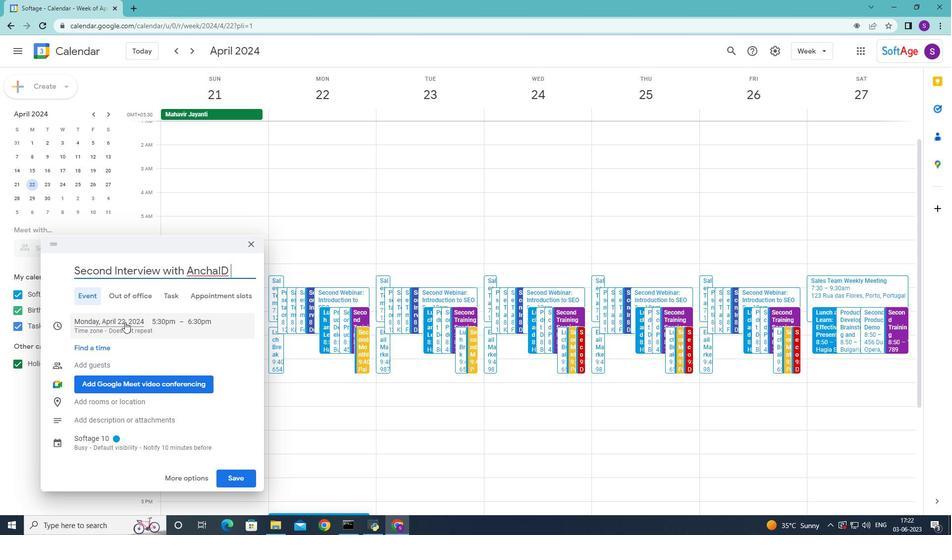
Action: Mouse moved to (182, 313)
Screenshot: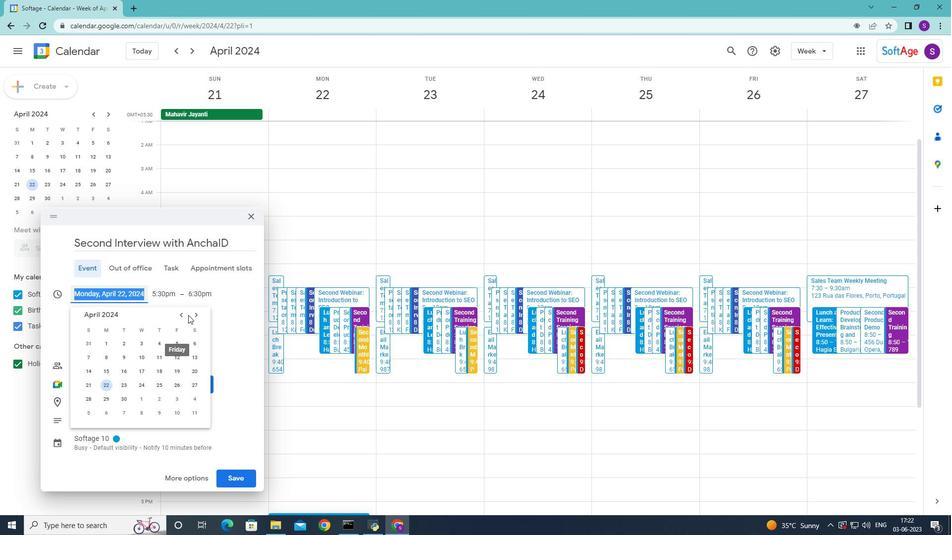 
Action: Mouse pressed left at (182, 313)
Screenshot: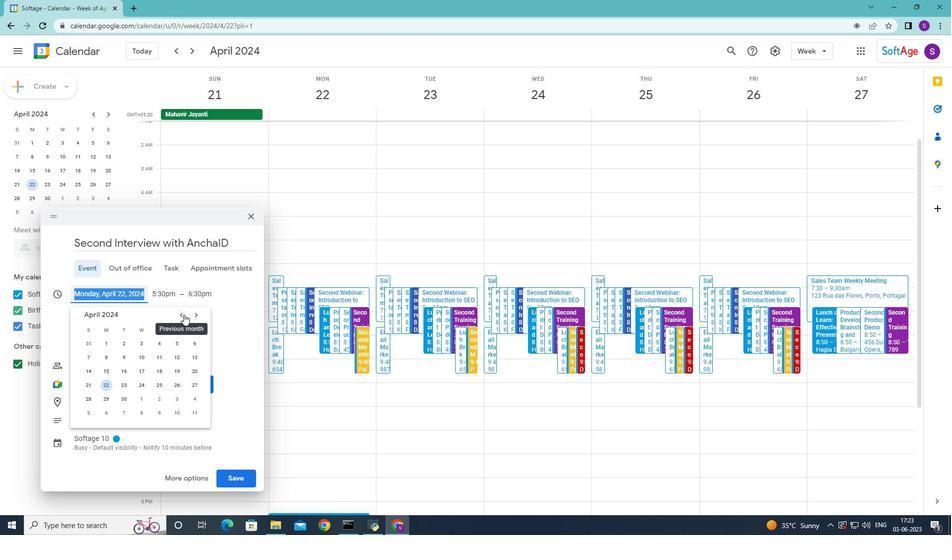 
Action: Mouse pressed left at (182, 313)
Screenshot: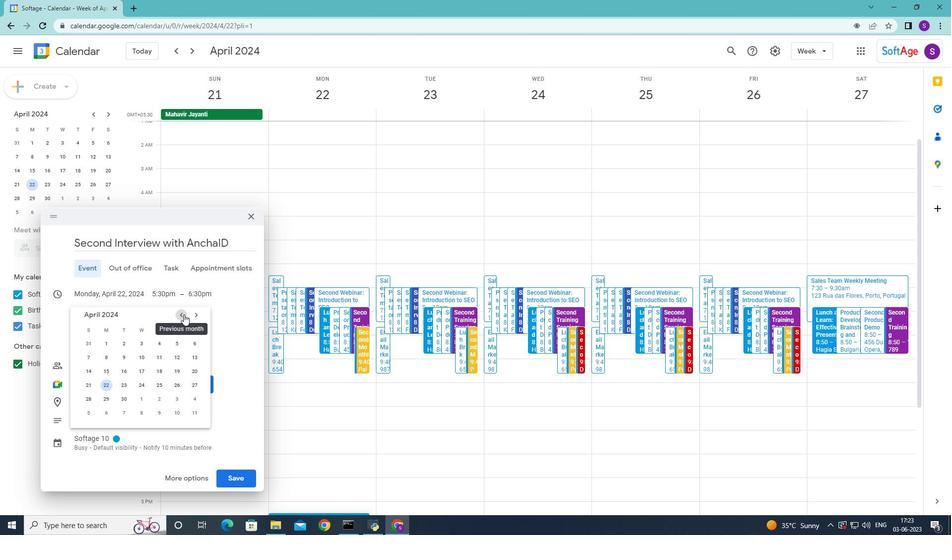 
Action: Mouse pressed left at (182, 313)
Screenshot: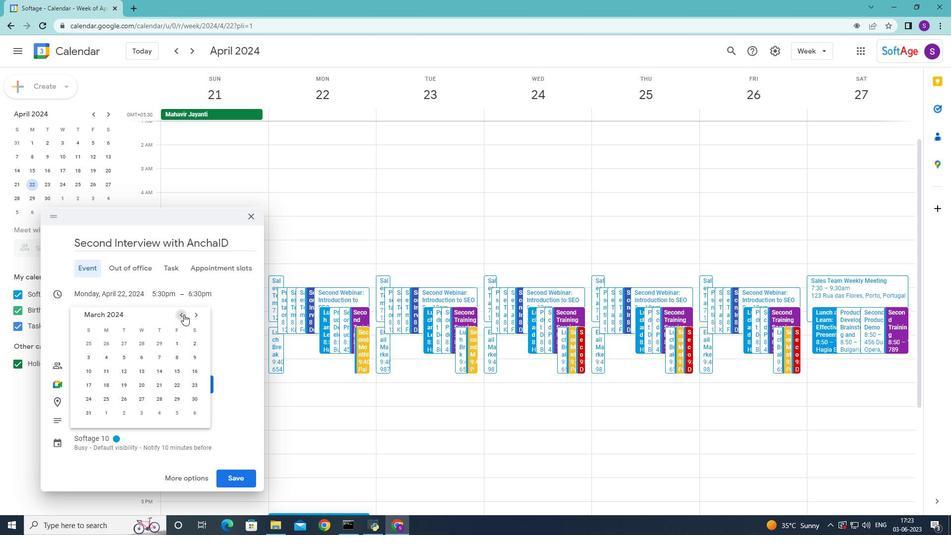 
Action: Mouse pressed left at (182, 313)
Screenshot: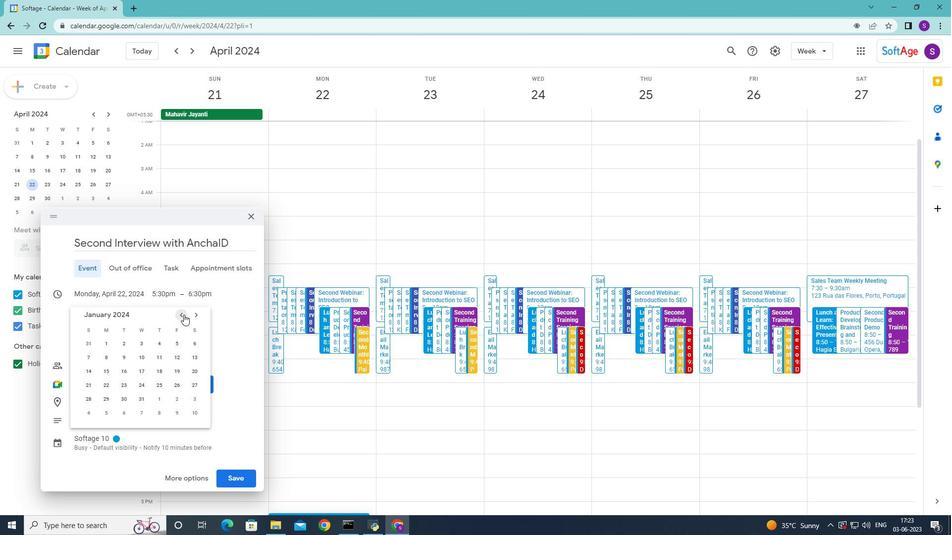 
Action: Mouse pressed left at (182, 313)
Screenshot: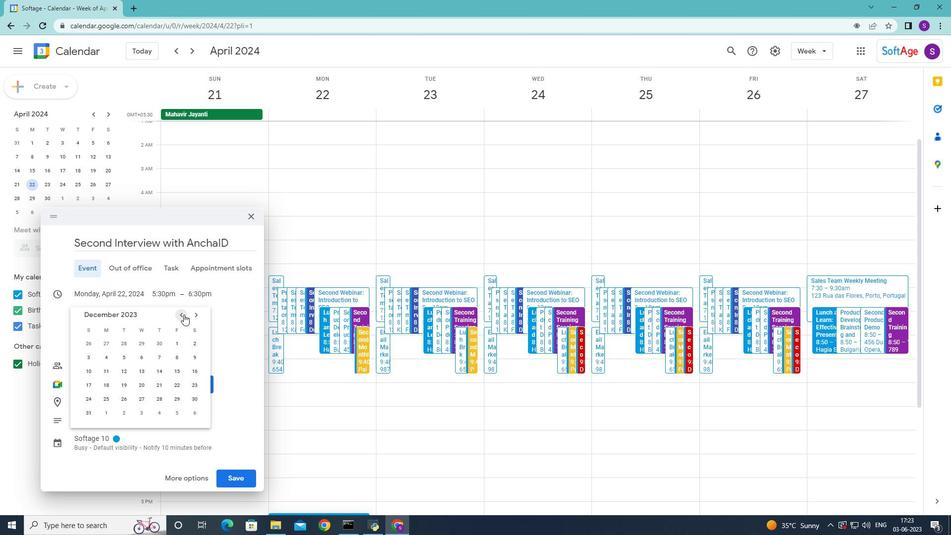 
Action: Mouse pressed left at (182, 313)
Screenshot: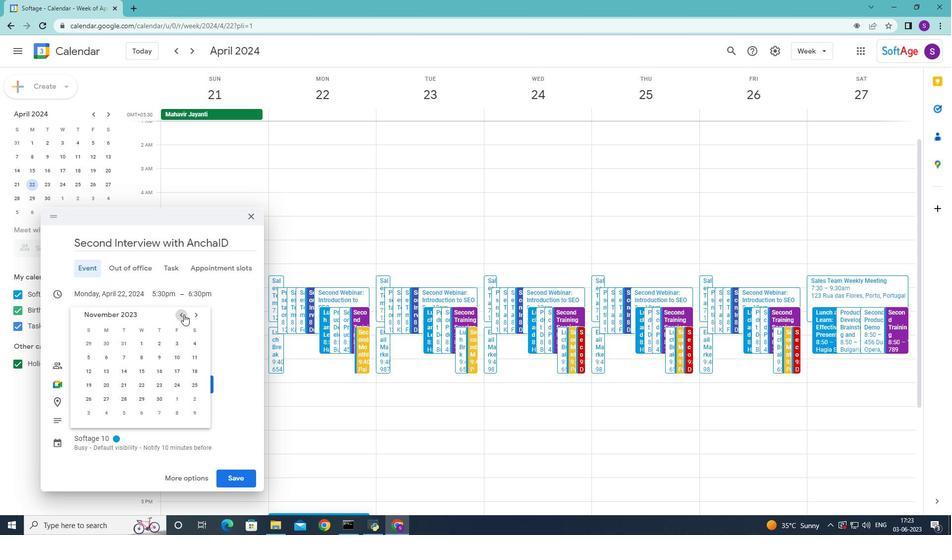
Action: Mouse moved to (187, 355)
Screenshot: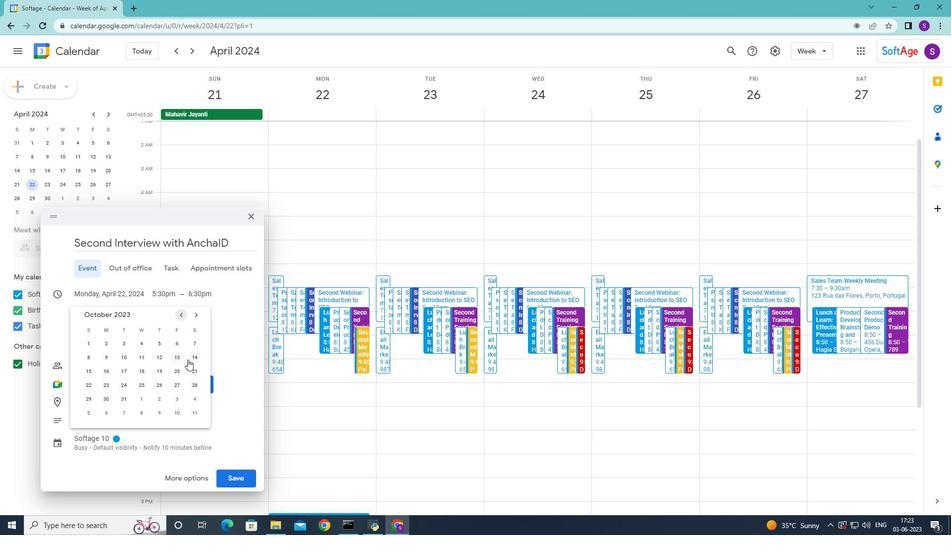 
Action: Mouse pressed left at (187, 355)
Screenshot: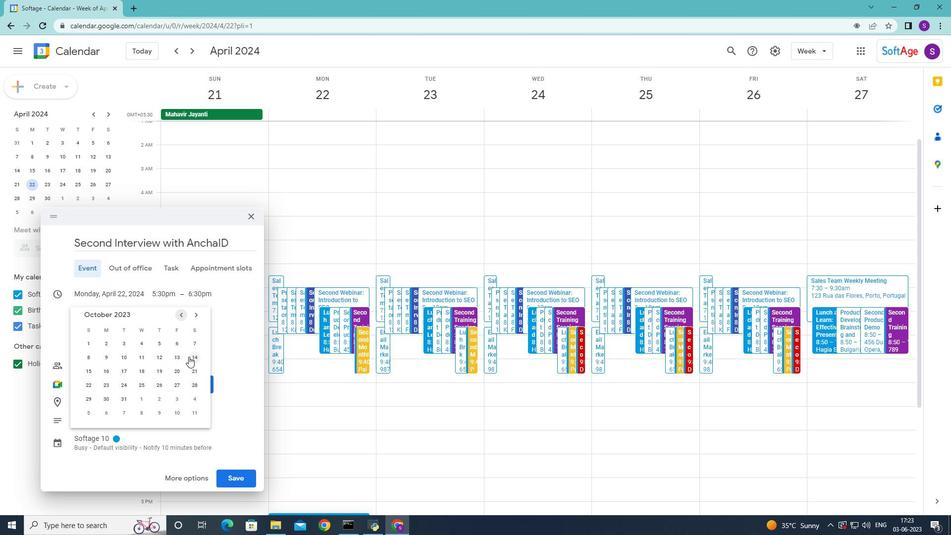 
Action: Mouse moved to (700, 296)
Screenshot: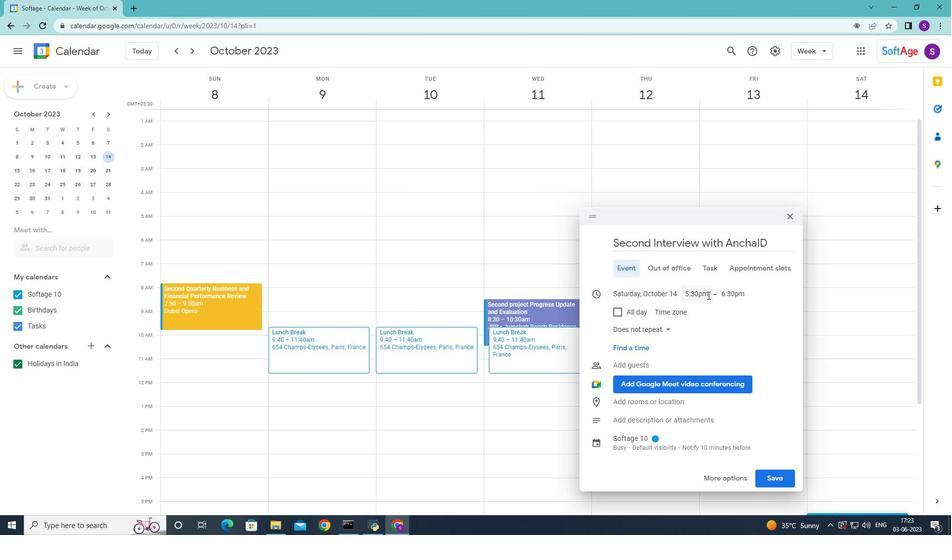 
Action: Mouse pressed left at (700, 296)
Screenshot: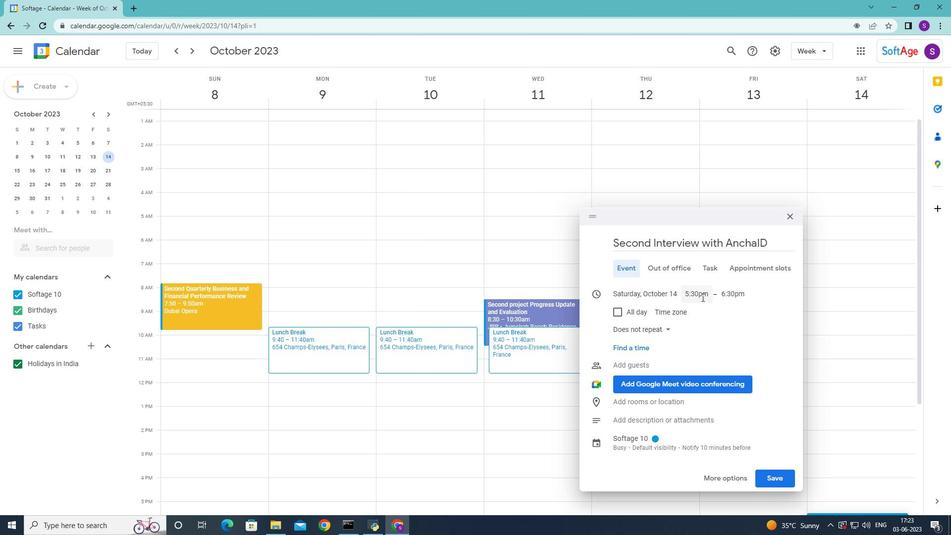
Action: Mouse moved to (720, 349)
Screenshot: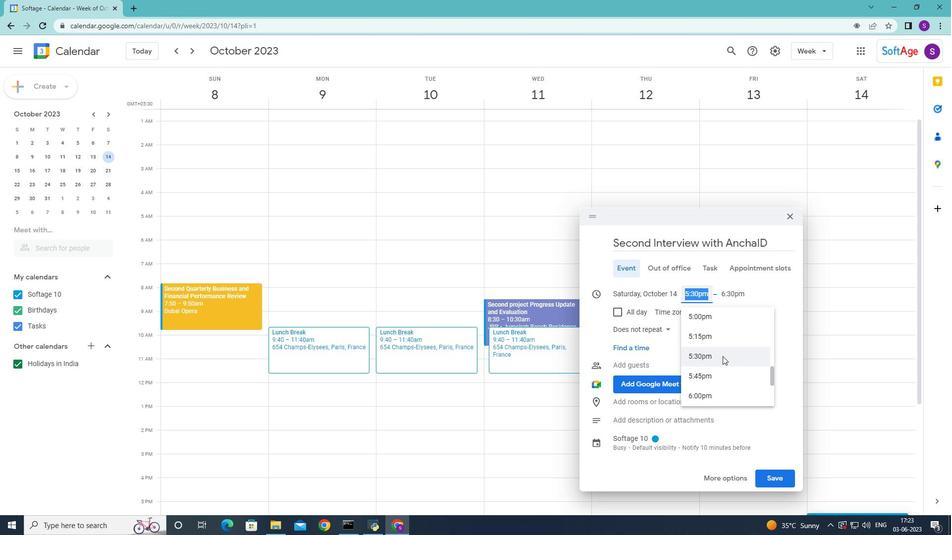 
Action: Mouse scrolled (720, 349) with delta (0, 0)
Screenshot: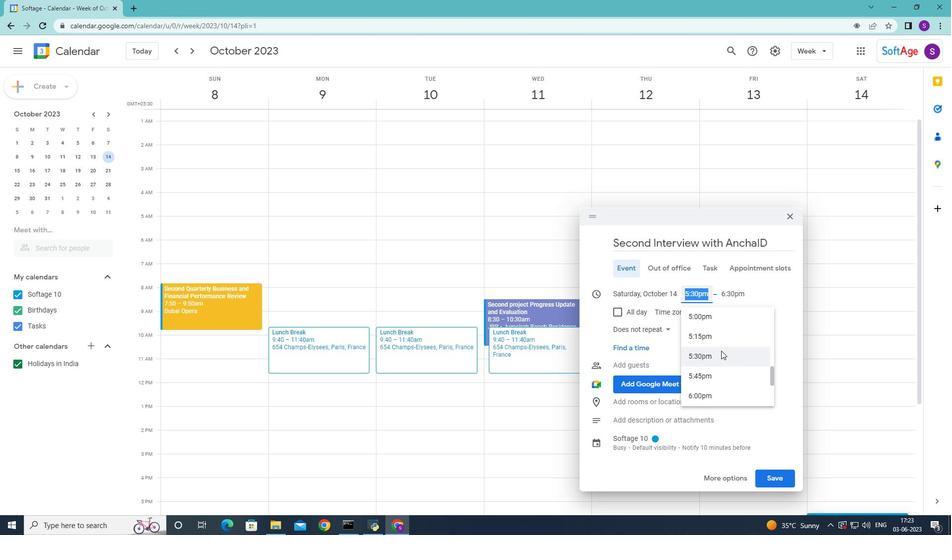 
Action: Mouse scrolled (720, 349) with delta (0, 0)
Screenshot: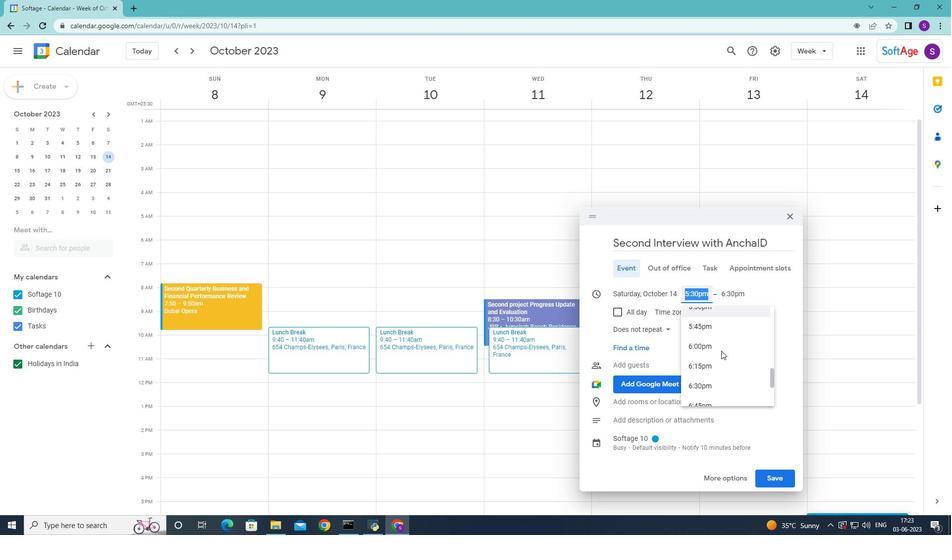 
Action: Mouse scrolled (720, 349) with delta (0, 0)
Screenshot: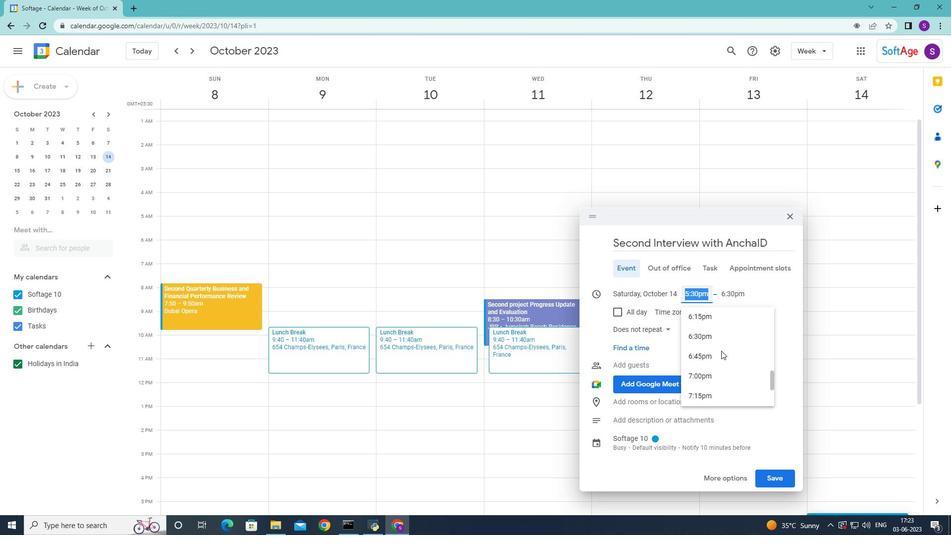 
Action: Mouse scrolled (720, 349) with delta (0, 0)
Screenshot: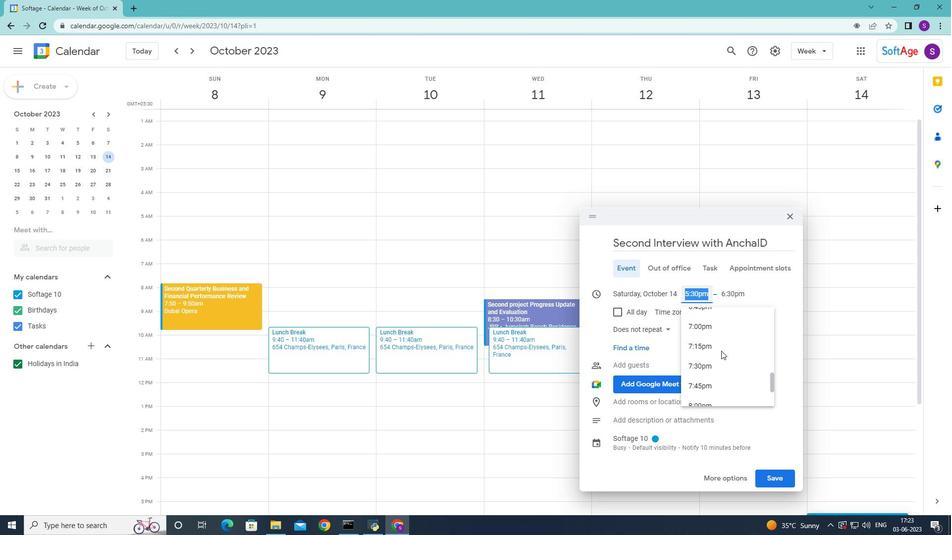 
Action: Mouse scrolled (720, 349) with delta (0, 0)
Screenshot: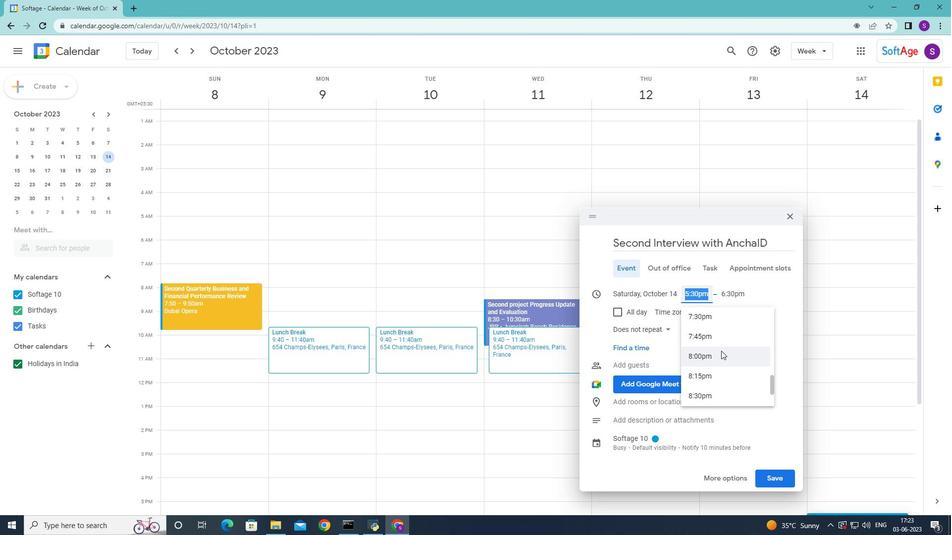 
Action: Mouse scrolled (720, 349) with delta (0, 0)
Screenshot: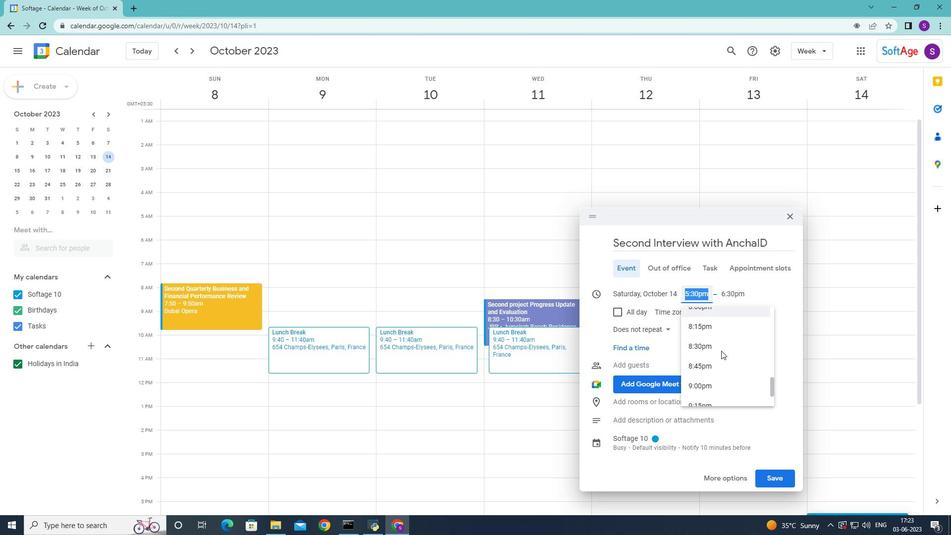 
Action: Mouse moved to (720, 349)
Screenshot: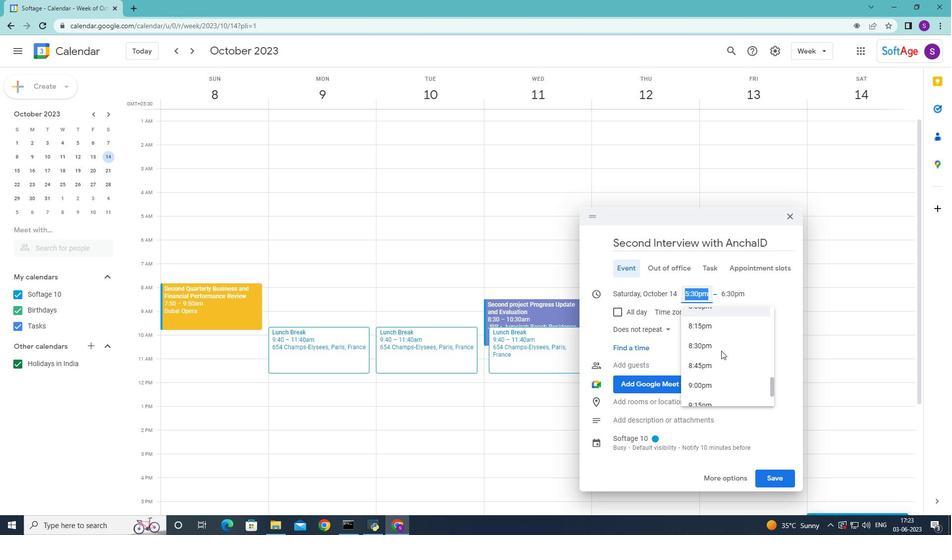 
Action: Mouse pressed left at (720, 349)
Screenshot: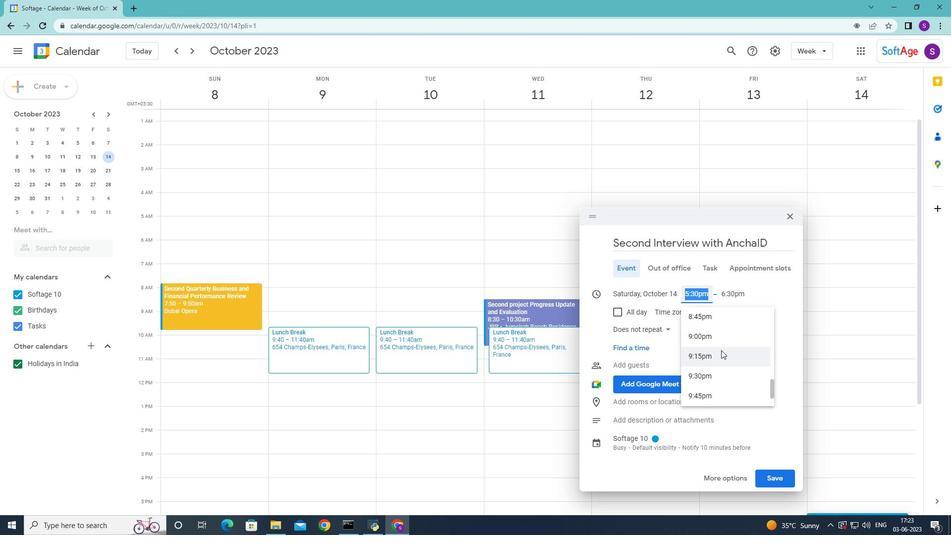 
Action: Mouse moved to (731, 291)
Screenshot: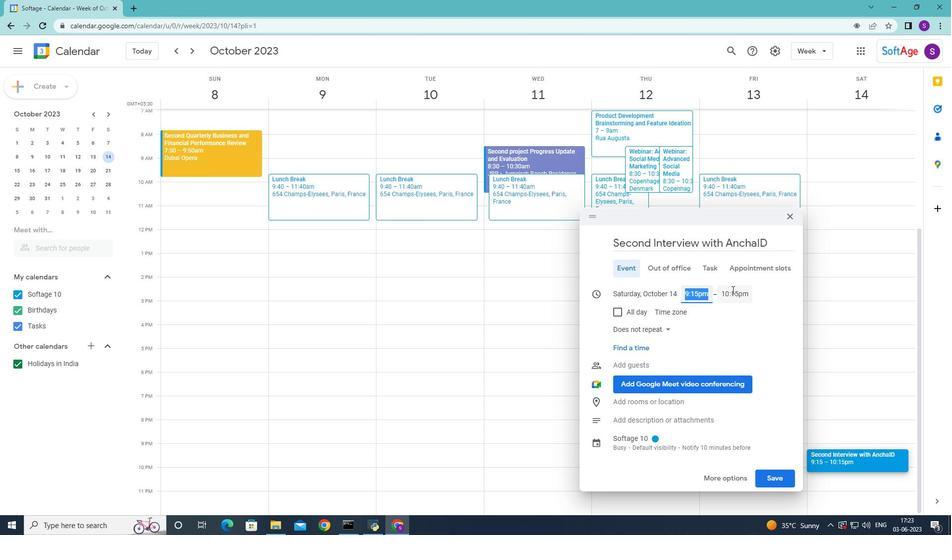 
Action: Mouse pressed left at (731, 291)
Screenshot: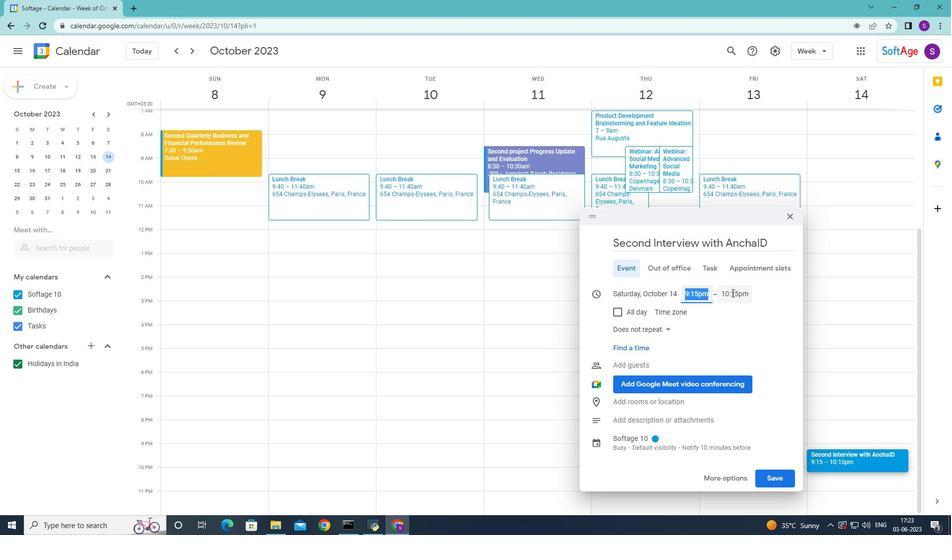 
Action: Mouse moved to (736, 361)
Screenshot: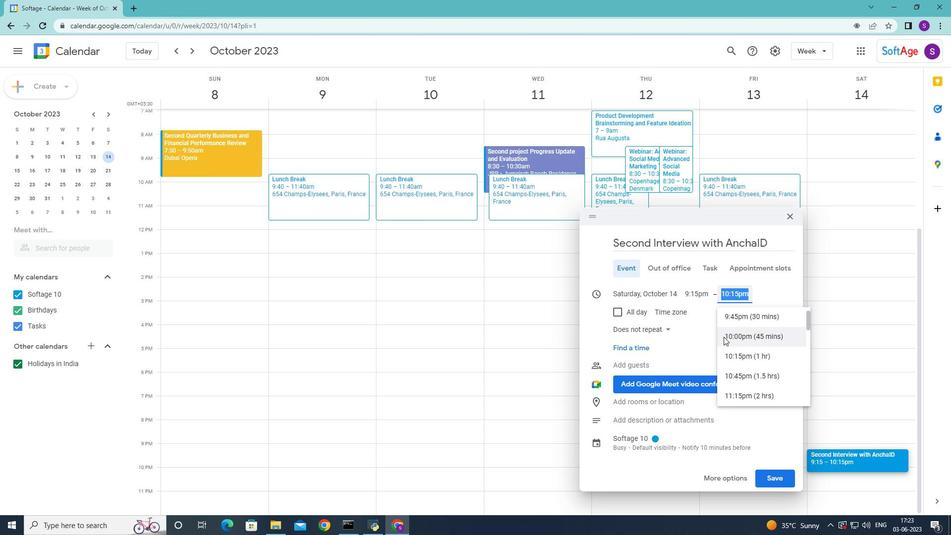
Action: Mouse scrolled (736, 361) with delta (0, 0)
Screenshot: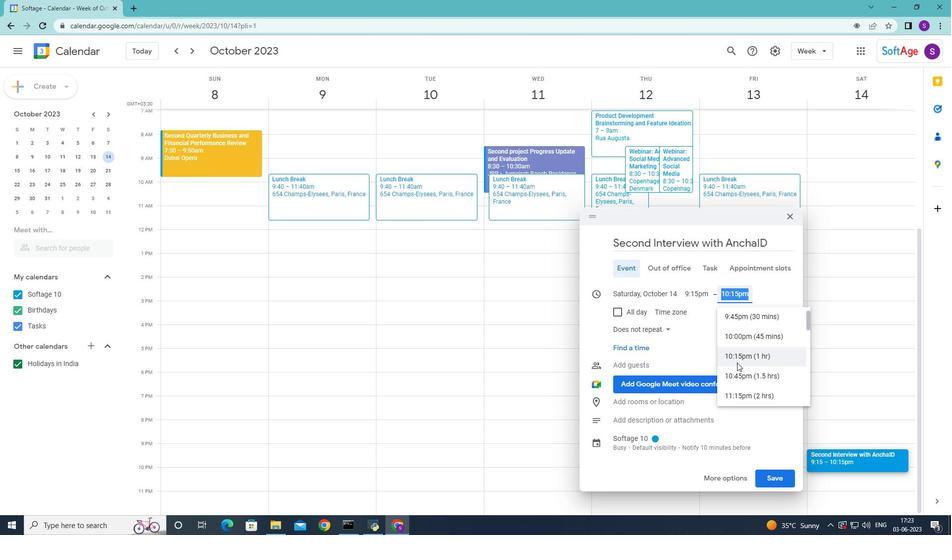 
Action: Mouse moved to (739, 342)
Screenshot: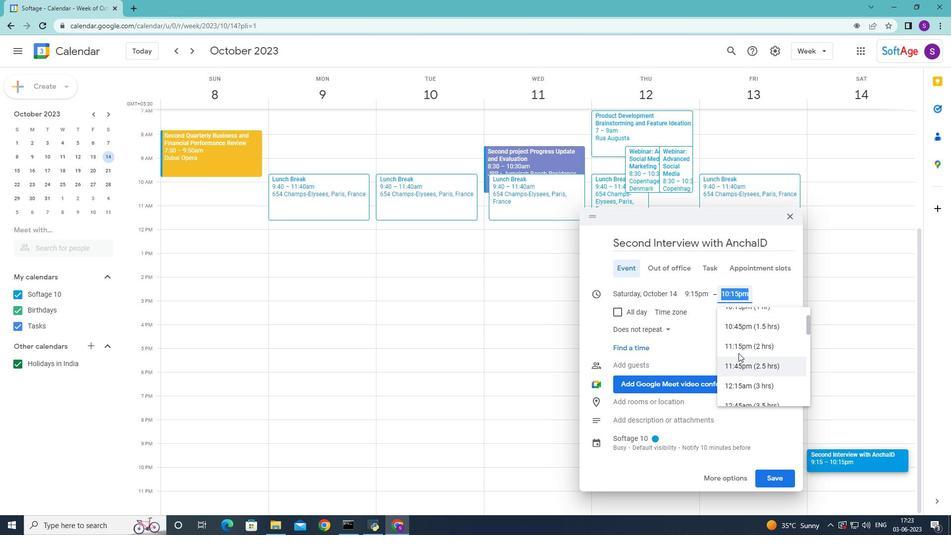 
Action: Mouse pressed left at (739, 342)
Screenshot: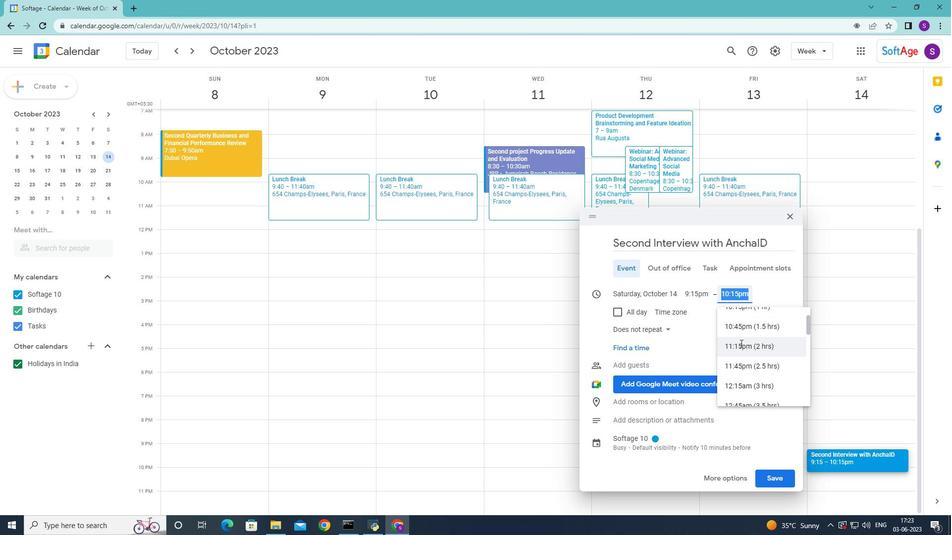 
Action: Mouse moved to (724, 460)
Screenshot: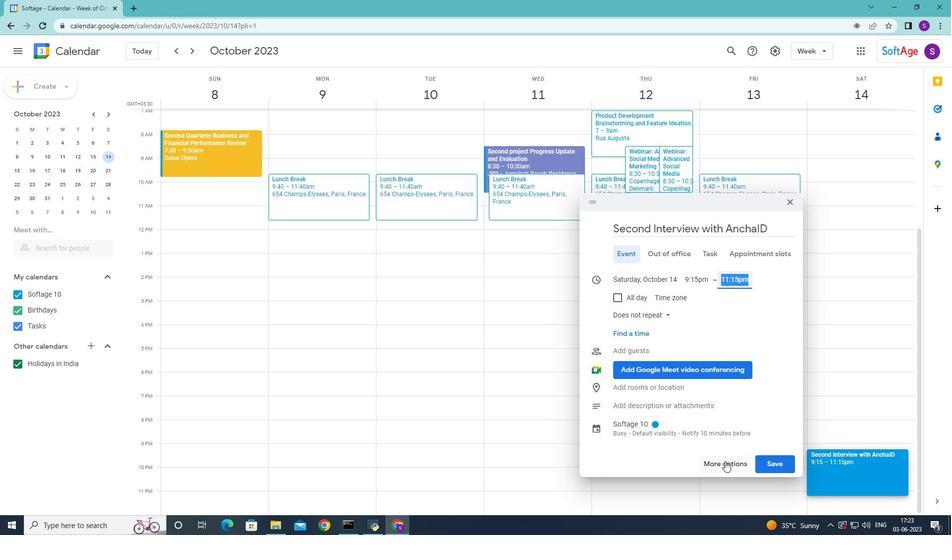 
Action: Mouse pressed left at (724, 460)
Screenshot: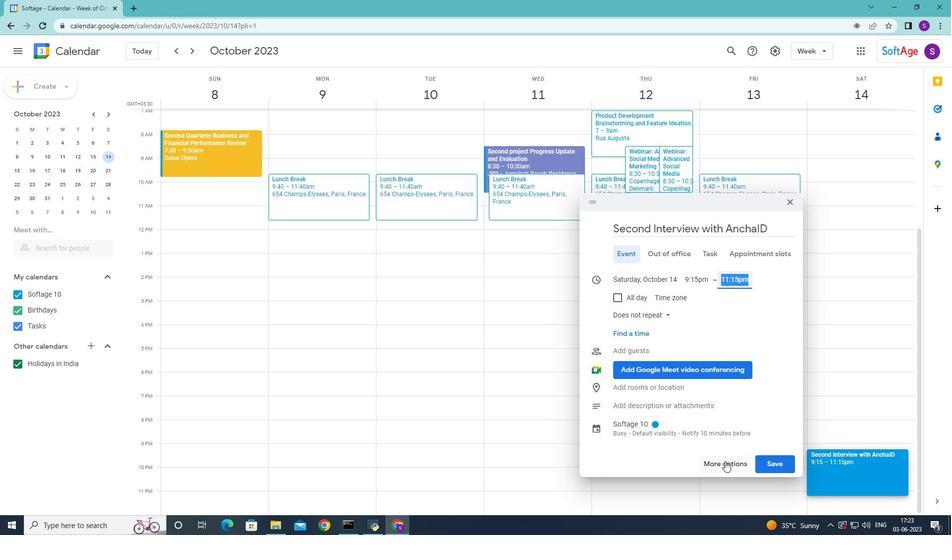 
Action: Mouse moved to (103, 351)
Screenshot: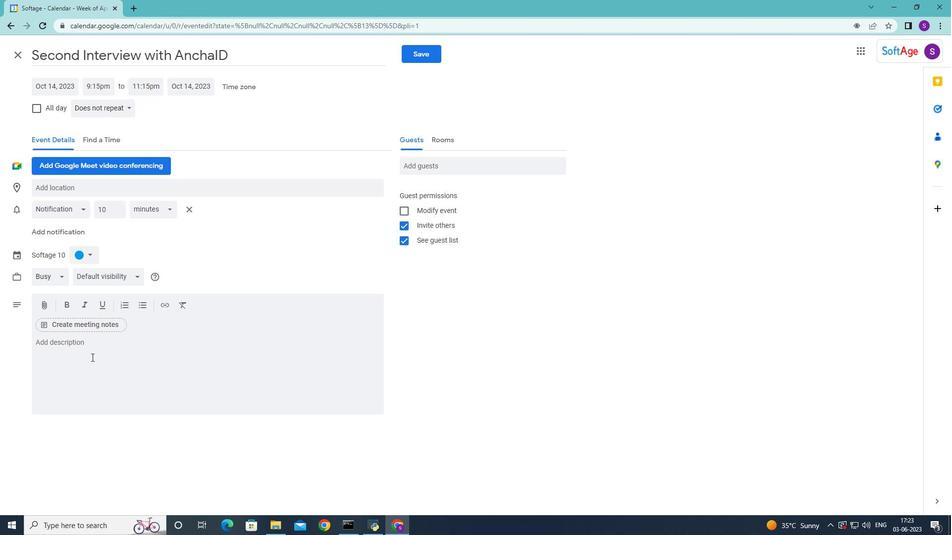 
Action: Mouse pressed left at (103, 351)
Screenshot: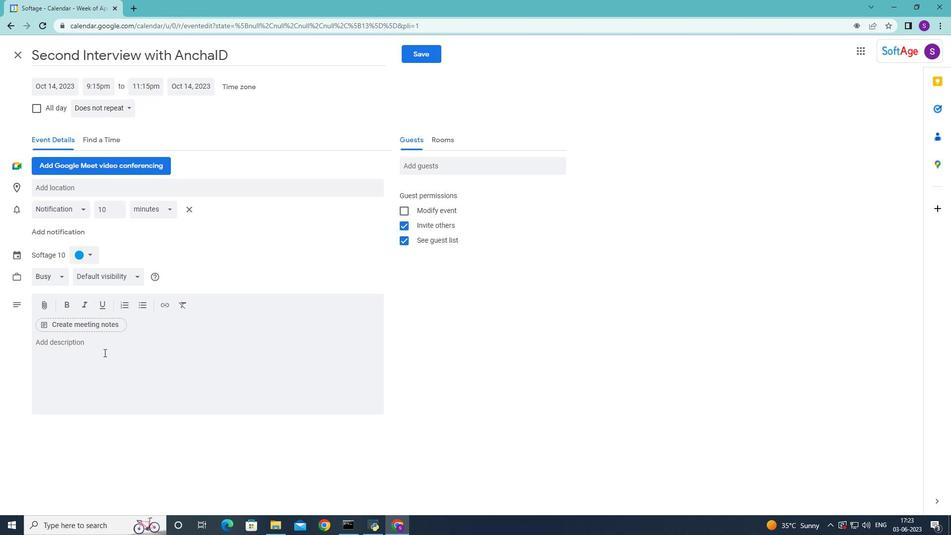 
Action: Key pressed <Key.shift>During<Key.space>the<Key.space>meeting<Key.space><Key.backspace>,<Key.space>you<Key.space>will<Key.space>have<Key.space>the<Key.space>chance<Key.space>to<Key.space>present<Key.space>an<Key.space>overview<Key.space>of<Key.space>our<Key.space>business,<Key.space>highlighting<Key.space>key<Key.space>aspects<Key.space>such<Key.space>as<Key.space>your<Key.space>product<Key.space>or<Key.space>service,<Key.space>target<Key.space>market,<Key.space>competitive<Key.space>advantage,<Key.space>and<Key.space>growth<Key.space>potential.<Key.space><Key.shift>this<Key.space>presentation<Key.space>should<Key.space>provide<Key.space>a<Key.space>clear<Key.space>understanding<Key.space>of<Key.space>your<Key.space>business<Key.space>model<Key.space>and<Key.space>value<Key.space>prposition,<Key.space>captivating<Key.space>the<Key.space>interest<Key.space>of<Key.space>the<Key.space>
Screenshot: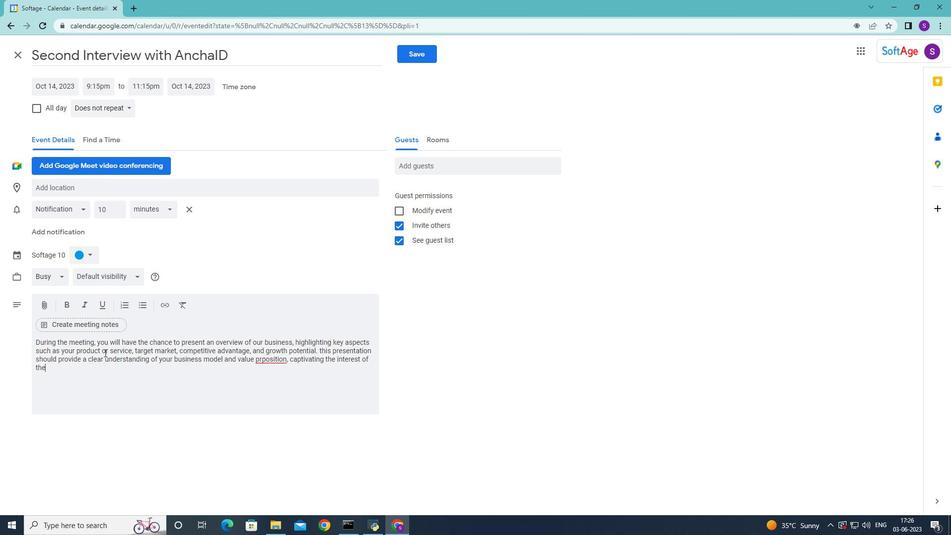 
Action: Mouse moved to (260, 360)
Screenshot: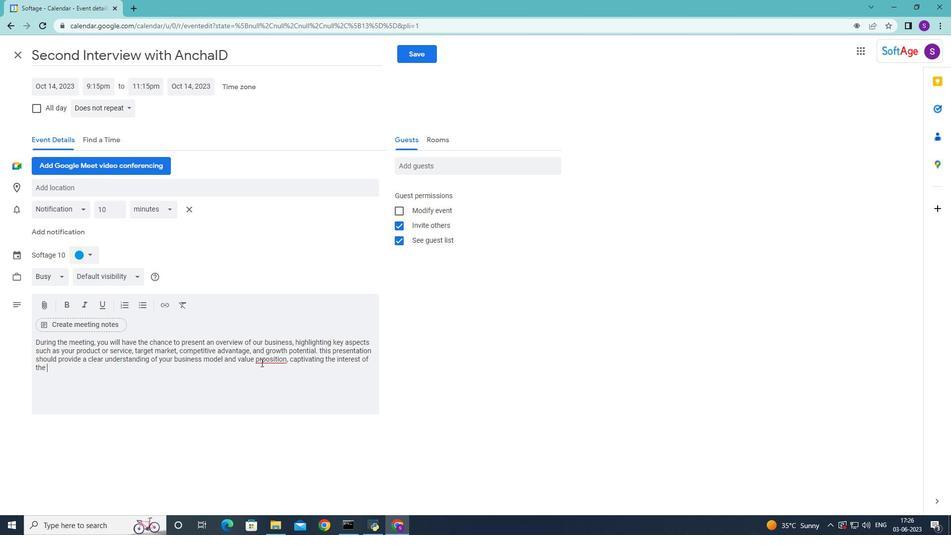 
Action: Mouse pressed left at (260, 360)
Screenshot: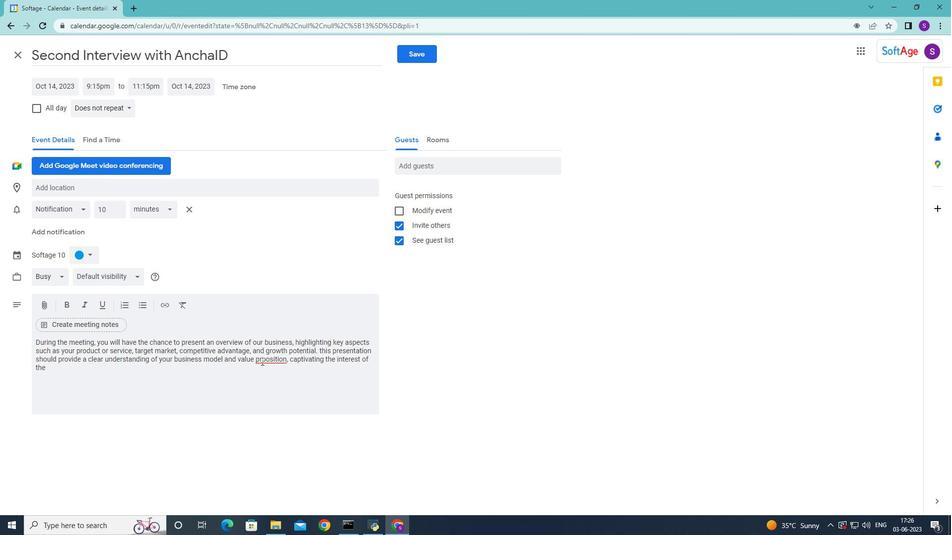 
Action: Mouse moved to (264, 367)
Screenshot: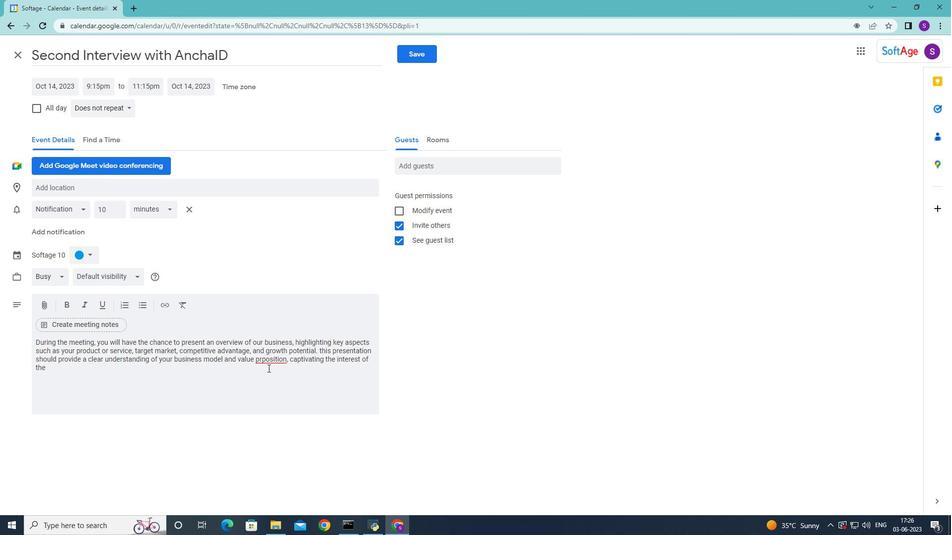 
Action: Key pressed o
Screenshot: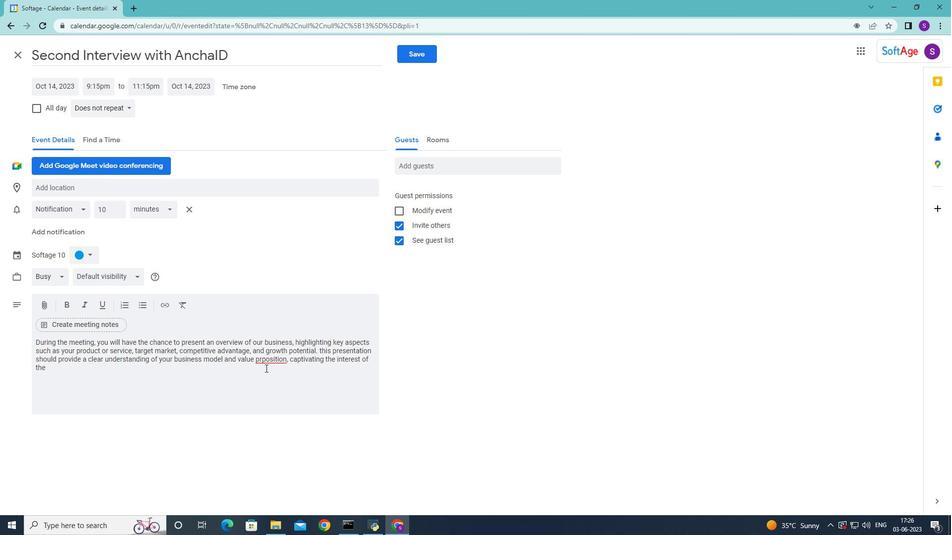 
Action: Mouse moved to (229, 370)
Screenshot: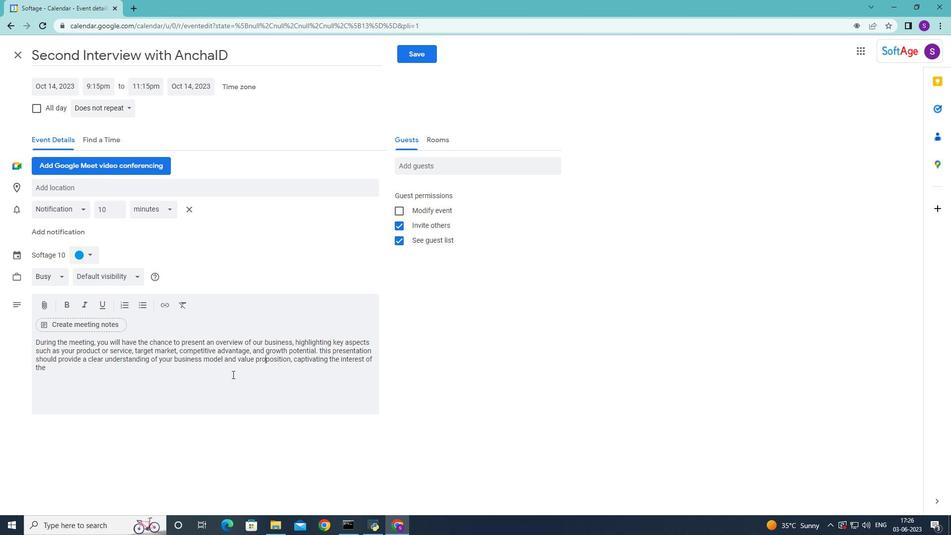 
Action: Mouse pressed left at (229, 370)
Screenshot: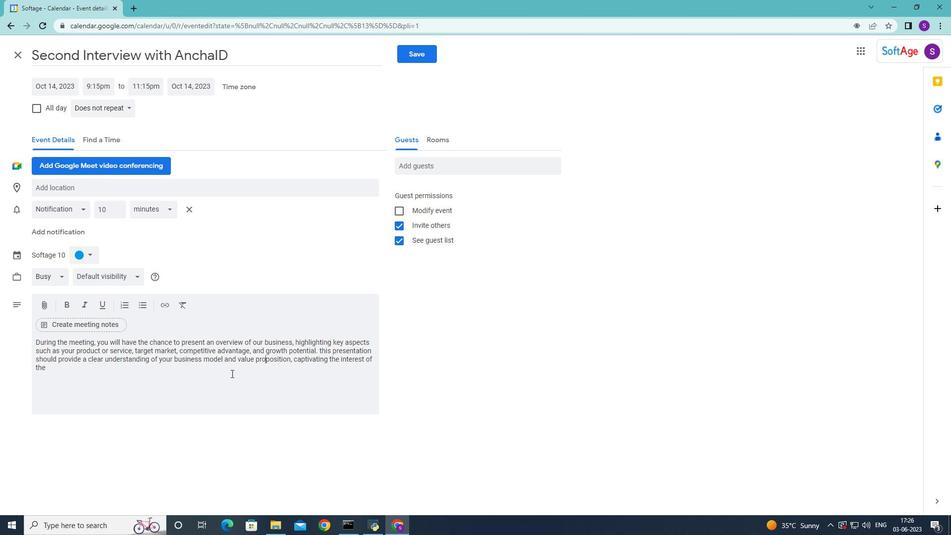 
Action: Mouse moved to (205, 357)
Screenshot: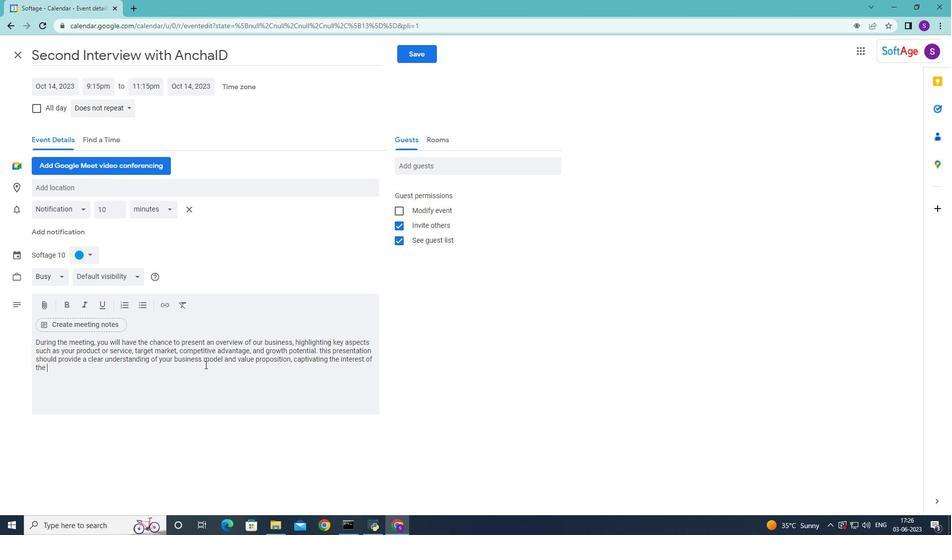 
Action: Mouse pressed left at (205, 357)
Screenshot: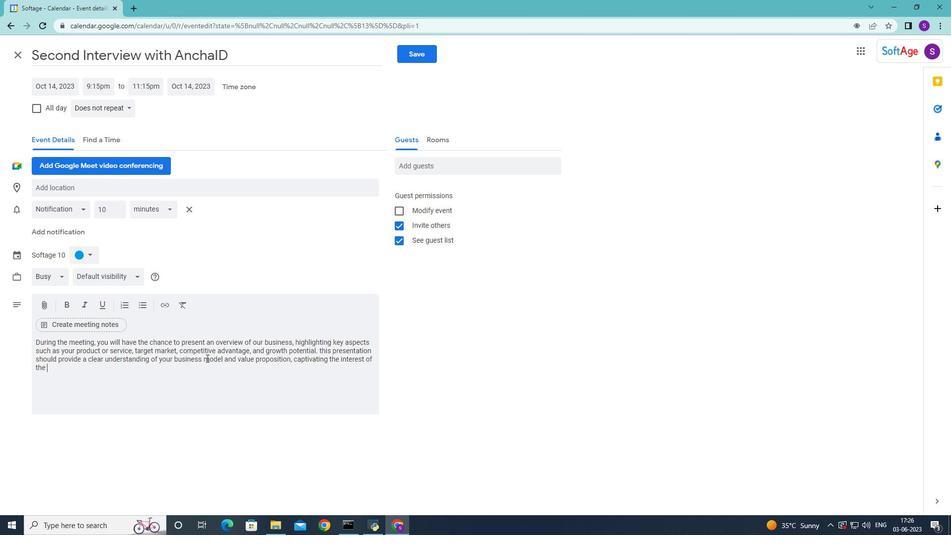 
Action: Mouse moved to (141, 377)
Screenshot: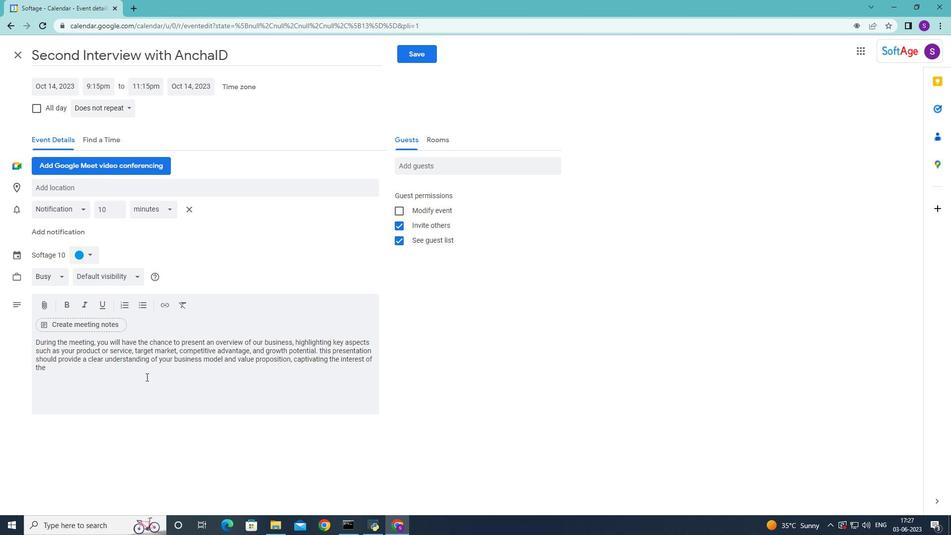 
Action: Mouse pressed left at (141, 377)
Screenshot: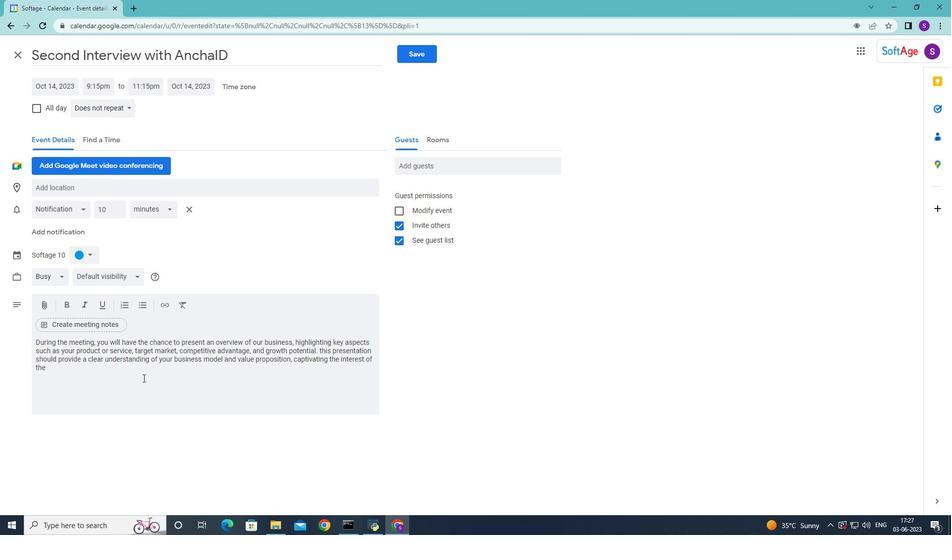 
Action: Key pressed potential<Key.space>investor.
Screenshot: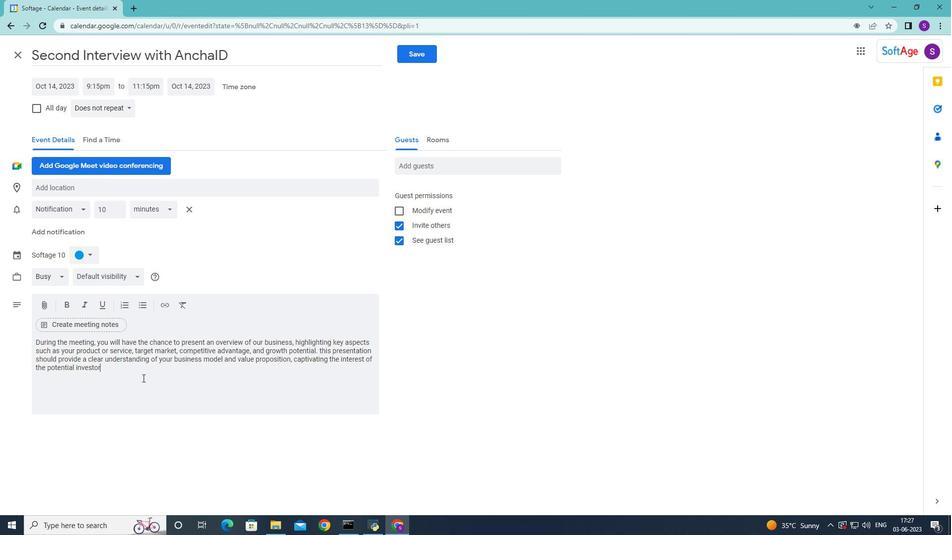 
Action: Mouse moved to (85, 251)
Screenshot: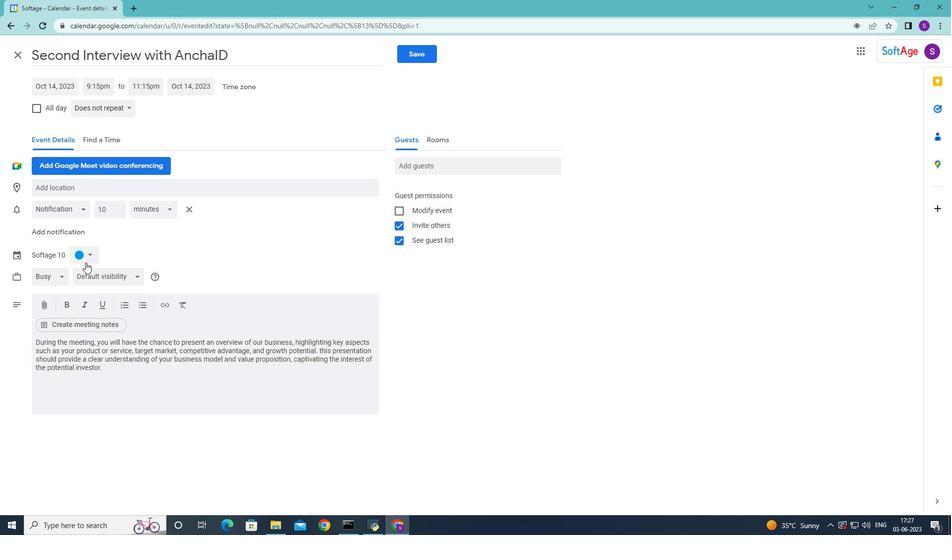 
Action: Mouse pressed left at (85, 251)
Screenshot: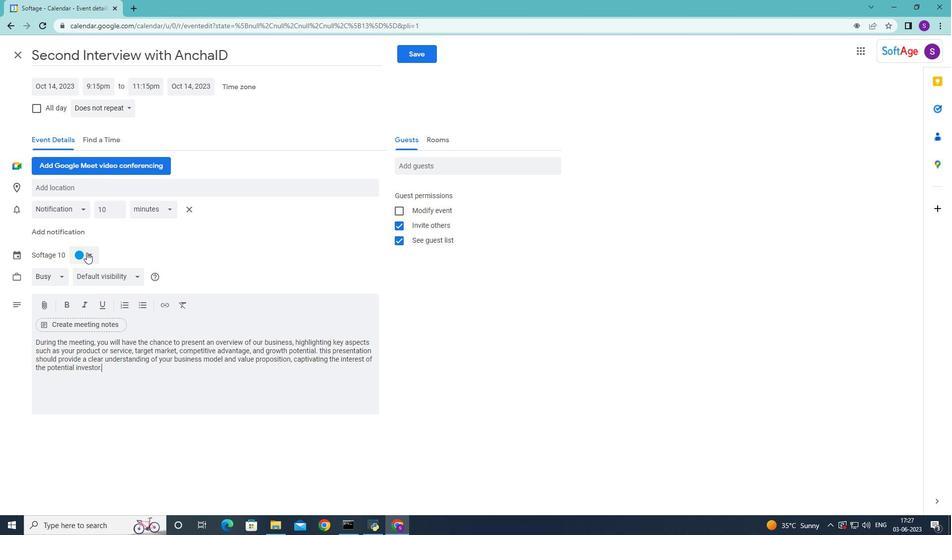 
Action: Mouse moved to (91, 290)
Screenshot: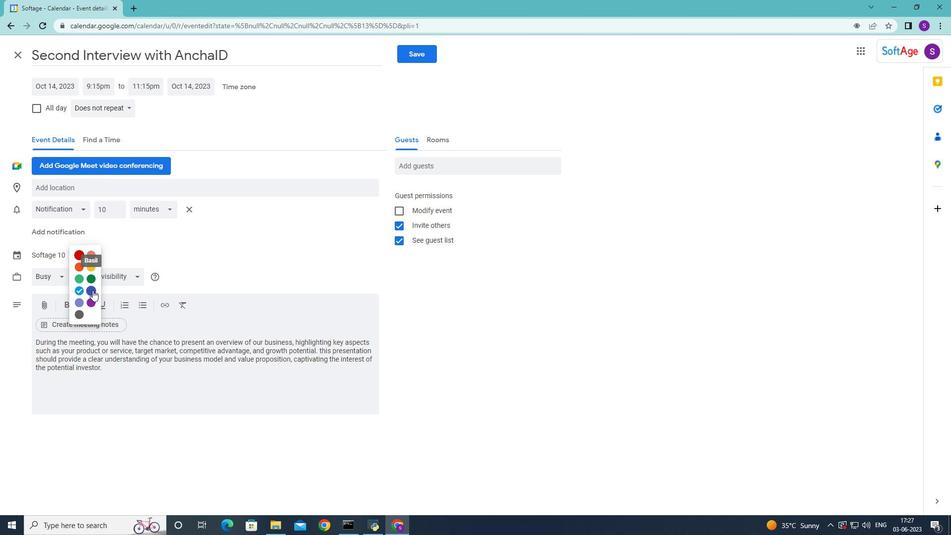 
Action: Mouse pressed left at (91, 290)
Screenshot: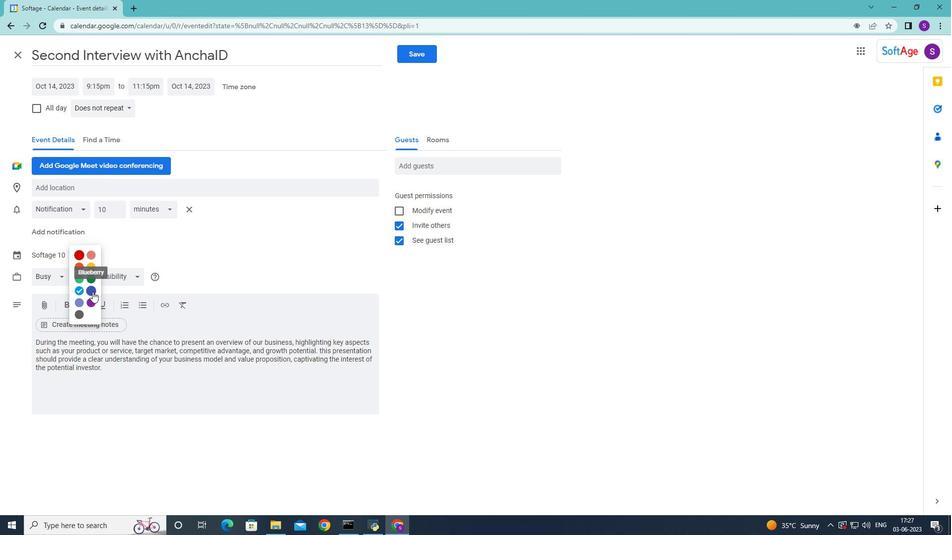 
Action: Mouse moved to (102, 185)
Screenshot: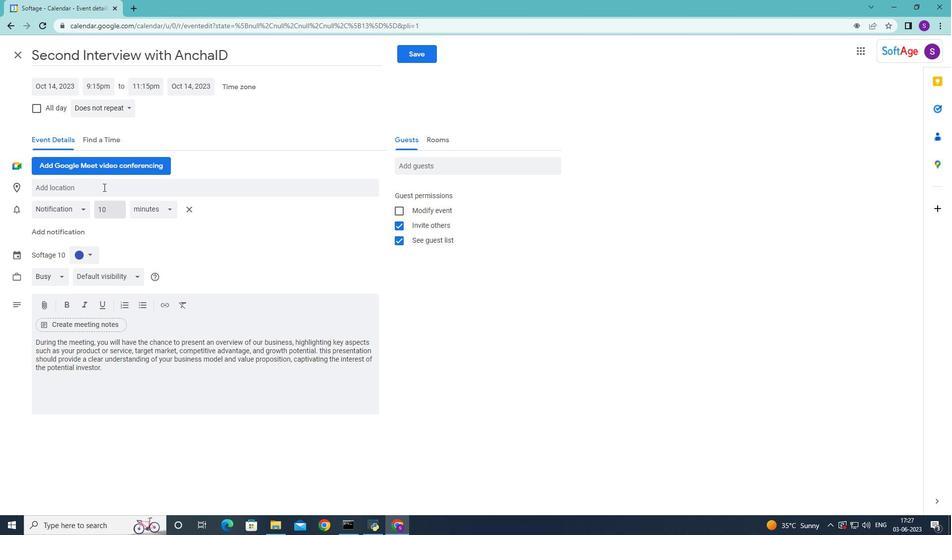 
Action: Mouse pressed left at (102, 185)
Screenshot: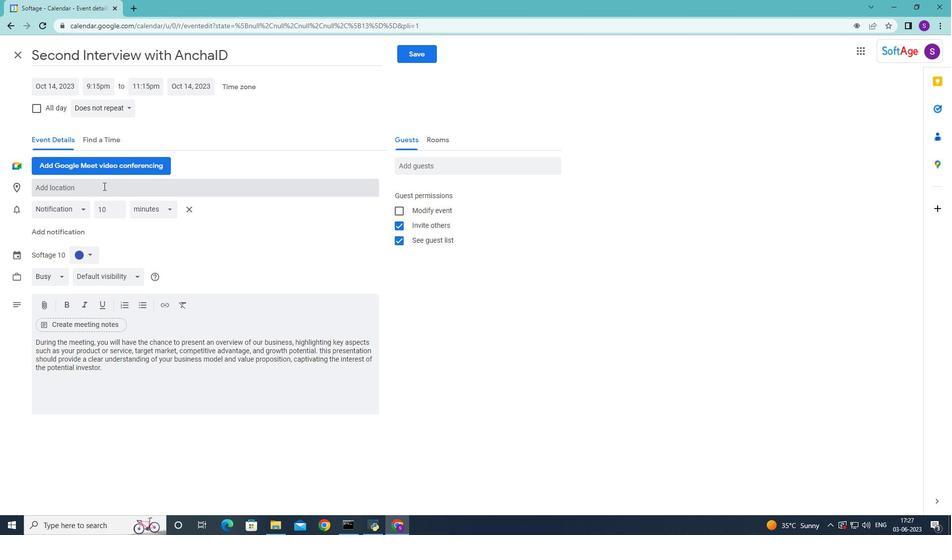 
Action: Key pressed <Key.shift>Topkapi<Key.space><Key.shift>Palace<Key.space>,istanbul,<Key.space>turkey,
Screenshot: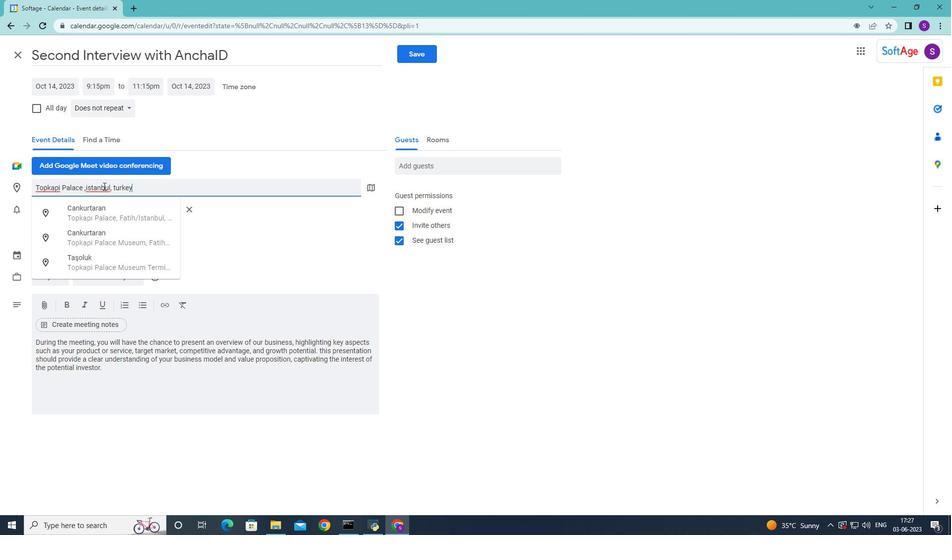 
Action: Mouse moved to (70, 213)
Screenshot: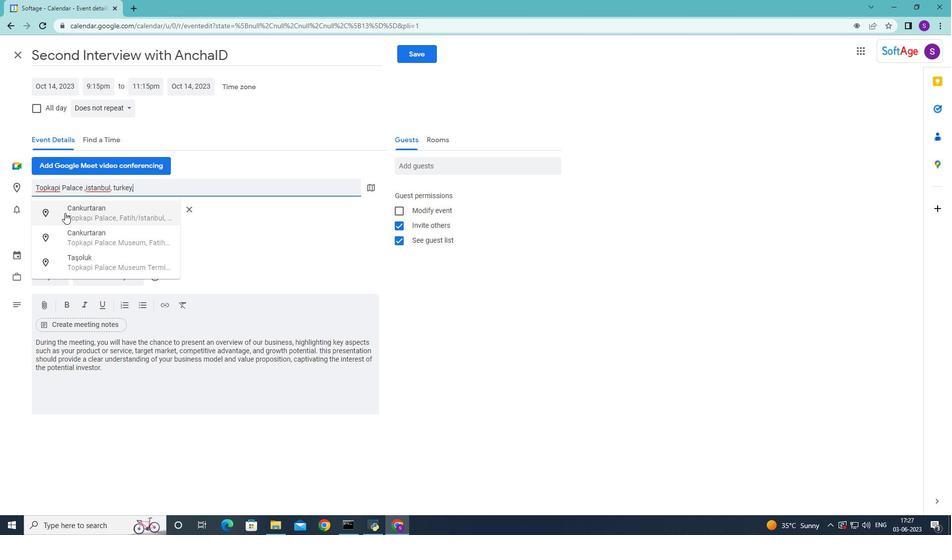 
Action: Mouse pressed left at (70, 213)
Screenshot: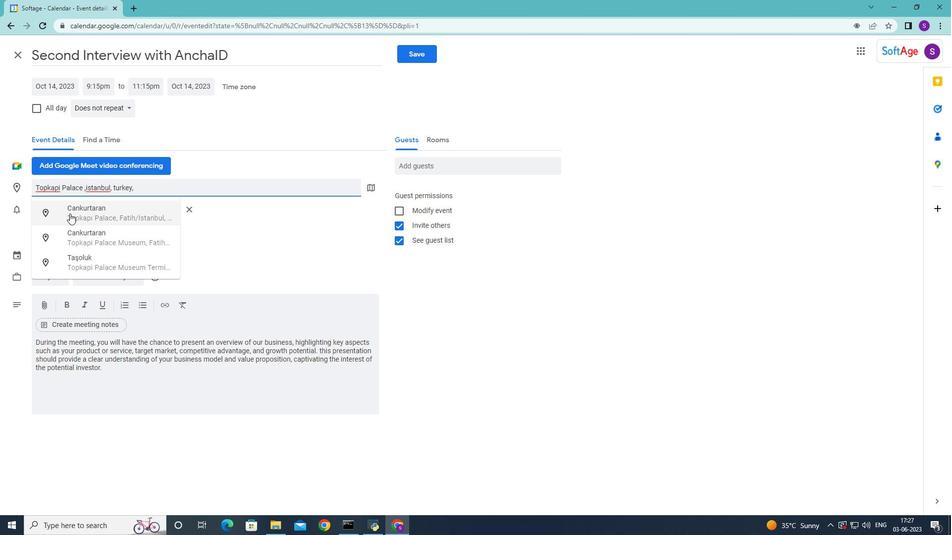 
Action: Mouse moved to (422, 167)
Screenshot: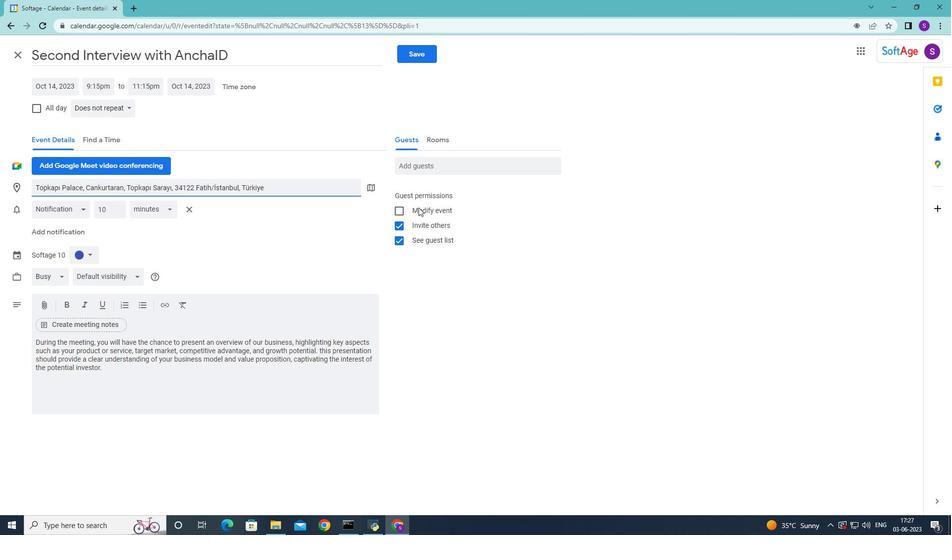
Action: Mouse pressed left at (422, 167)
Screenshot: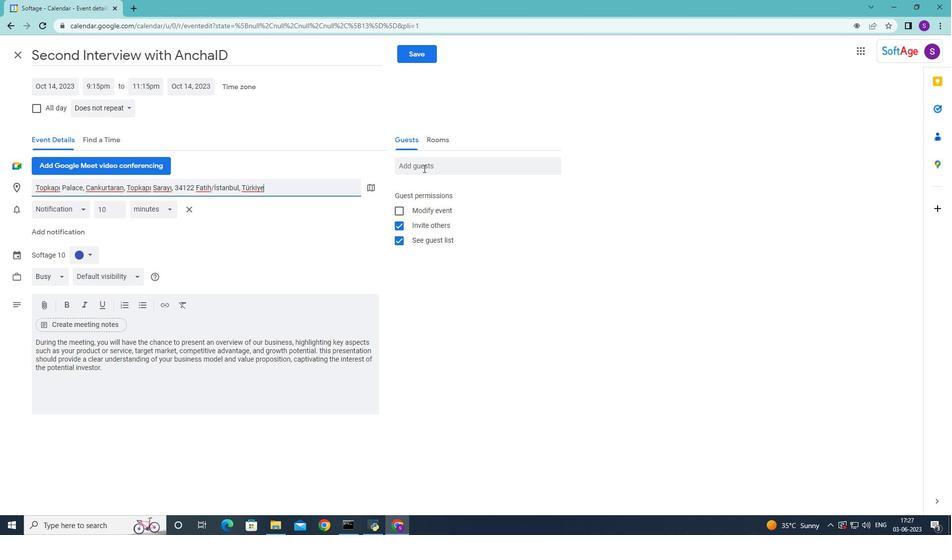 
Action: Key pressed softage.9<Key.shift>@softage.net<Key.enter>sftage.8<Key.shift>@softage.net
Screenshot: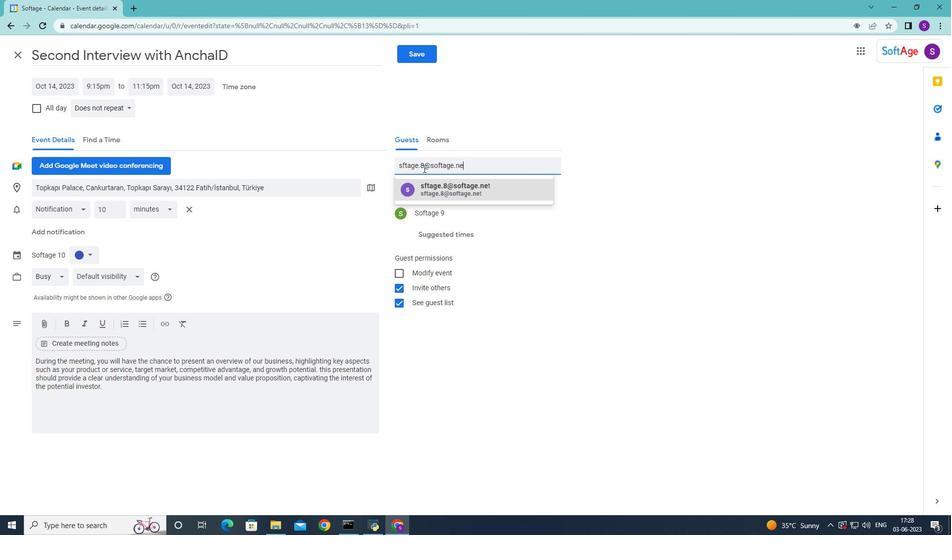 
Action: Mouse moved to (442, 188)
Screenshot: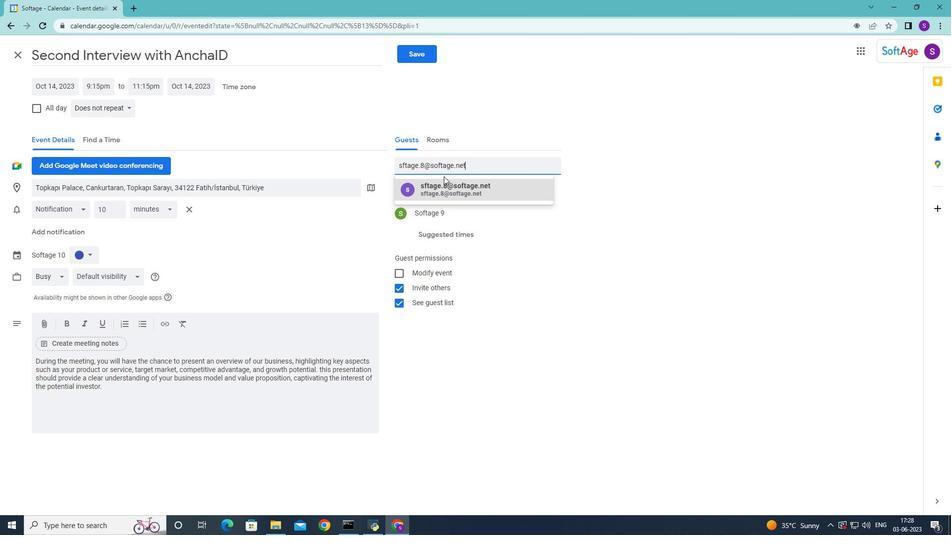 
Action: Mouse pressed left at (442, 188)
Screenshot: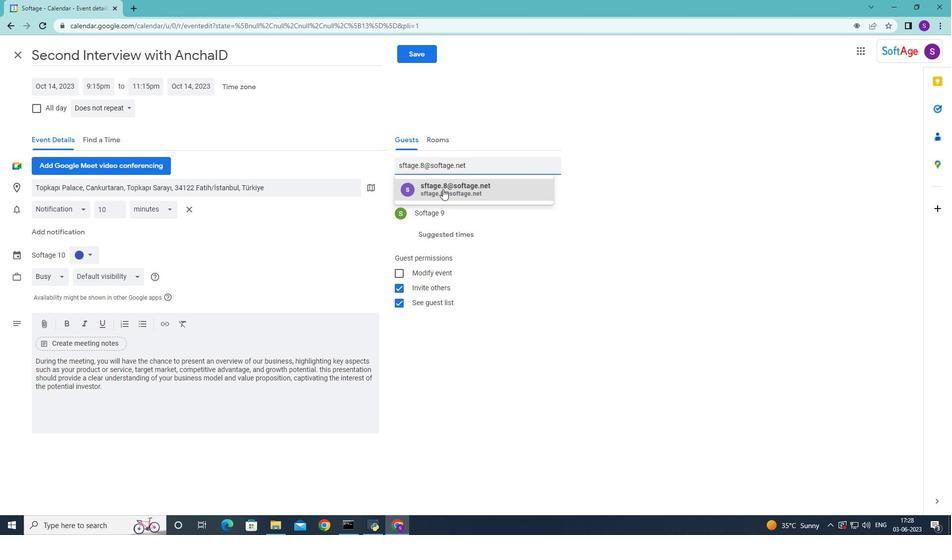 
Action: Mouse moved to (106, 108)
Screenshot: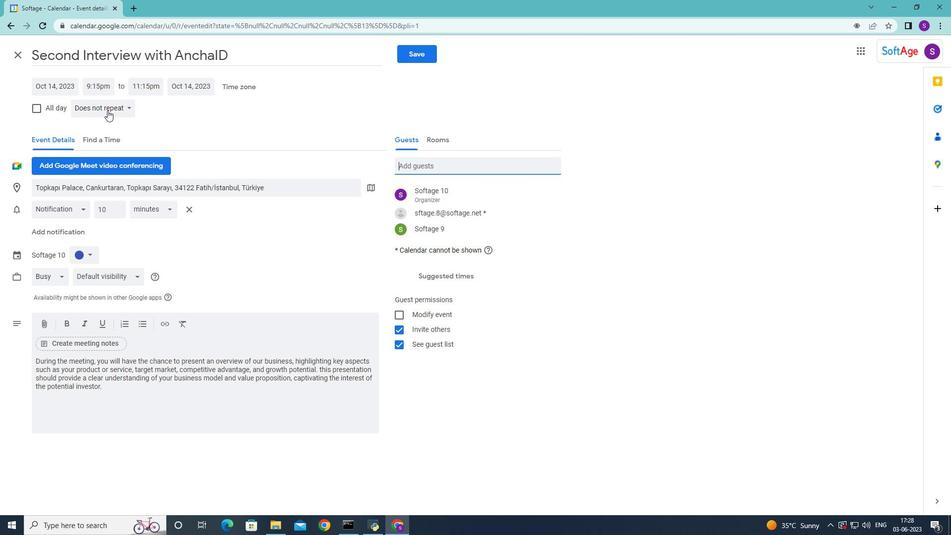
Action: Mouse pressed left at (106, 108)
Screenshot: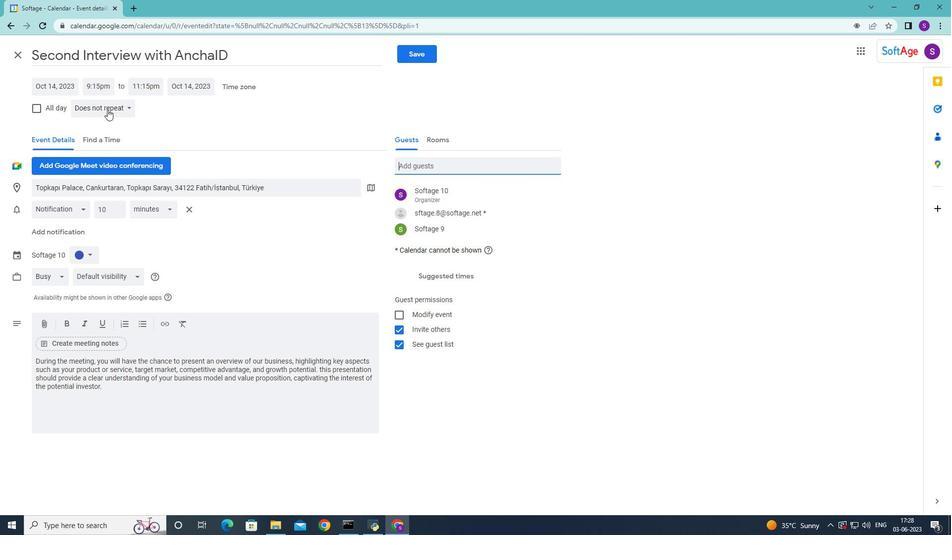 
Action: Mouse moved to (353, 249)
Screenshot: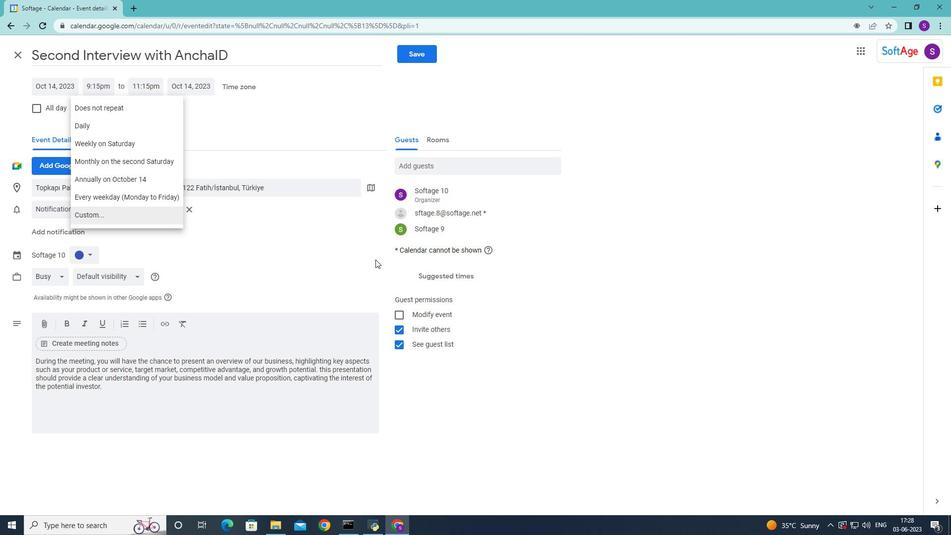 
Action: Mouse pressed left at (353, 249)
Screenshot: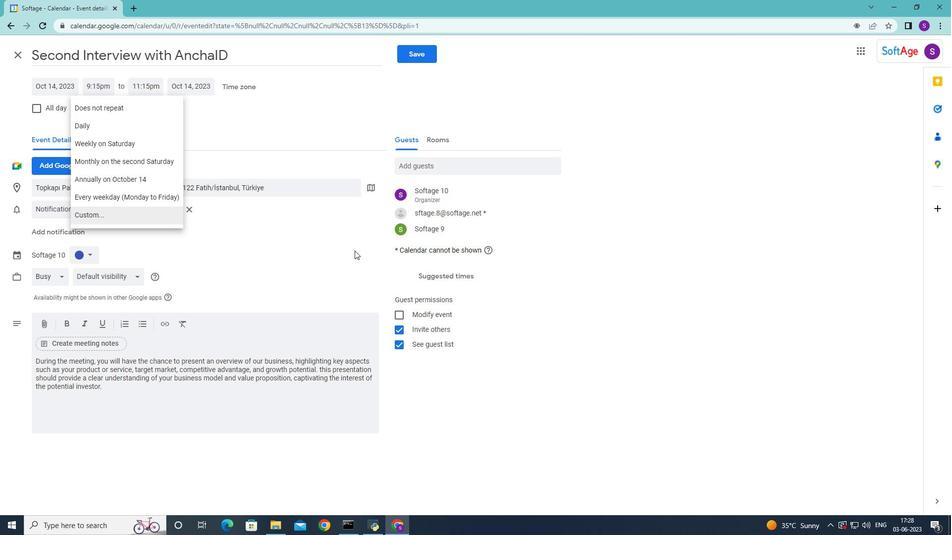 
Action: Mouse moved to (405, 48)
Screenshot: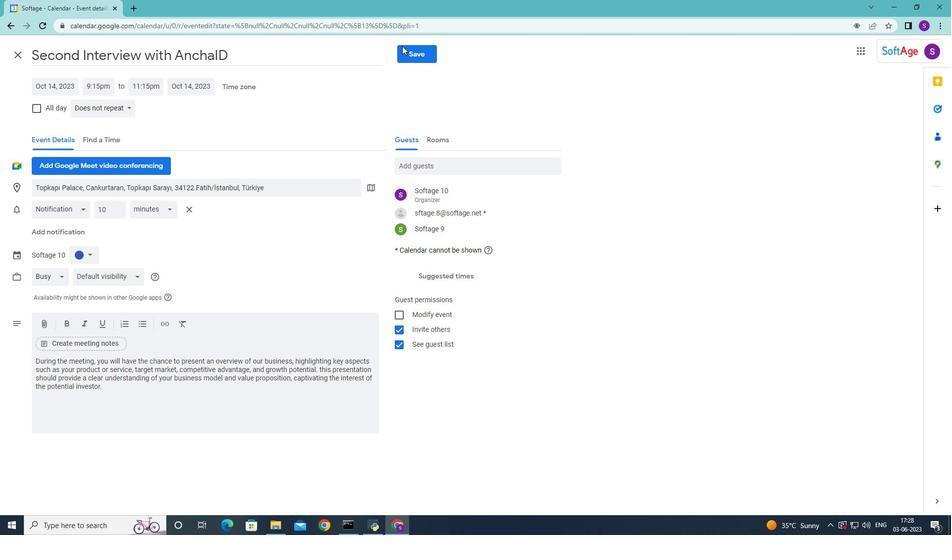 
Action: Mouse pressed left at (405, 48)
Screenshot: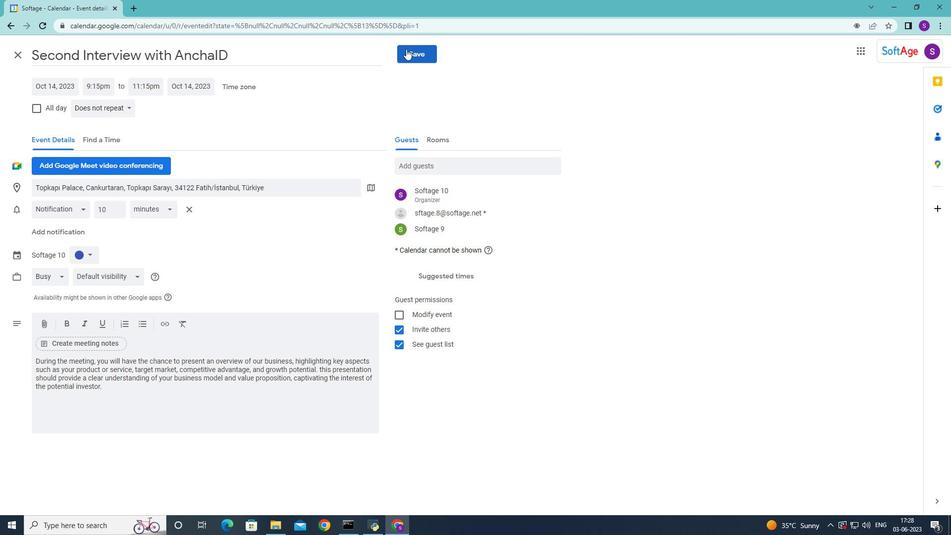 
Action: Mouse moved to (567, 298)
Screenshot: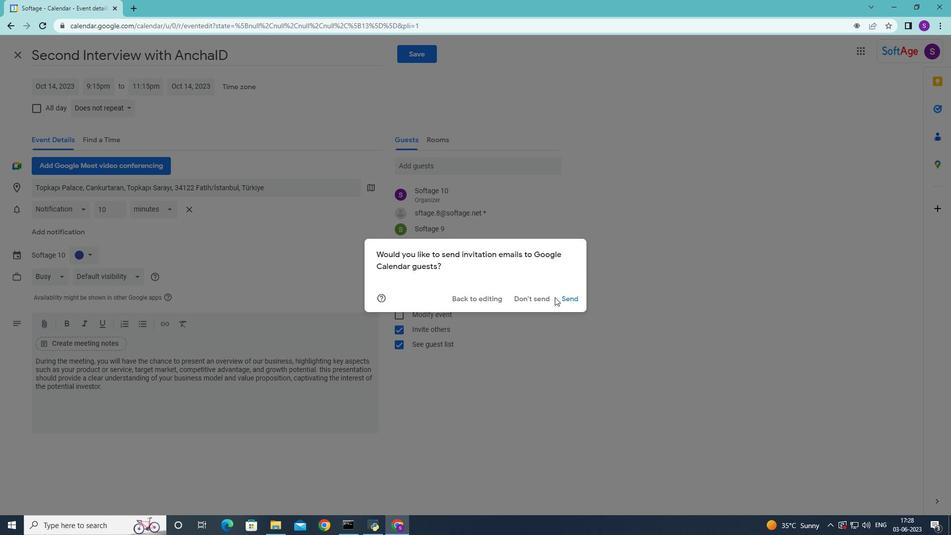 
Action: Mouse pressed left at (567, 298)
Screenshot: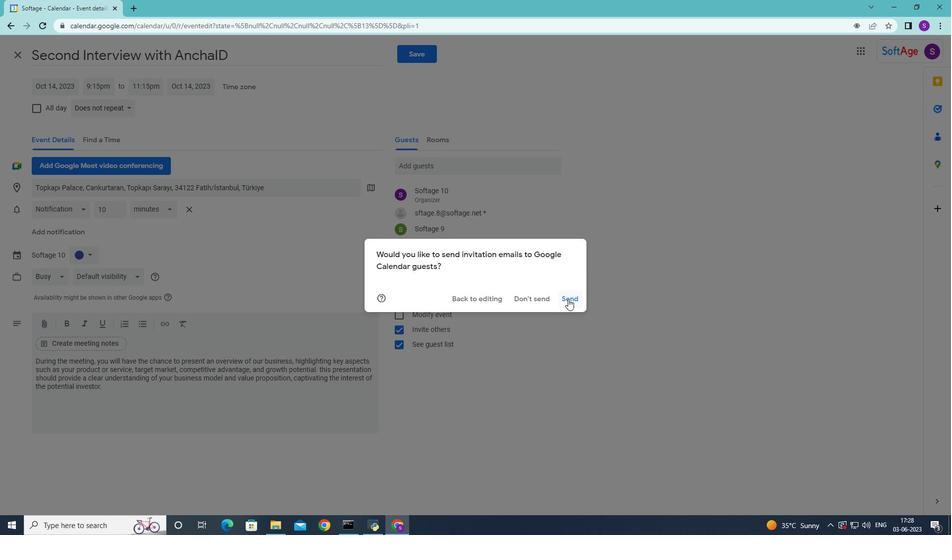 
Action: Mouse moved to (536, 300)
Screenshot: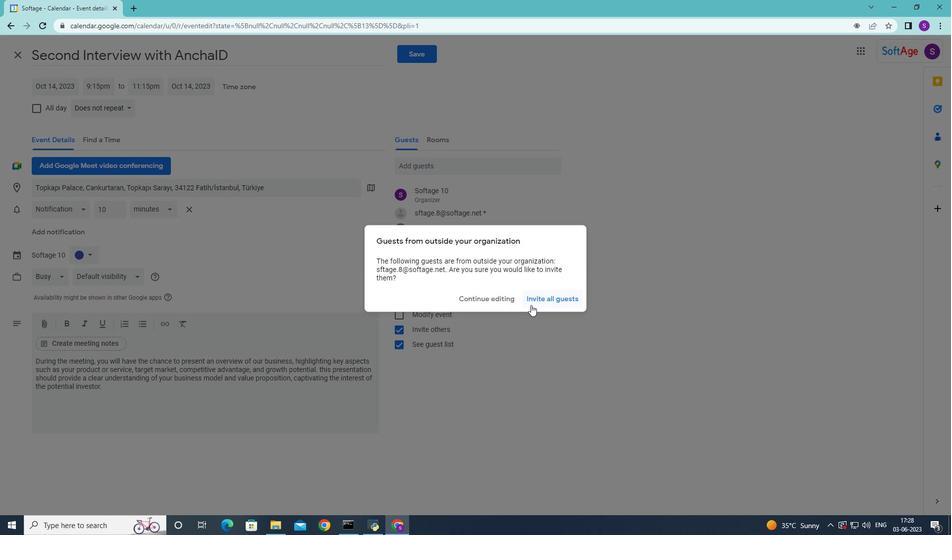 
Action: Mouse pressed left at (536, 300)
Screenshot: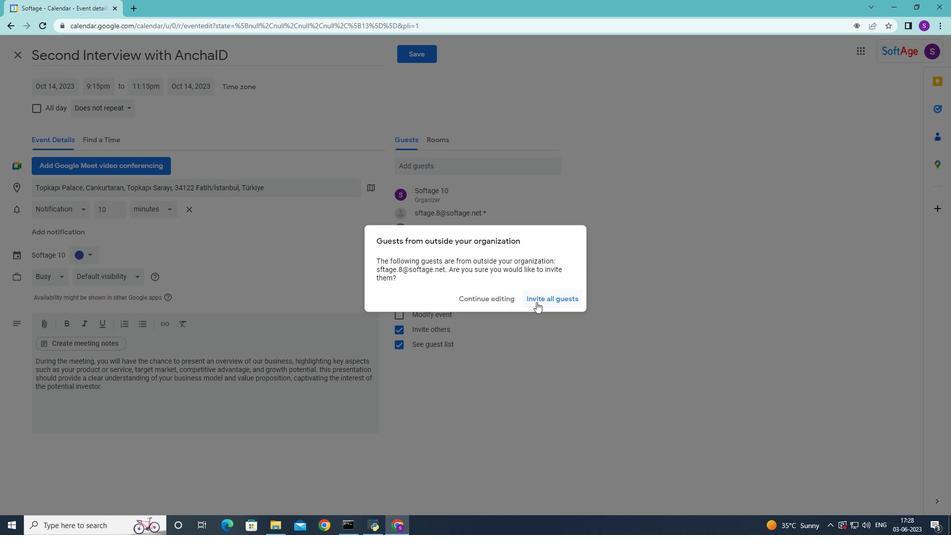 
Action: Mouse moved to (477, 498)
Screenshot: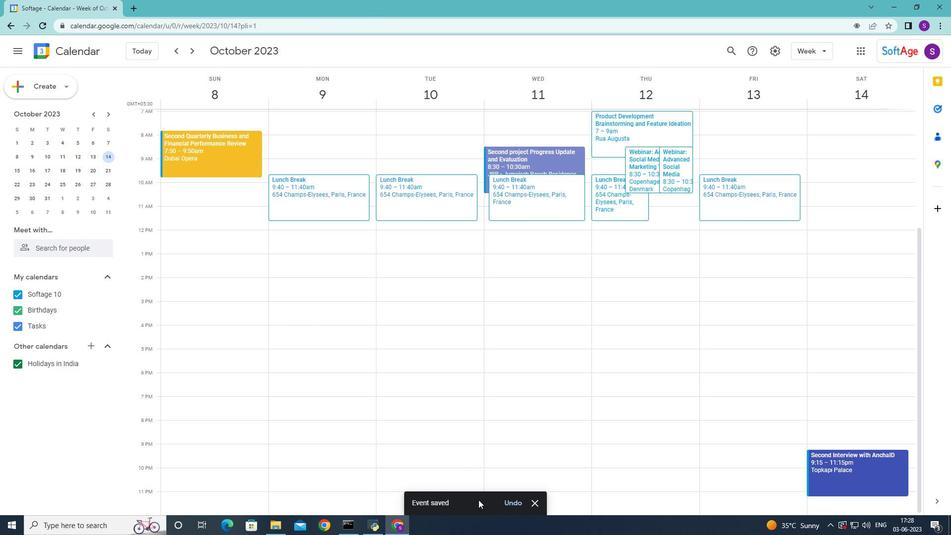 
